 Task: Find connections with filter location Antony with filter topic #lifewith filter profile language French with filter current company Analytics India Magazine with filter school PSG College of Technology with filter industry Cable and Satellite Programming with filter service category Family Law with filter keywords title Marketing Communications Manager
Action: Mouse moved to (648, 103)
Screenshot: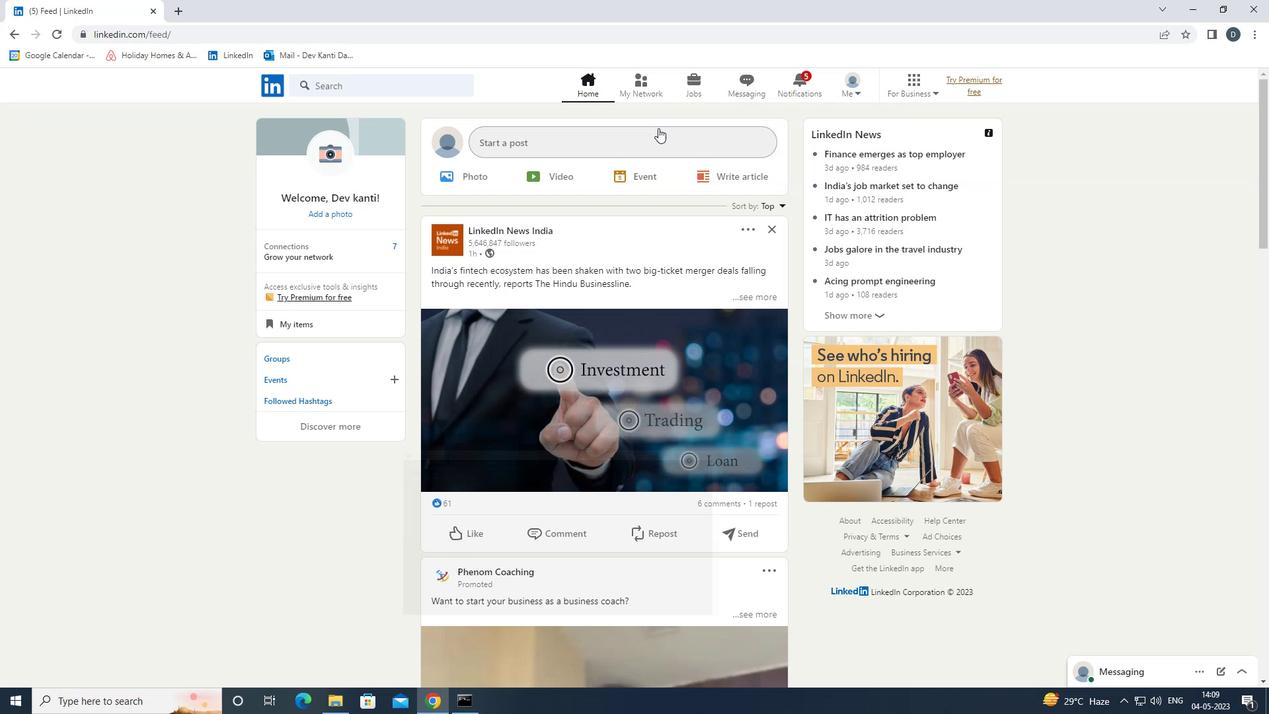 
Action: Mouse pressed left at (648, 103)
Screenshot: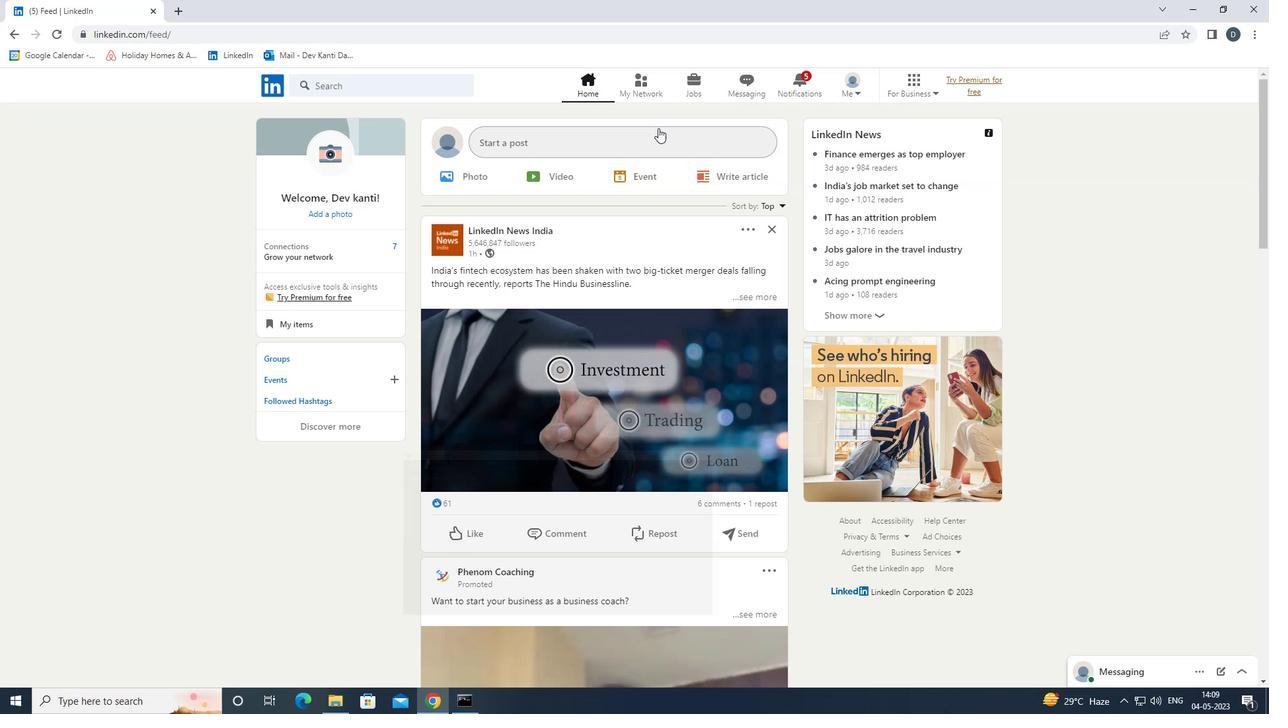 
Action: Mouse moved to (642, 92)
Screenshot: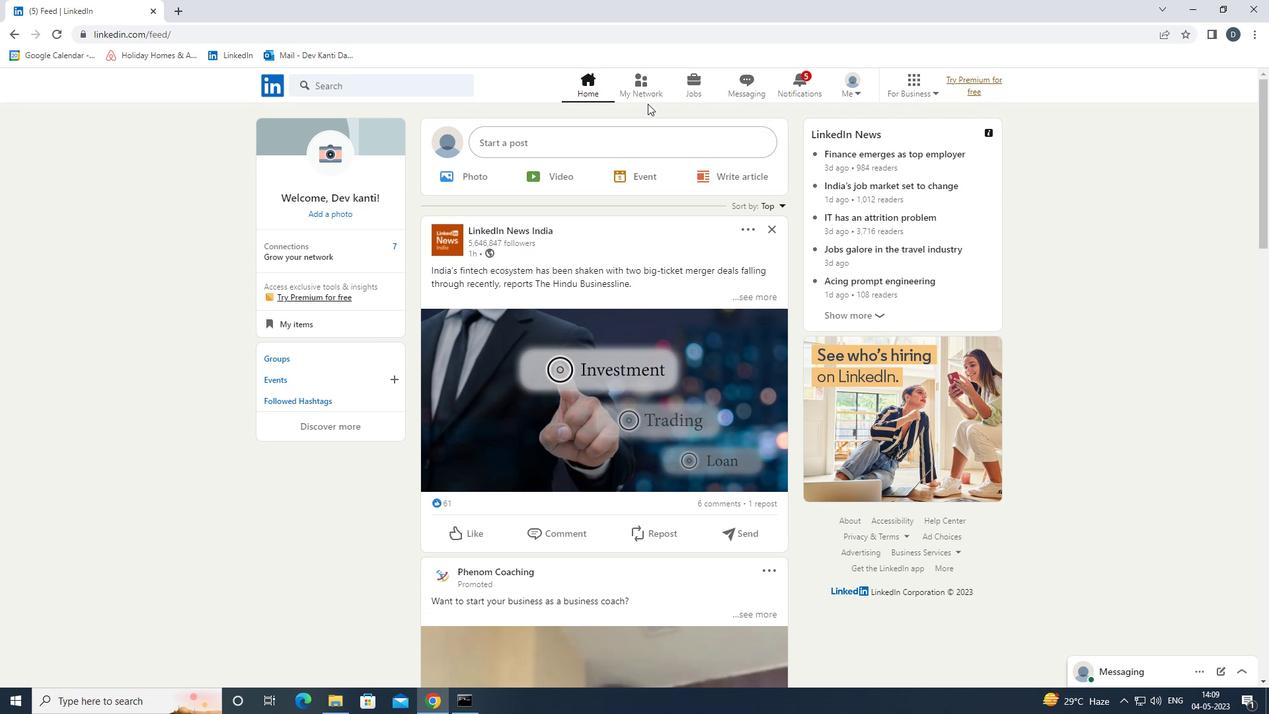 
Action: Mouse pressed left at (642, 92)
Screenshot: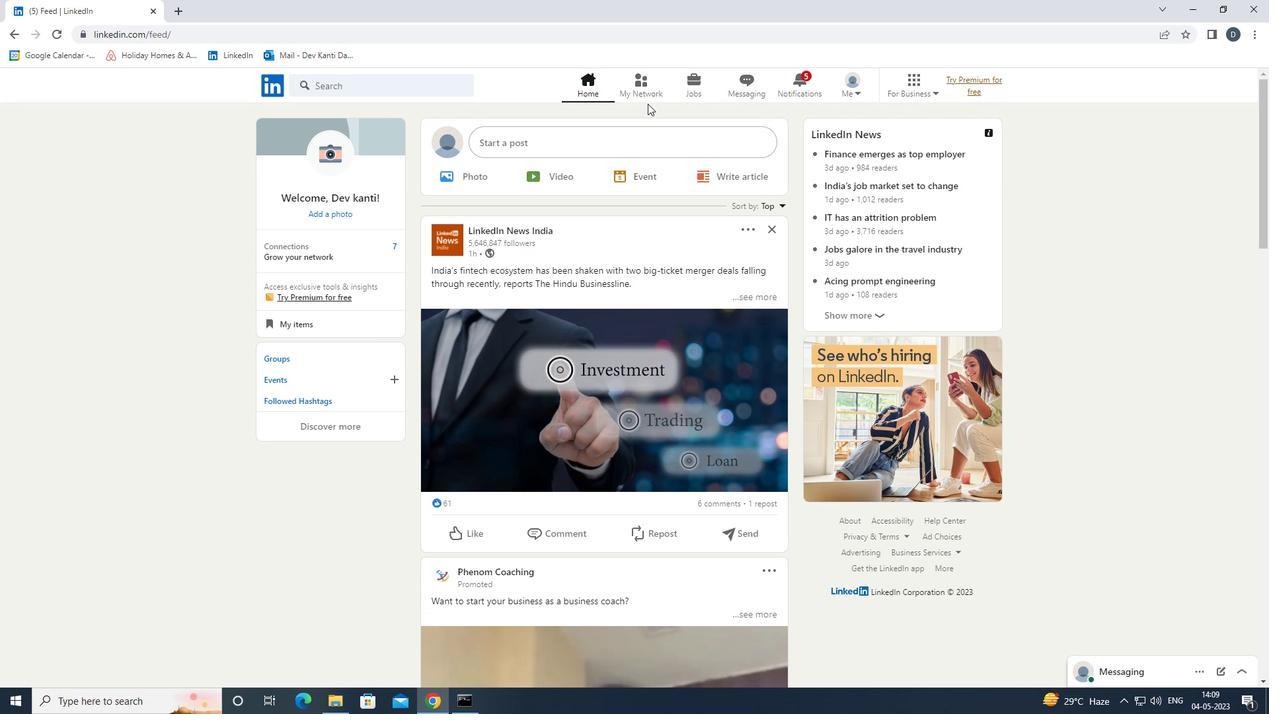 
Action: Mouse moved to (441, 150)
Screenshot: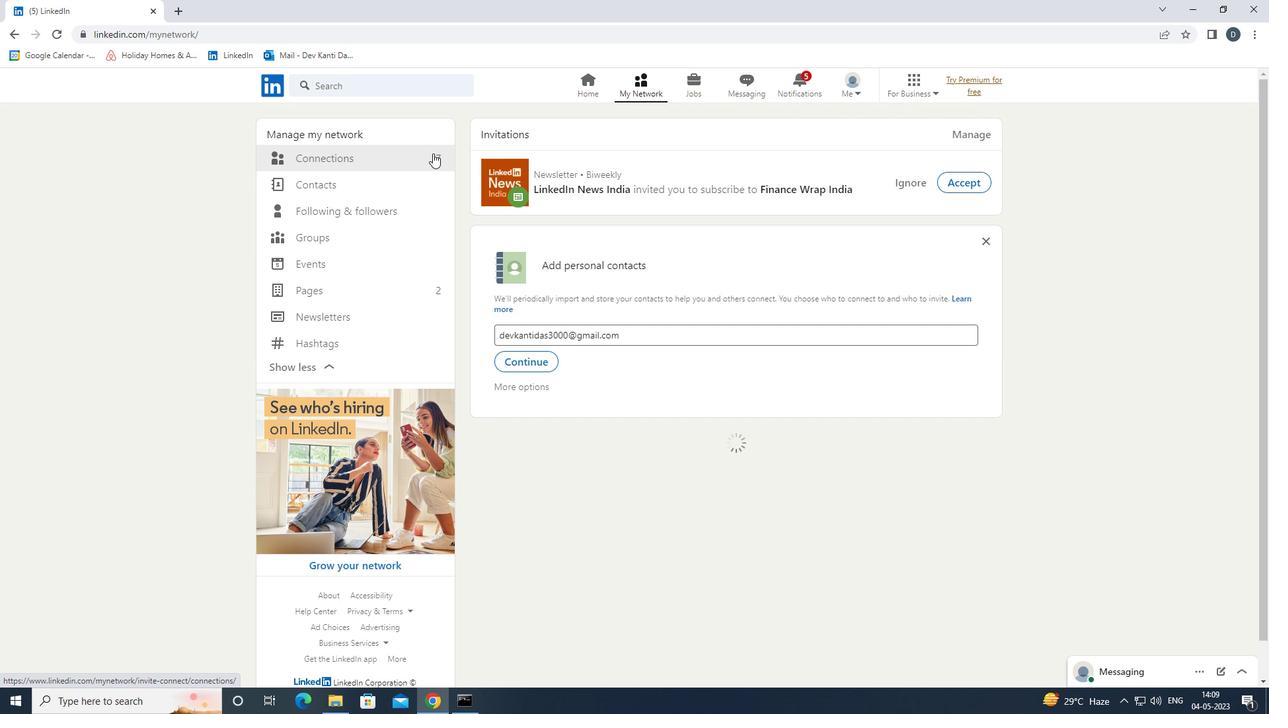 
Action: Mouse pressed left at (441, 150)
Screenshot: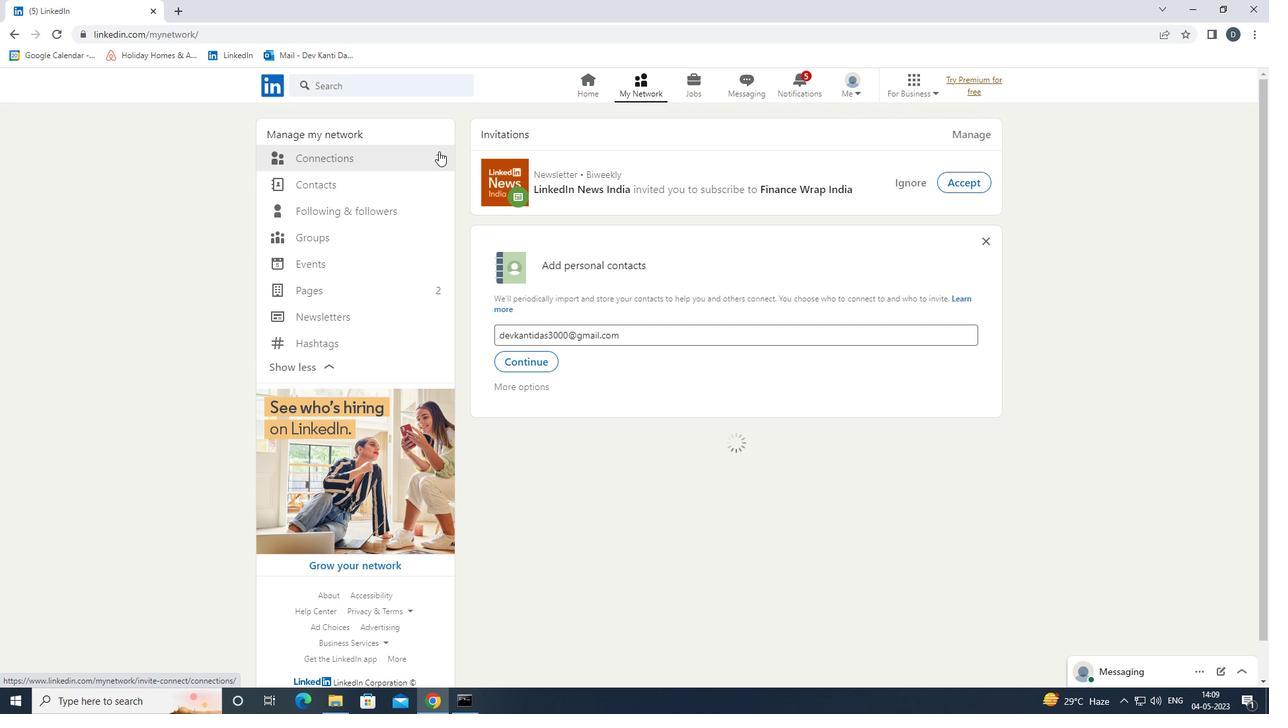 
Action: Mouse moved to (435, 156)
Screenshot: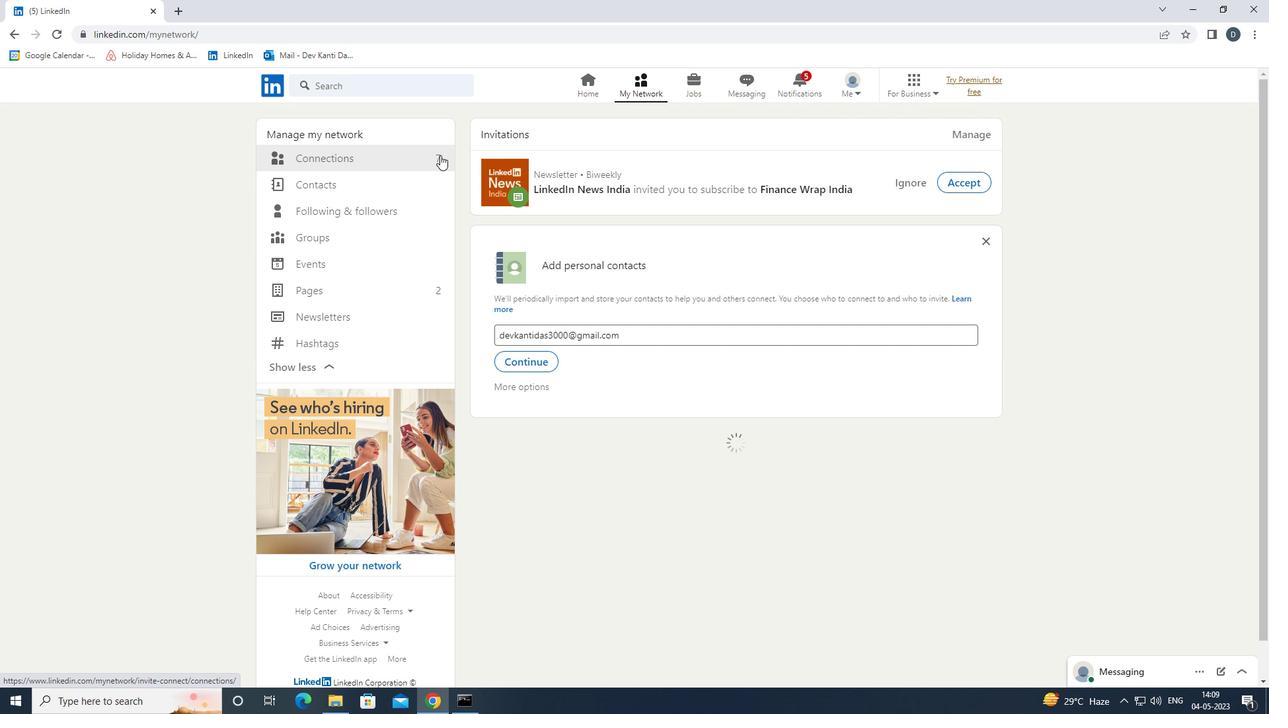
Action: Mouse pressed left at (435, 156)
Screenshot: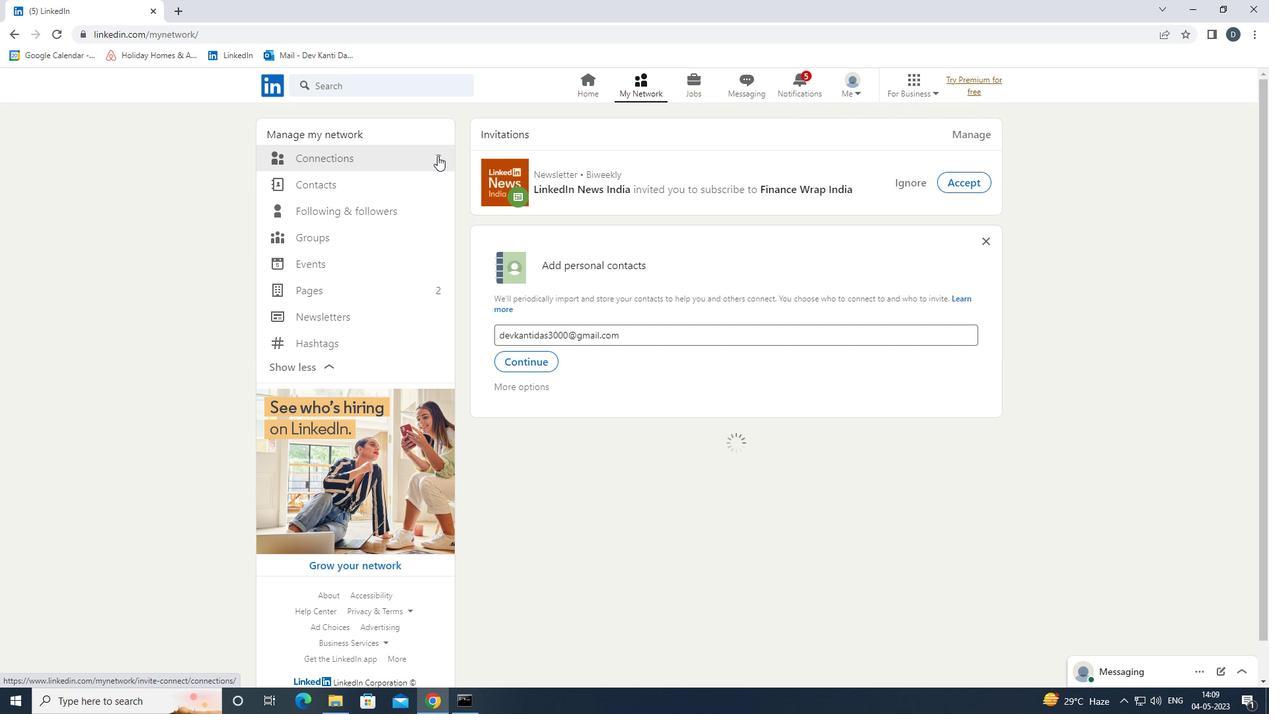 
Action: Mouse moved to (720, 162)
Screenshot: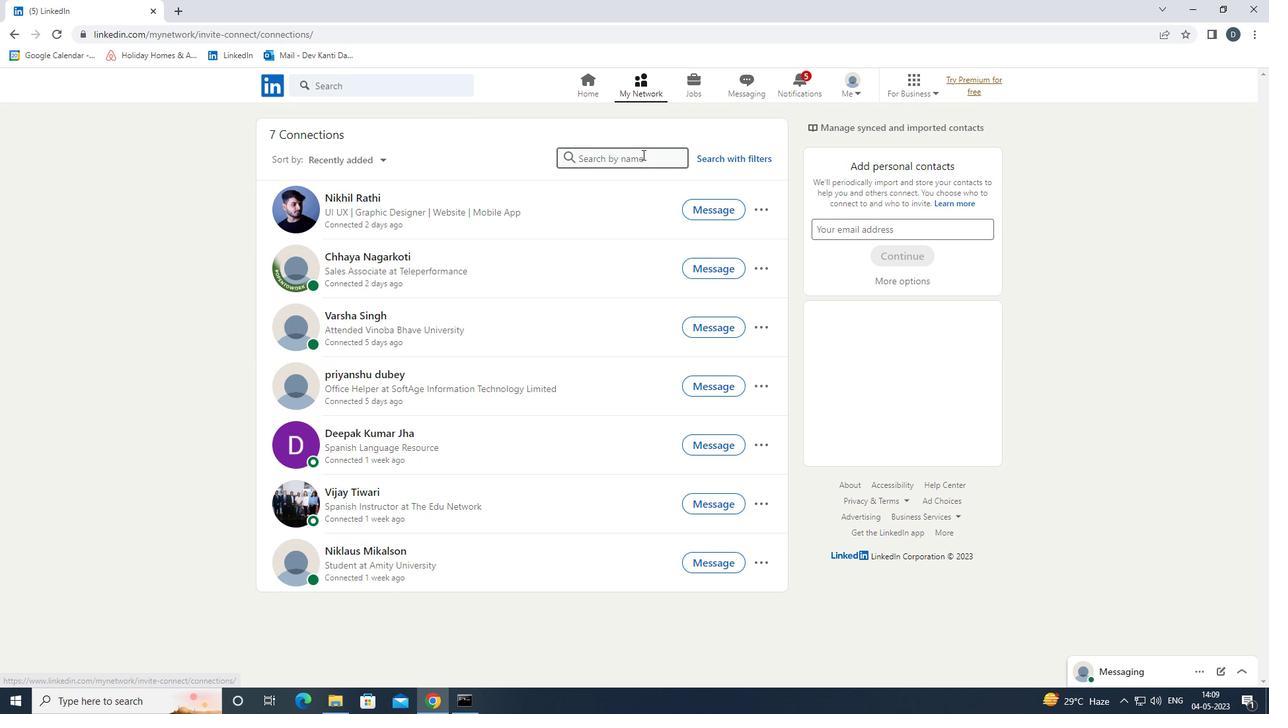 
Action: Mouse pressed left at (720, 162)
Screenshot: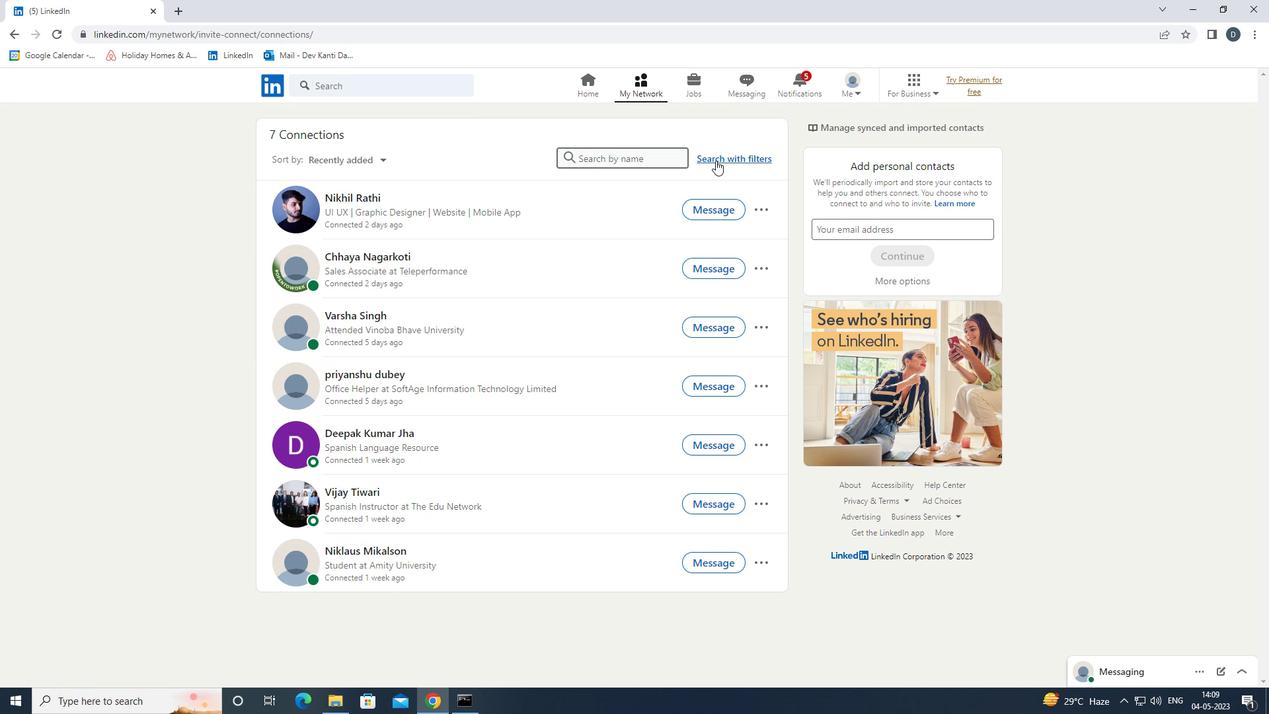 
Action: Mouse moved to (658, 125)
Screenshot: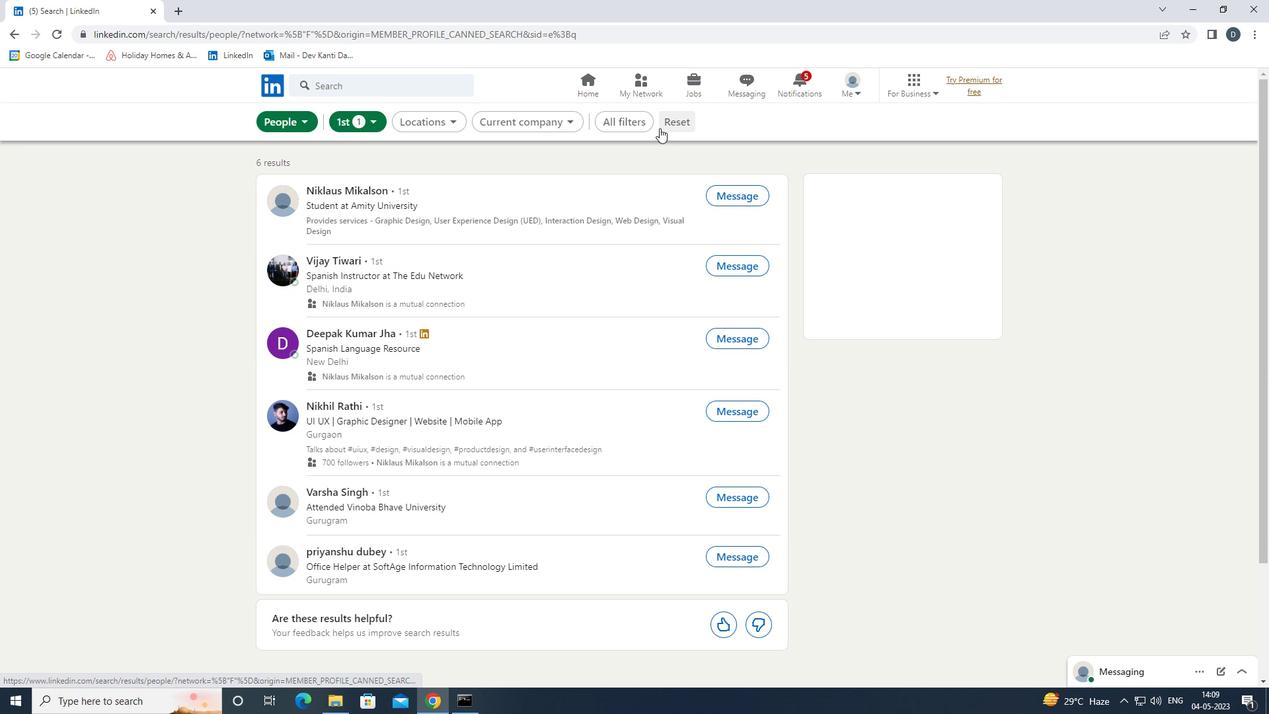 
Action: Mouse pressed left at (658, 125)
Screenshot: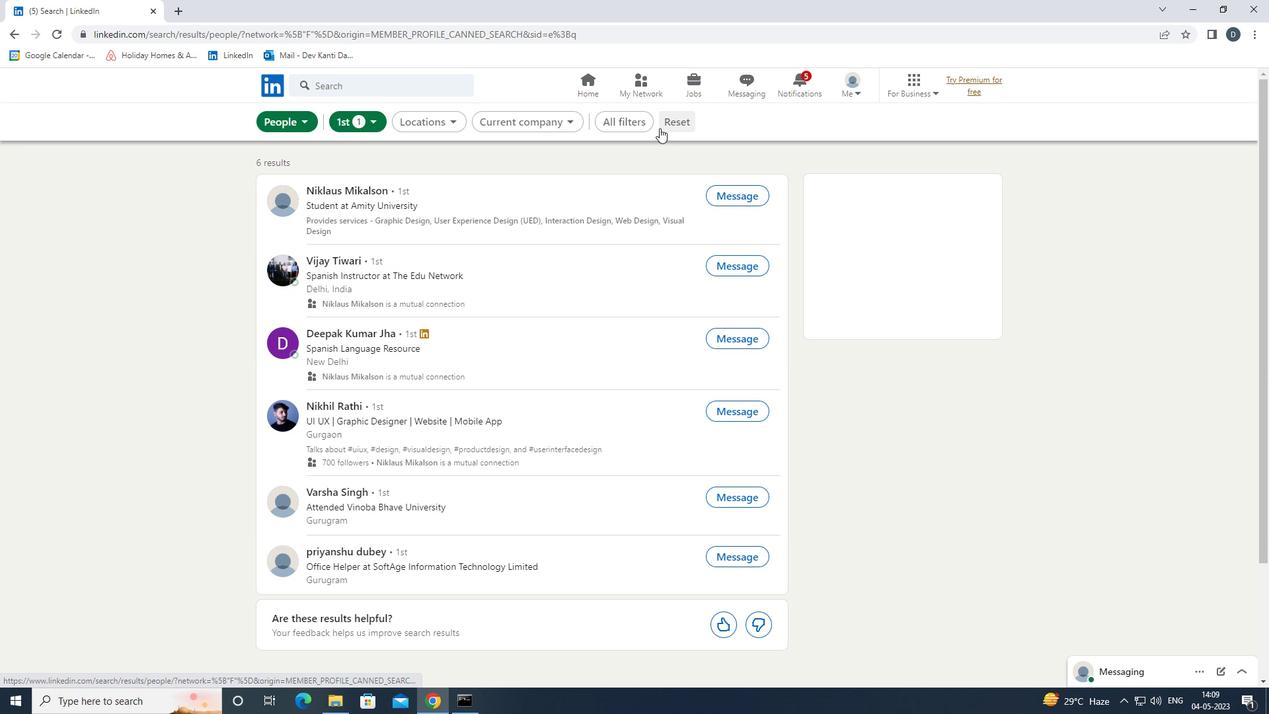 
Action: Mouse moved to (637, 124)
Screenshot: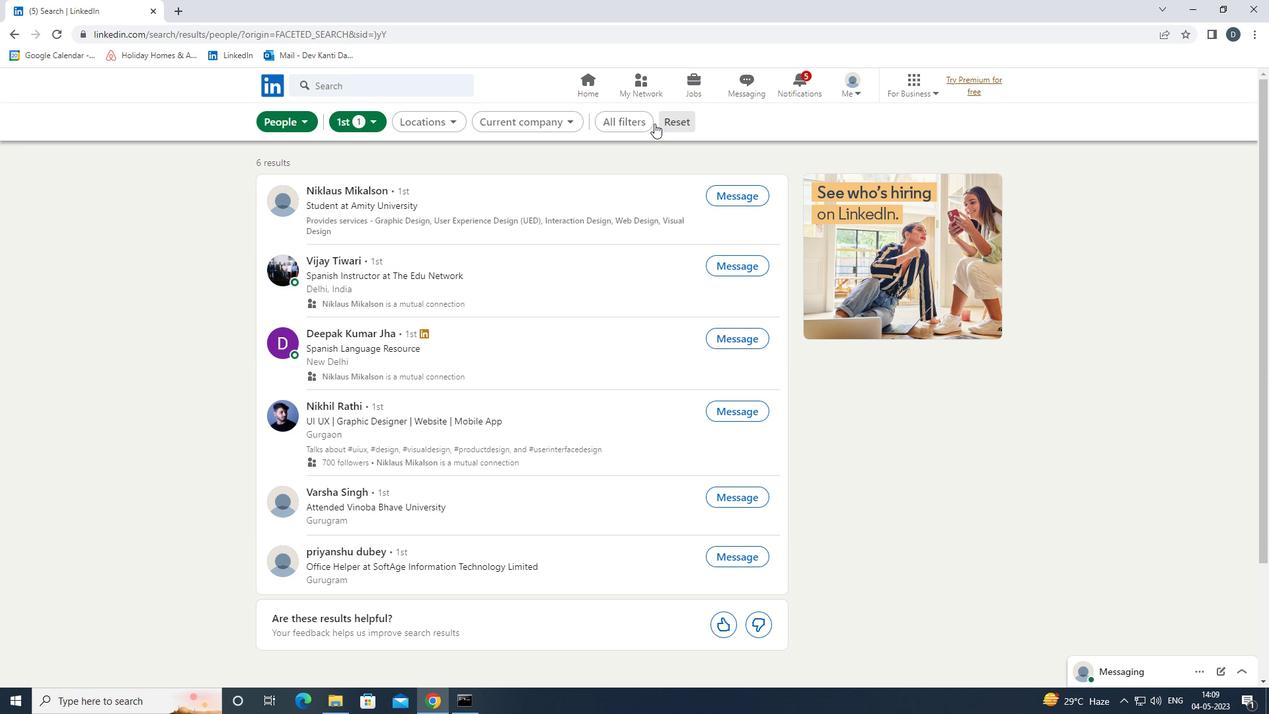 
Action: Mouse pressed left at (637, 124)
Screenshot: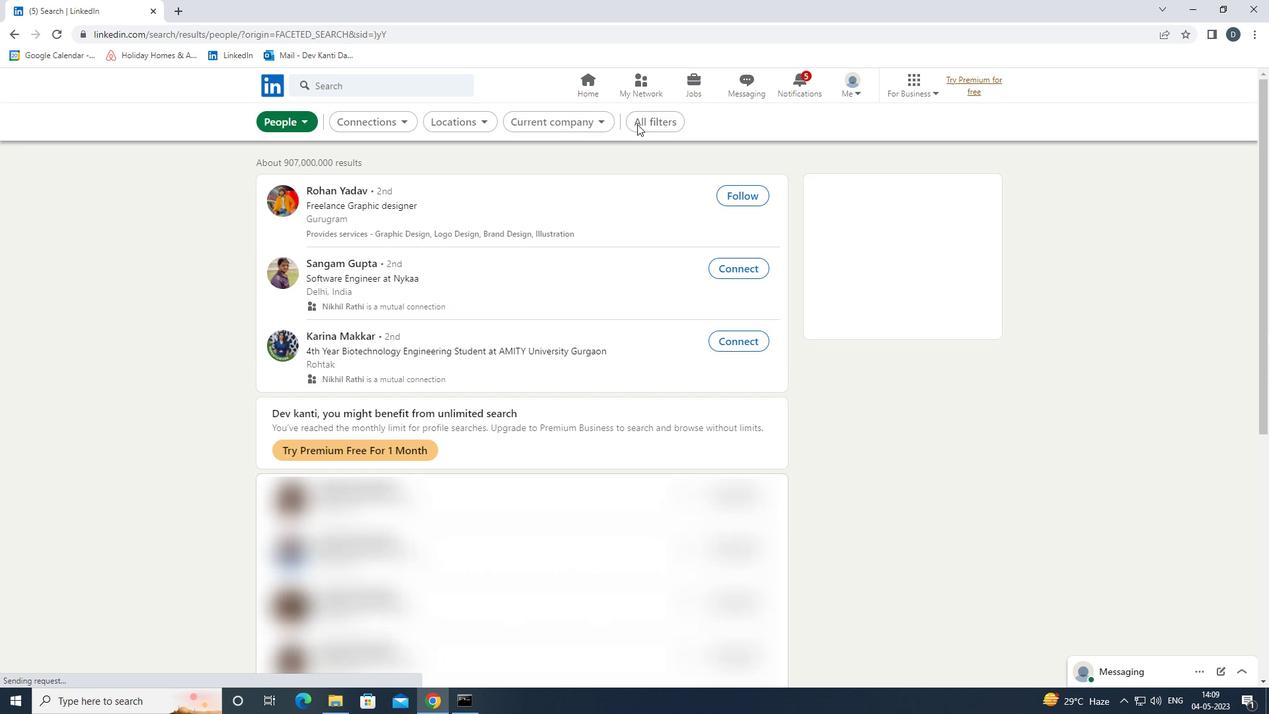 
Action: Mouse moved to (1043, 351)
Screenshot: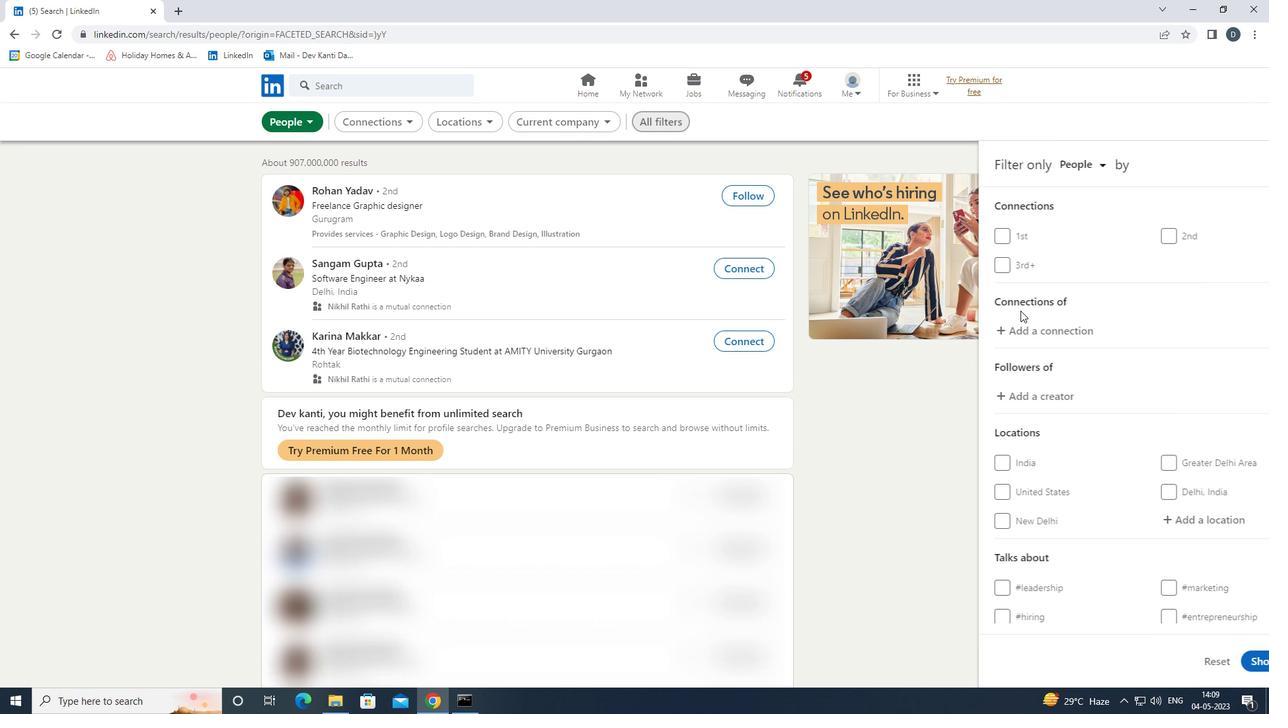 
Action: Mouse scrolled (1043, 350) with delta (0, 0)
Screenshot: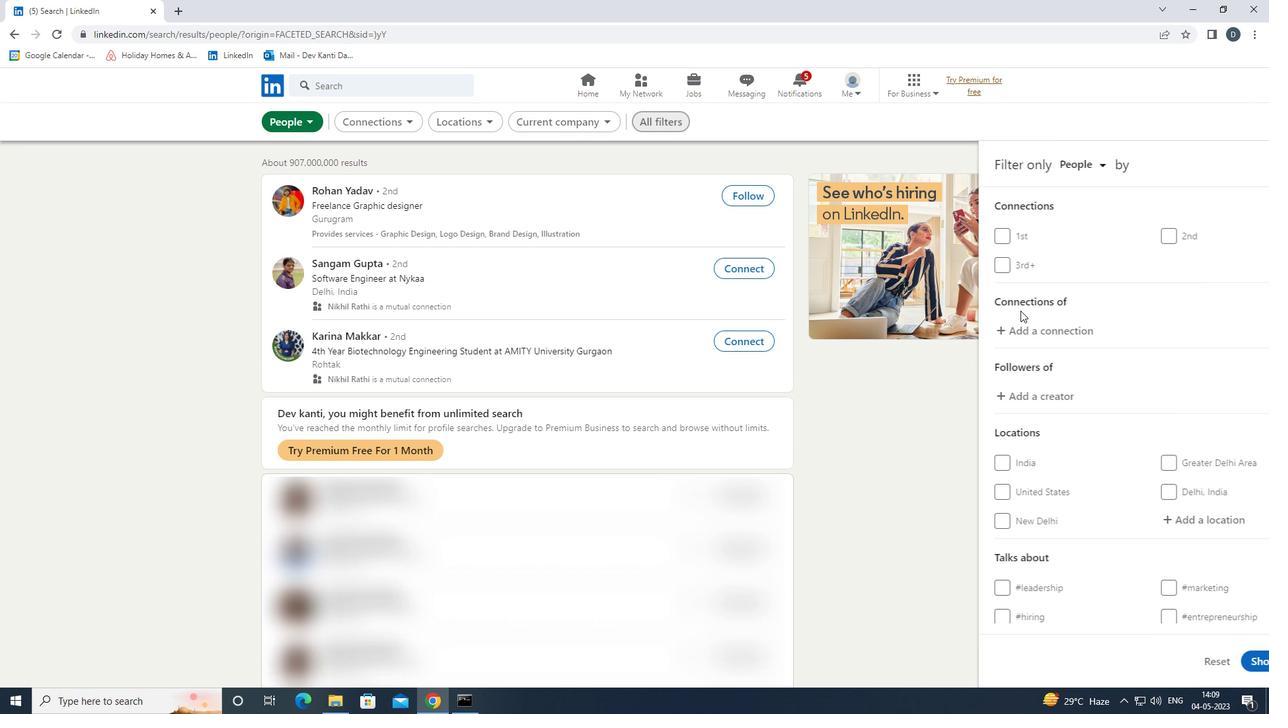 
Action: Mouse moved to (1043, 353)
Screenshot: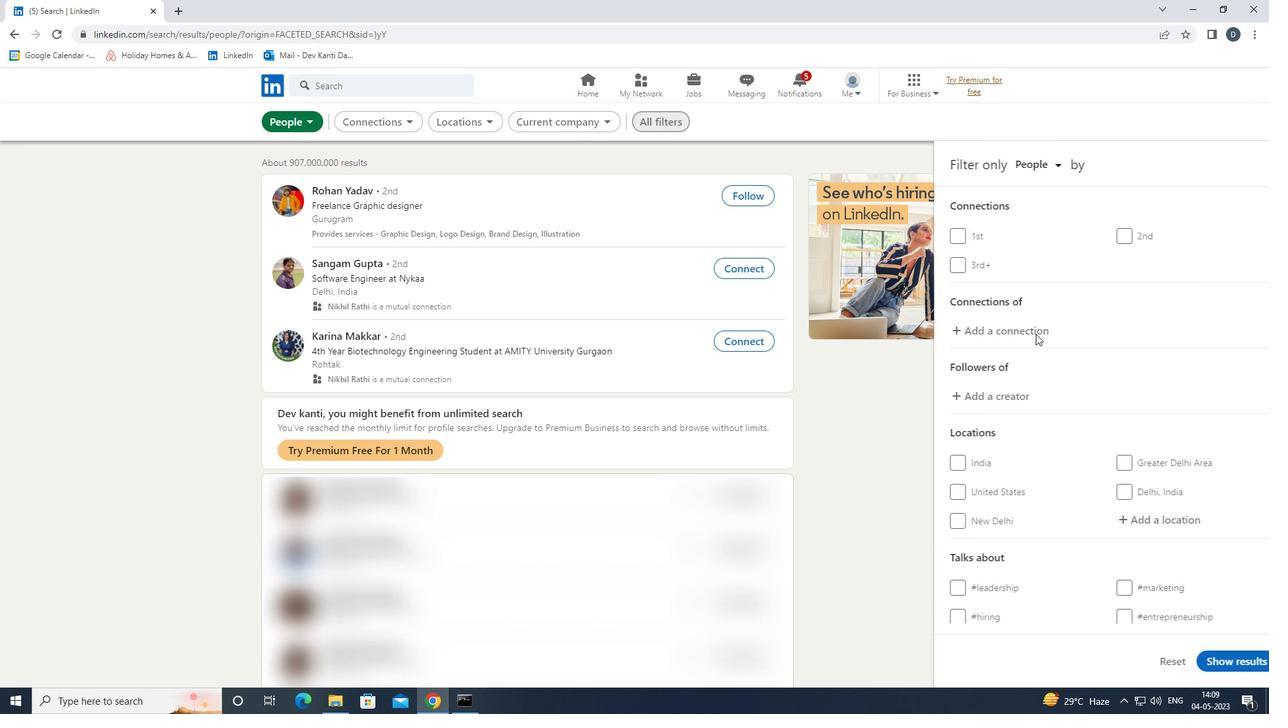 
Action: Mouse scrolled (1043, 352) with delta (0, 0)
Screenshot: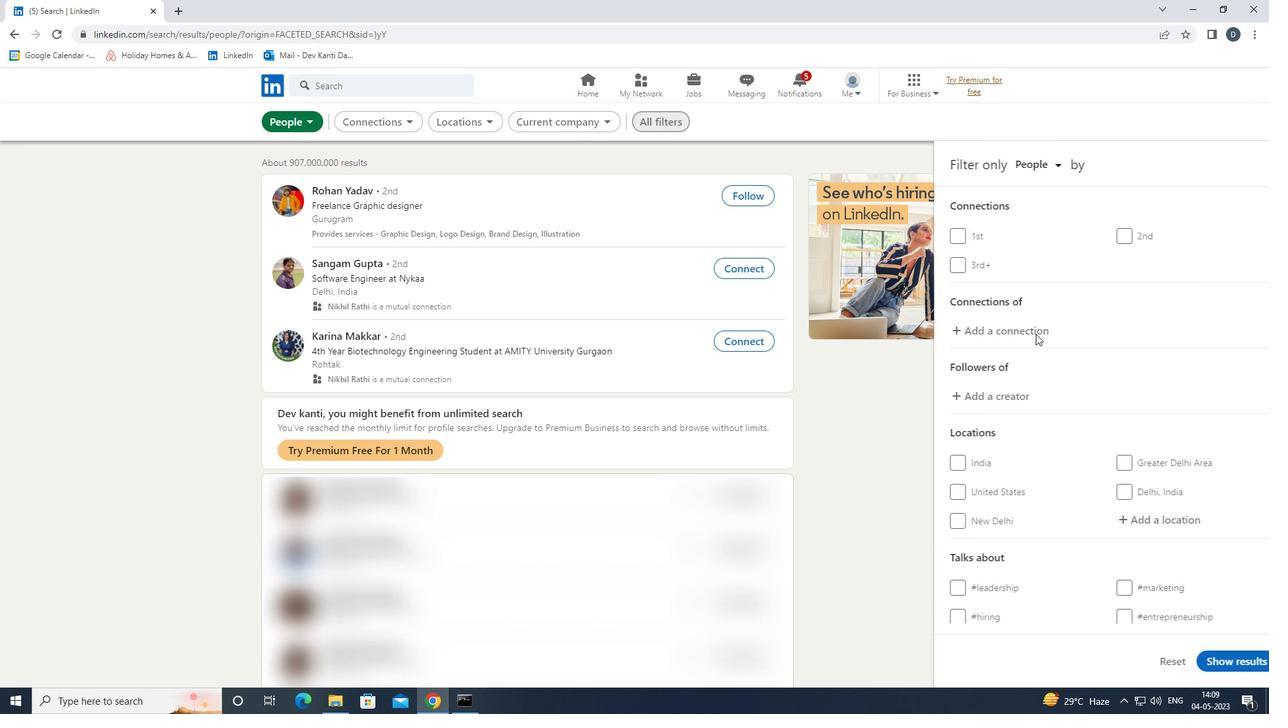 
Action: Mouse moved to (1044, 354)
Screenshot: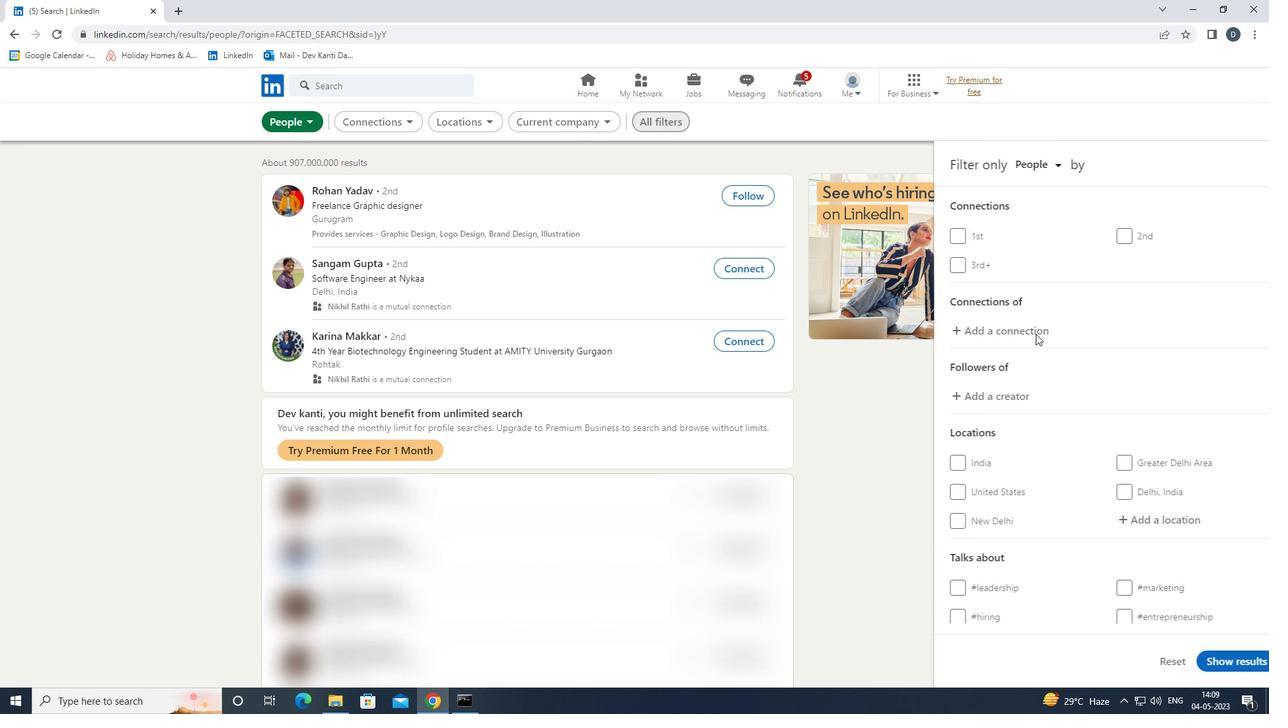 
Action: Mouse scrolled (1044, 353) with delta (0, 0)
Screenshot: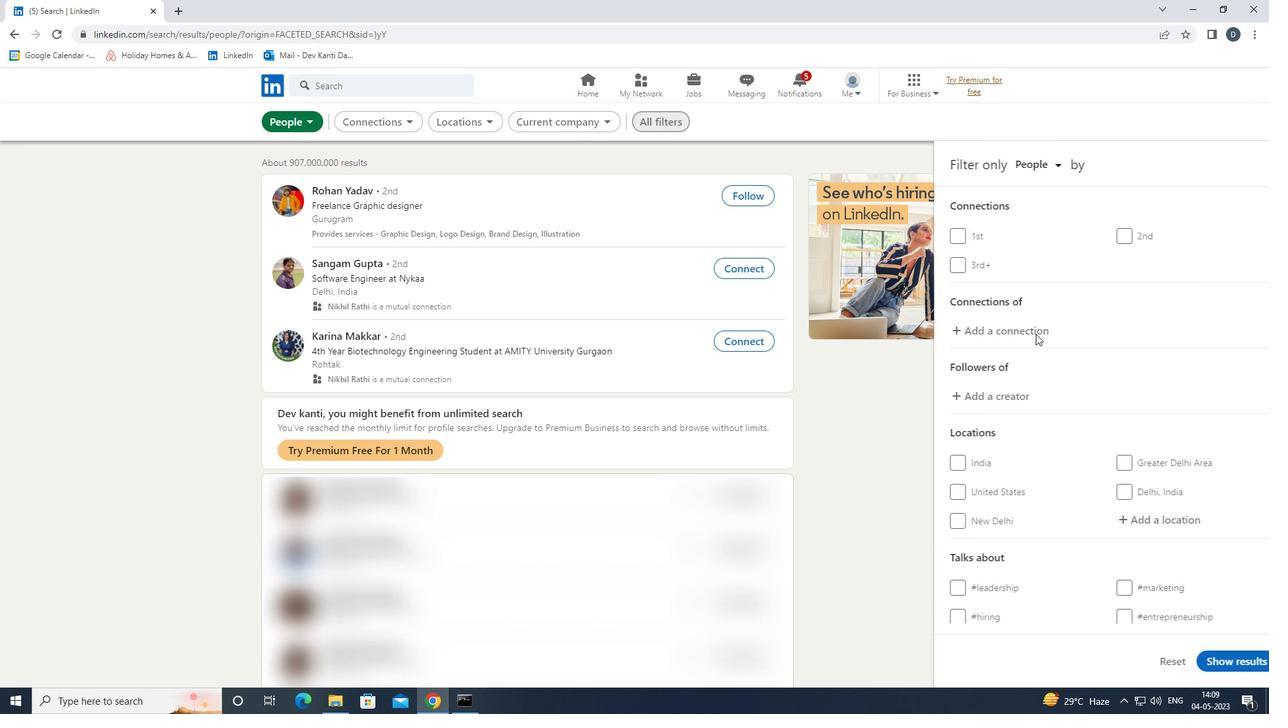 
Action: Mouse moved to (1114, 320)
Screenshot: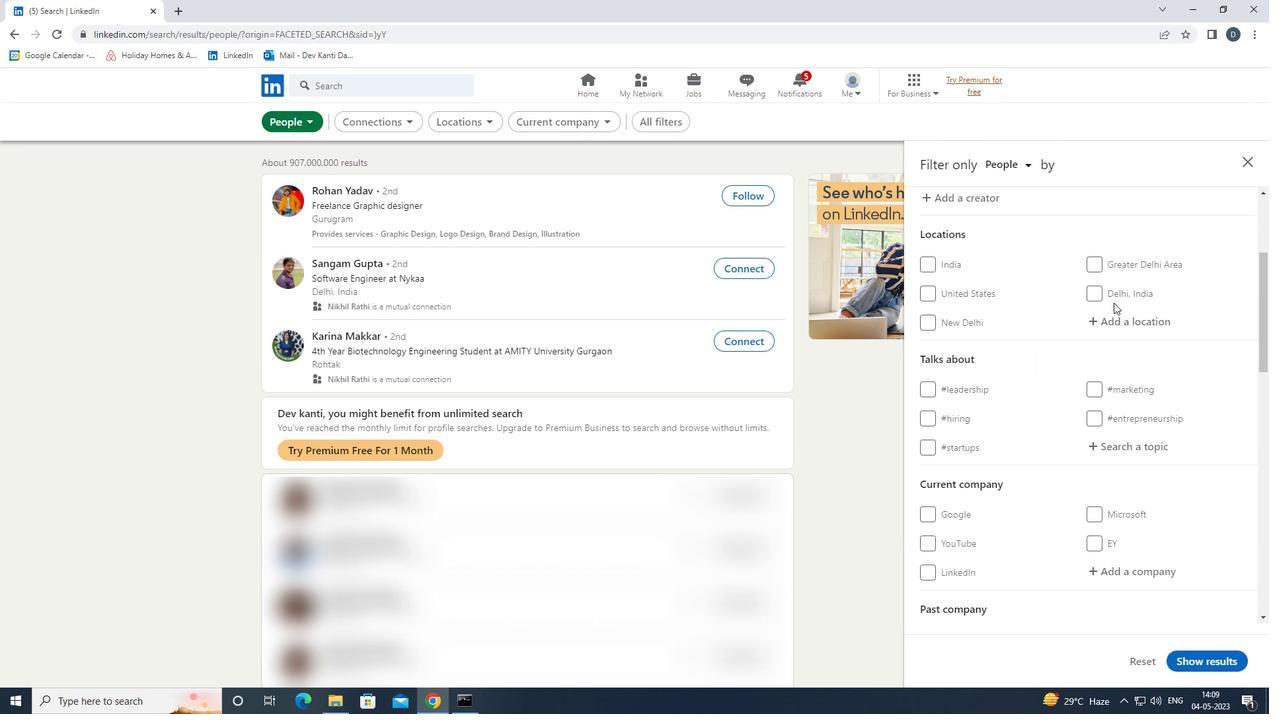 
Action: Mouse pressed left at (1114, 320)
Screenshot: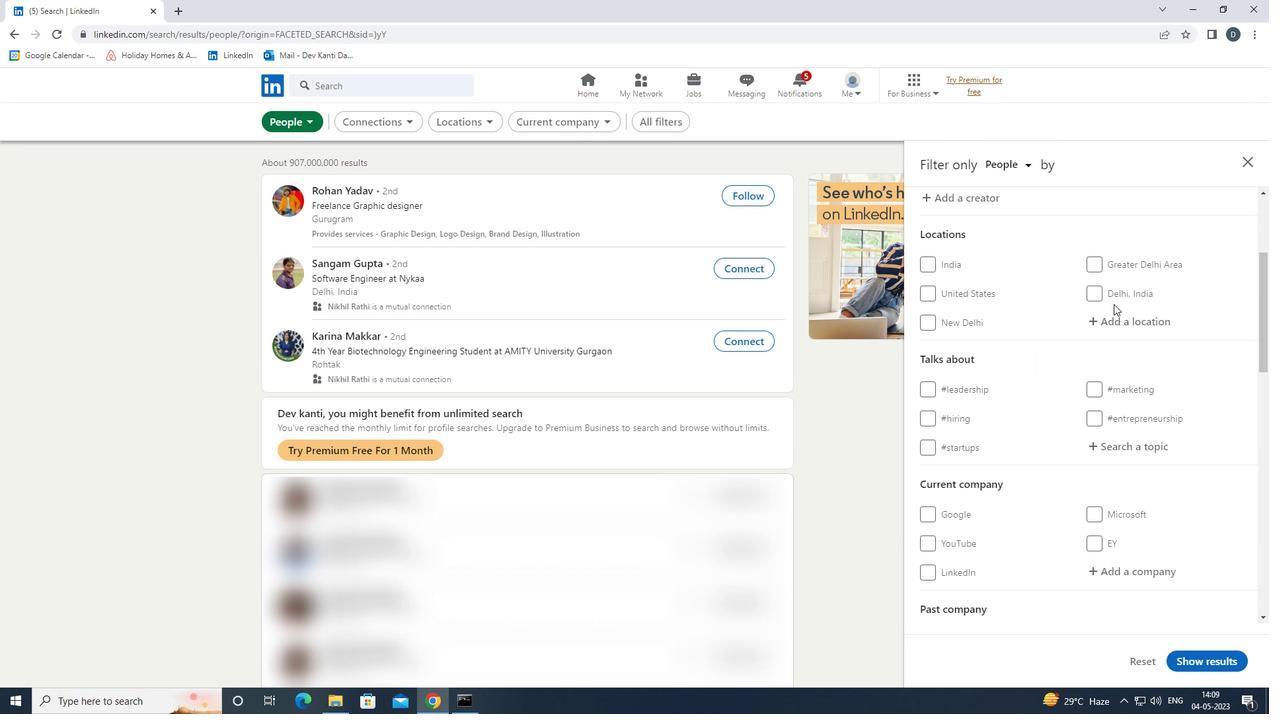 
Action: Mouse moved to (1113, 323)
Screenshot: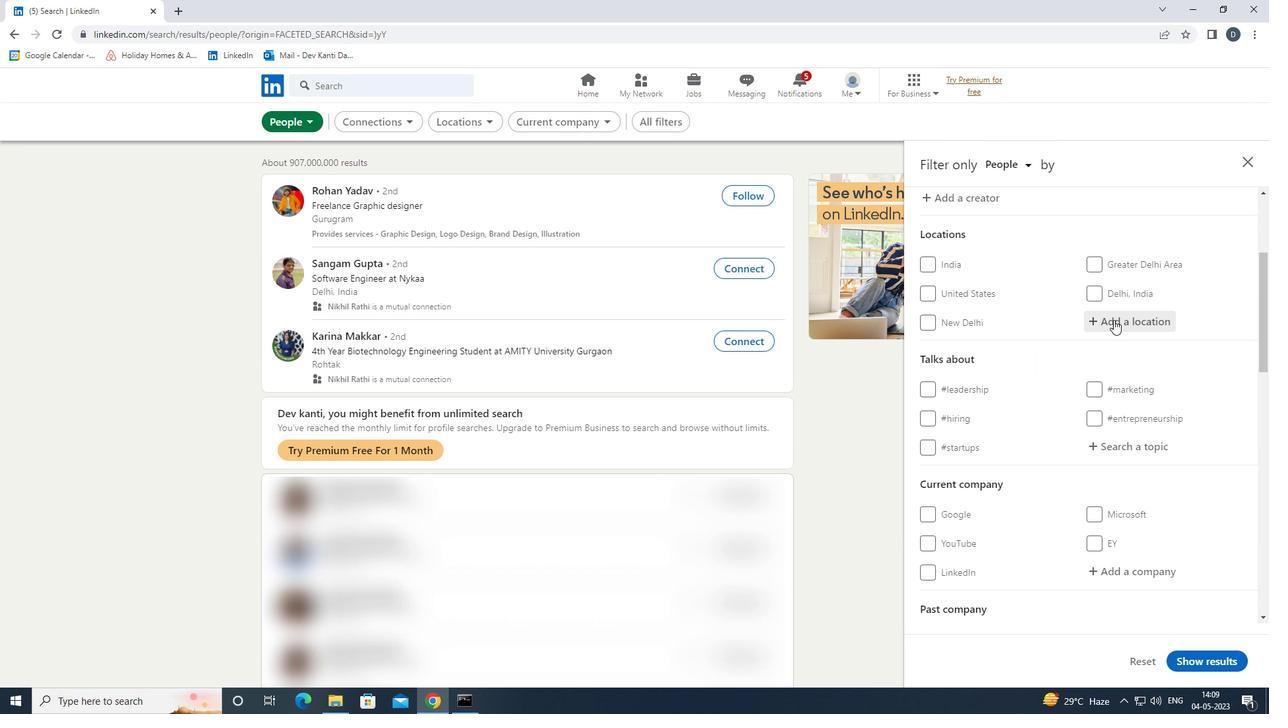 
Action: Key pressed <Key.shift>ANTONY<Key.down><Key.enter>
Screenshot: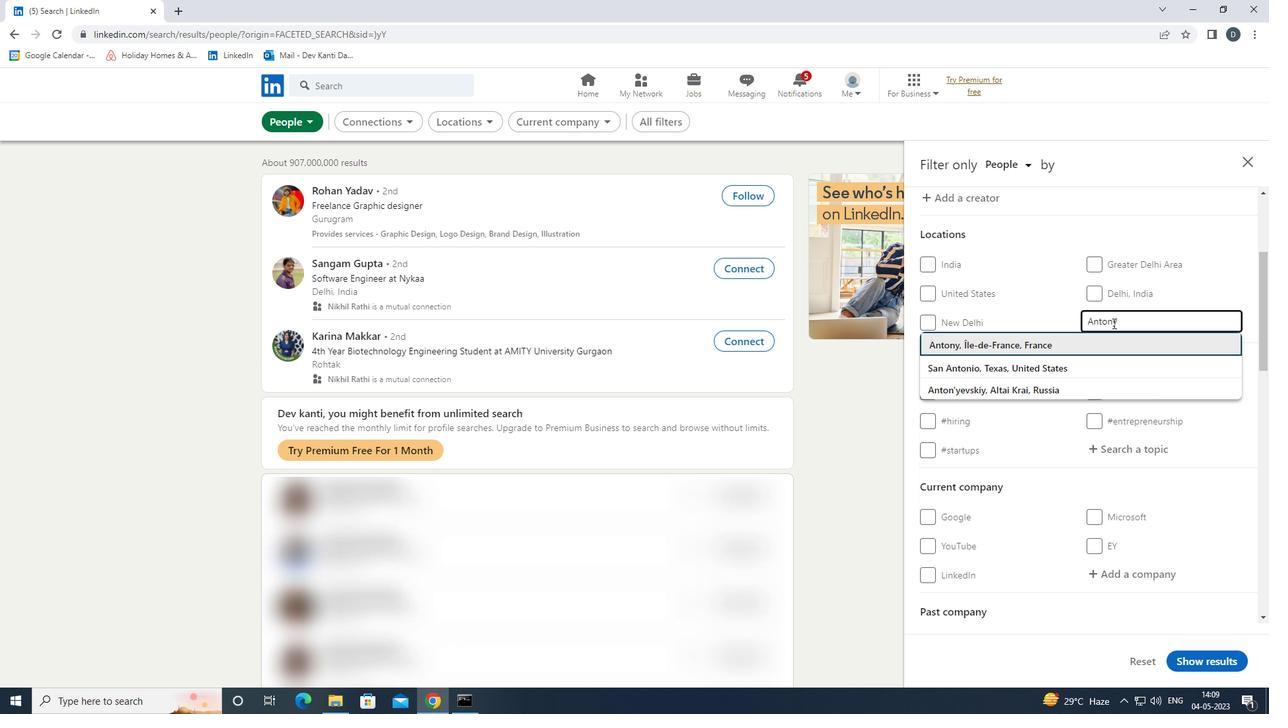 
Action: Mouse scrolled (1113, 322) with delta (0, 0)
Screenshot: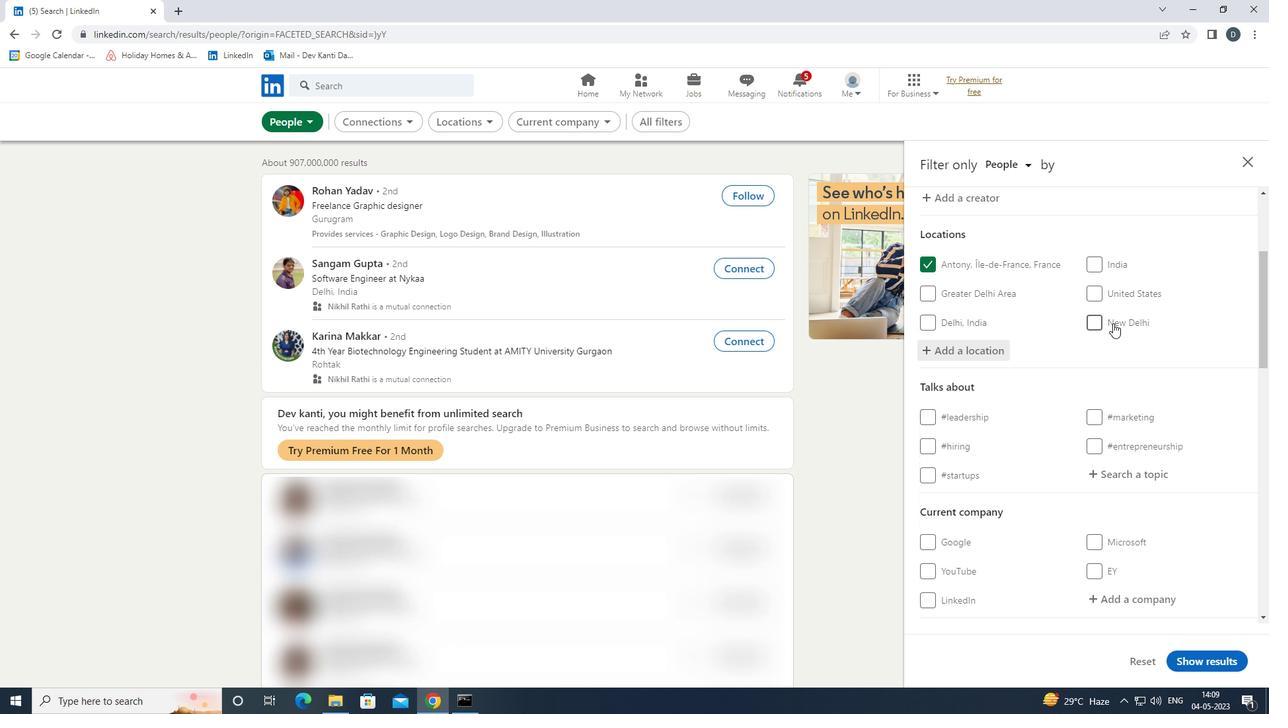 
Action: Mouse scrolled (1113, 322) with delta (0, 0)
Screenshot: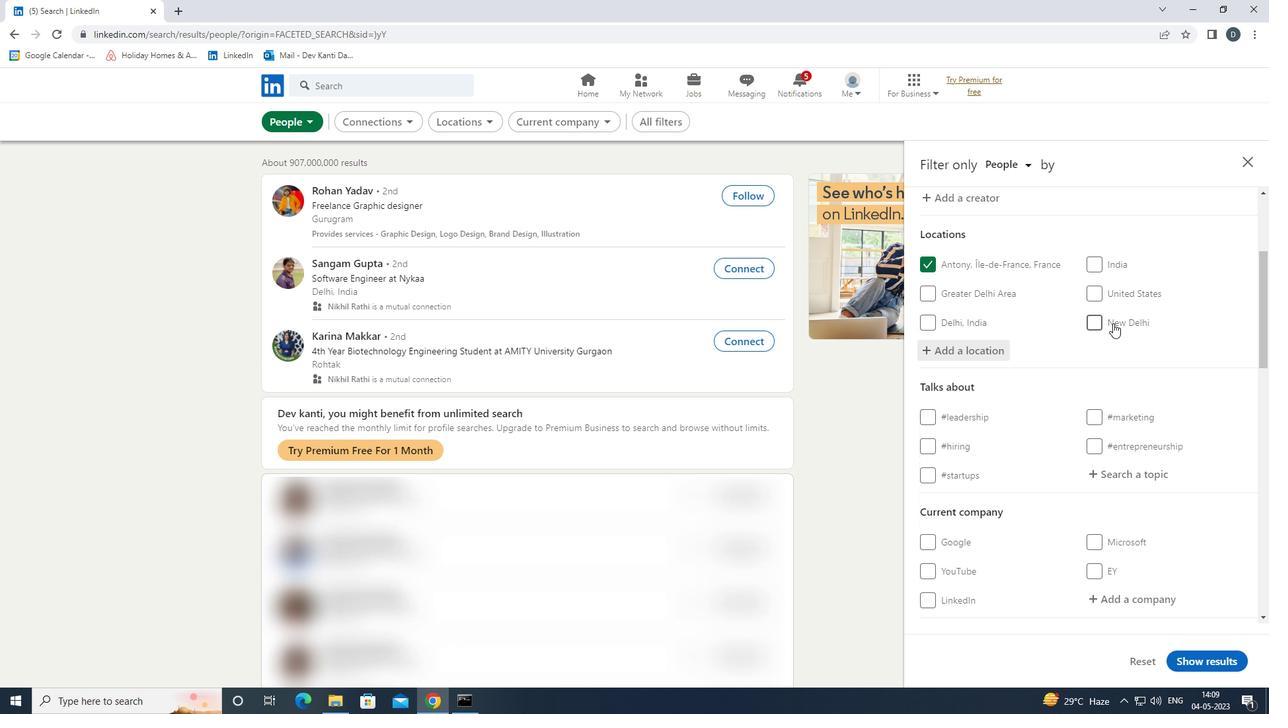 
Action: Mouse moved to (1113, 353)
Screenshot: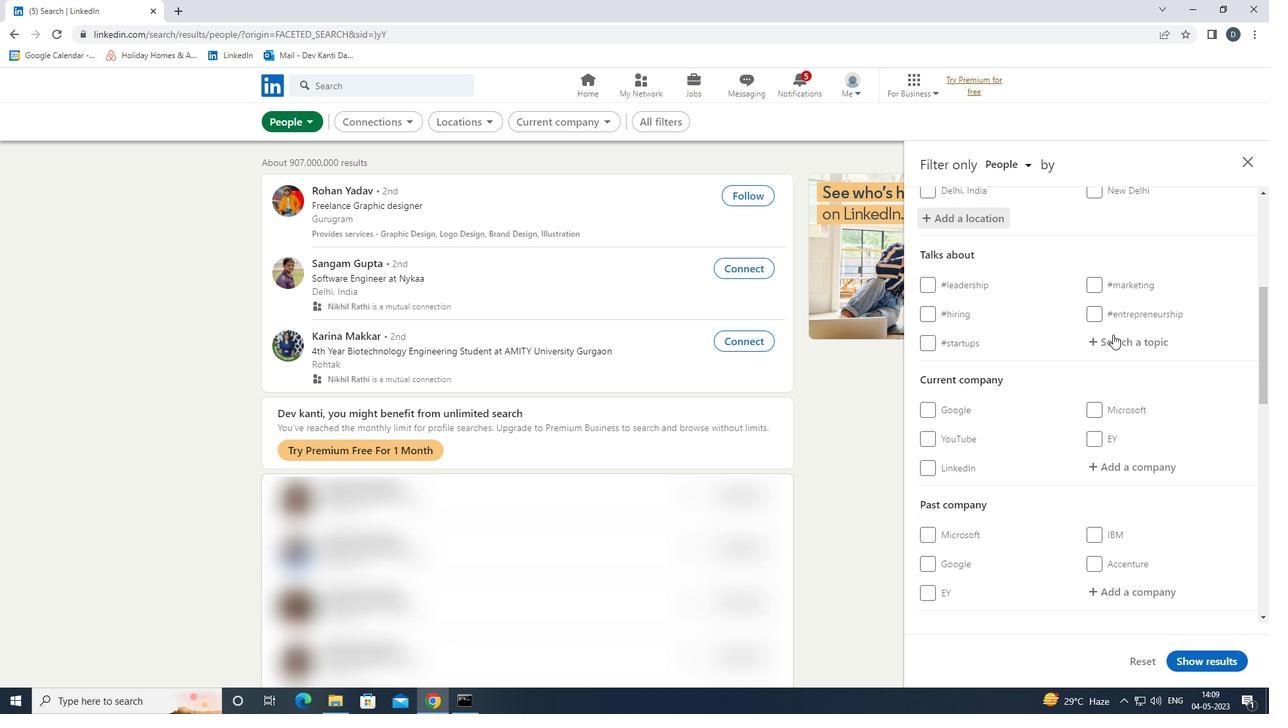 
Action: Mouse pressed left at (1113, 353)
Screenshot: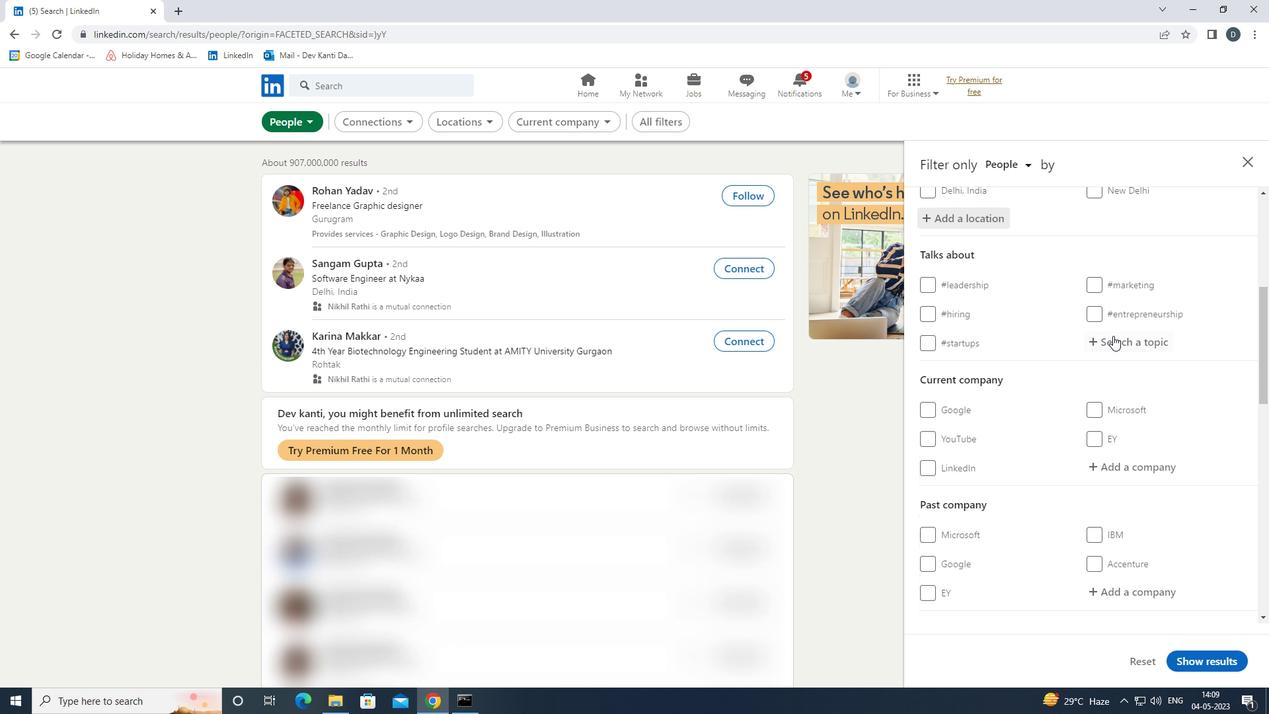 
Action: Mouse moved to (1120, 341)
Screenshot: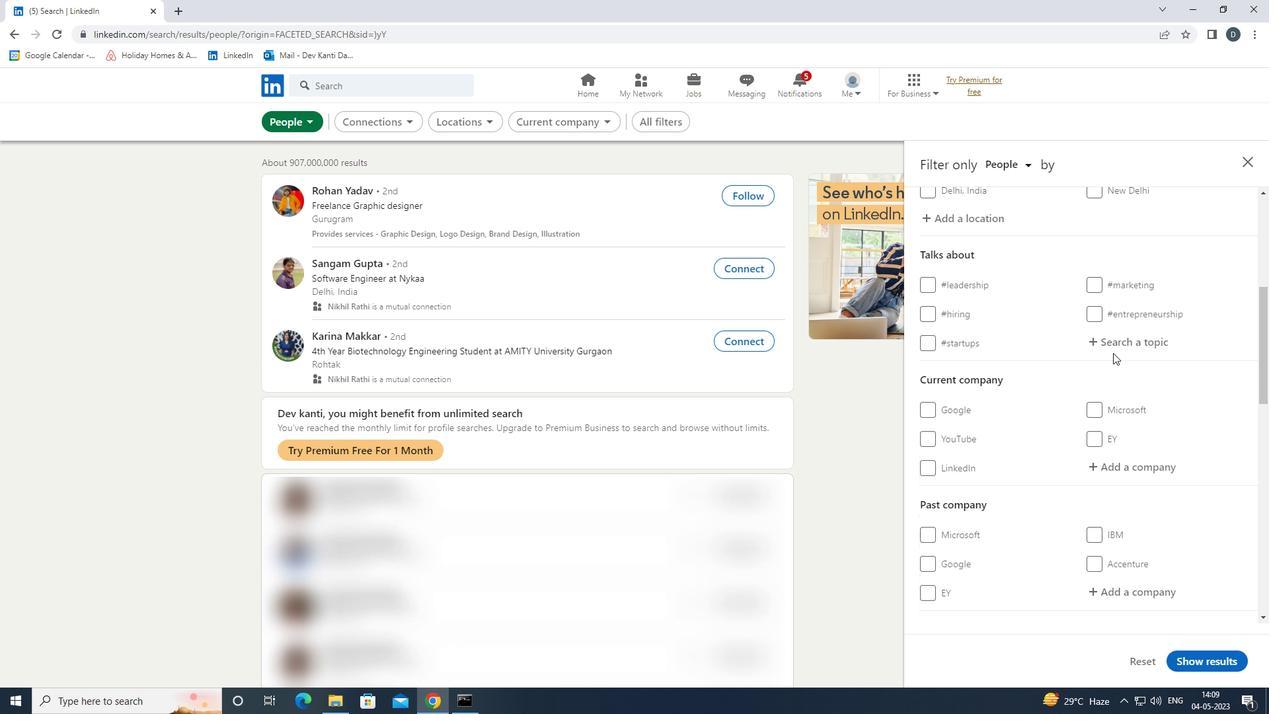 
Action: Mouse pressed left at (1120, 341)
Screenshot: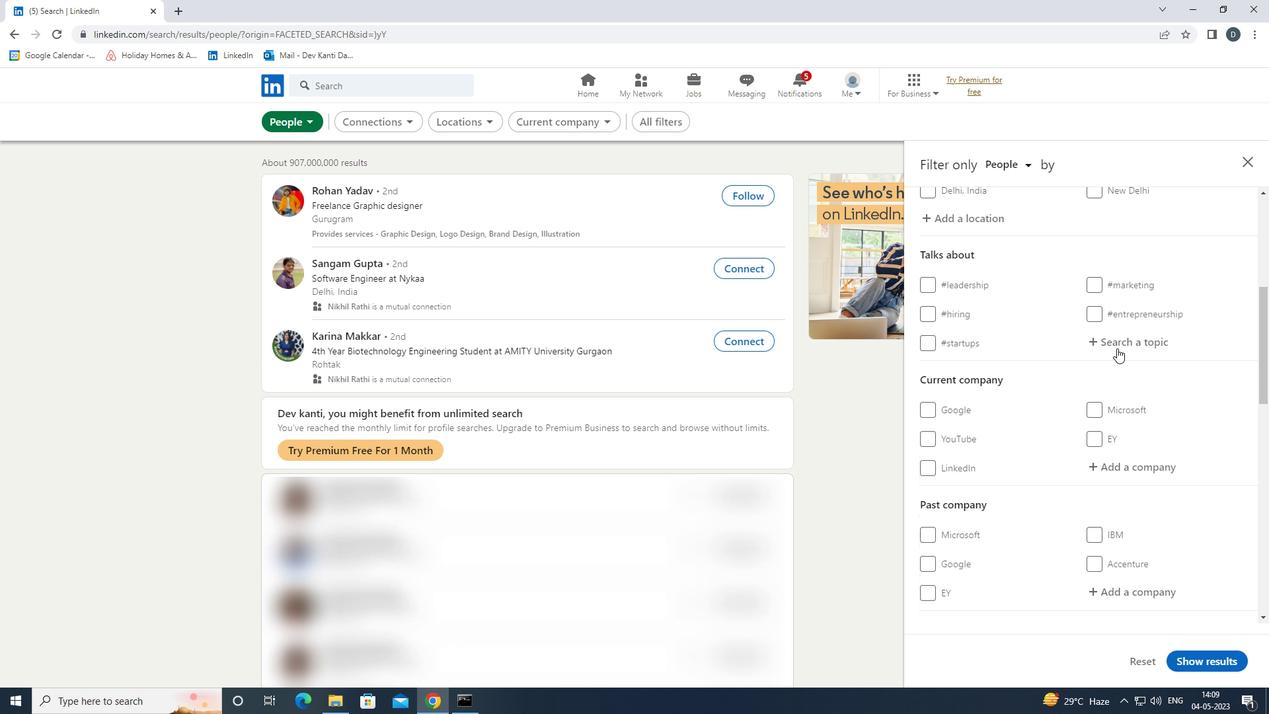 
Action: Key pressed LIFE<Key.down><Key.enter>
Screenshot: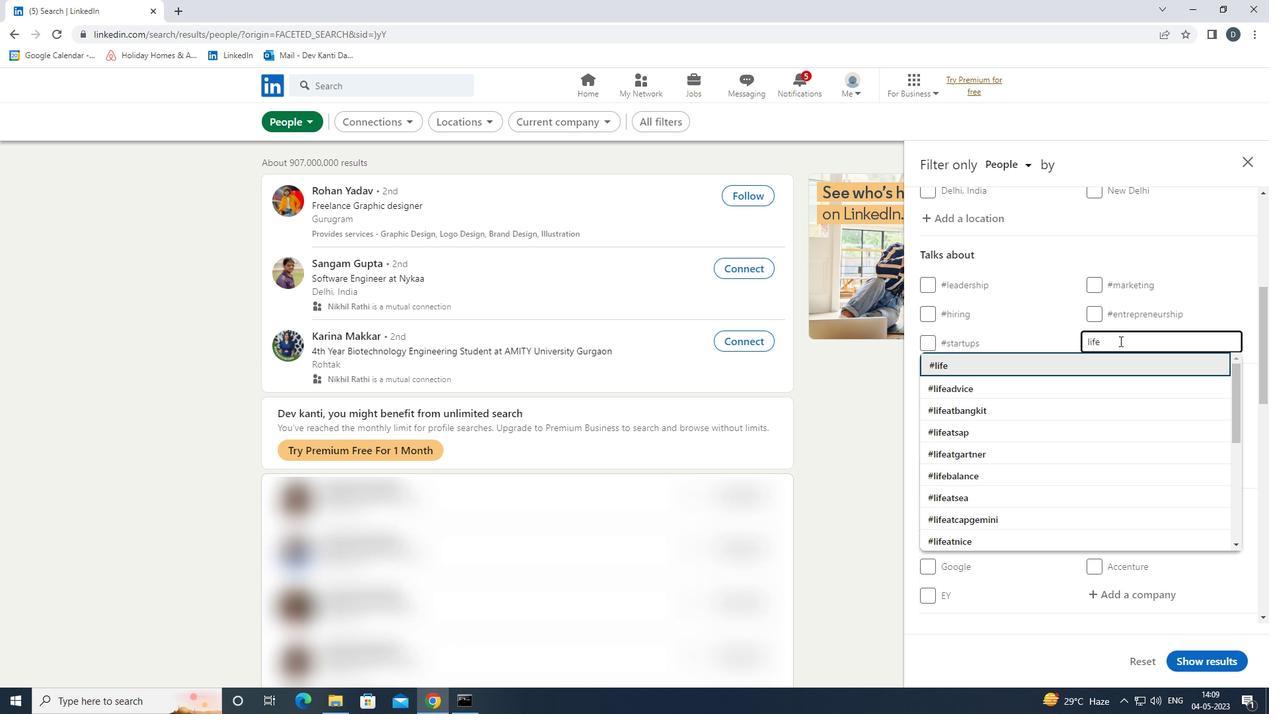 
Action: Mouse moved to (1120, 341)
Screenshot: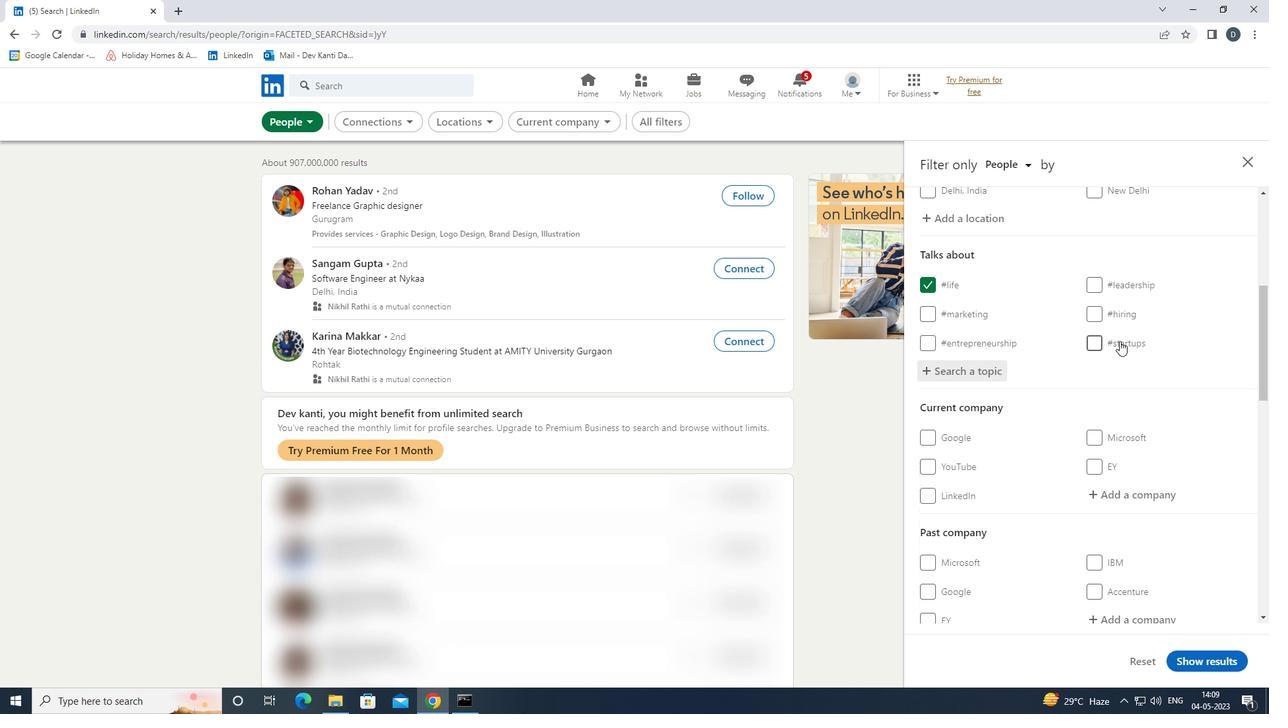 
Action: Mouse scrolled (1120, 340) with delta (0, 0)
Screenshot: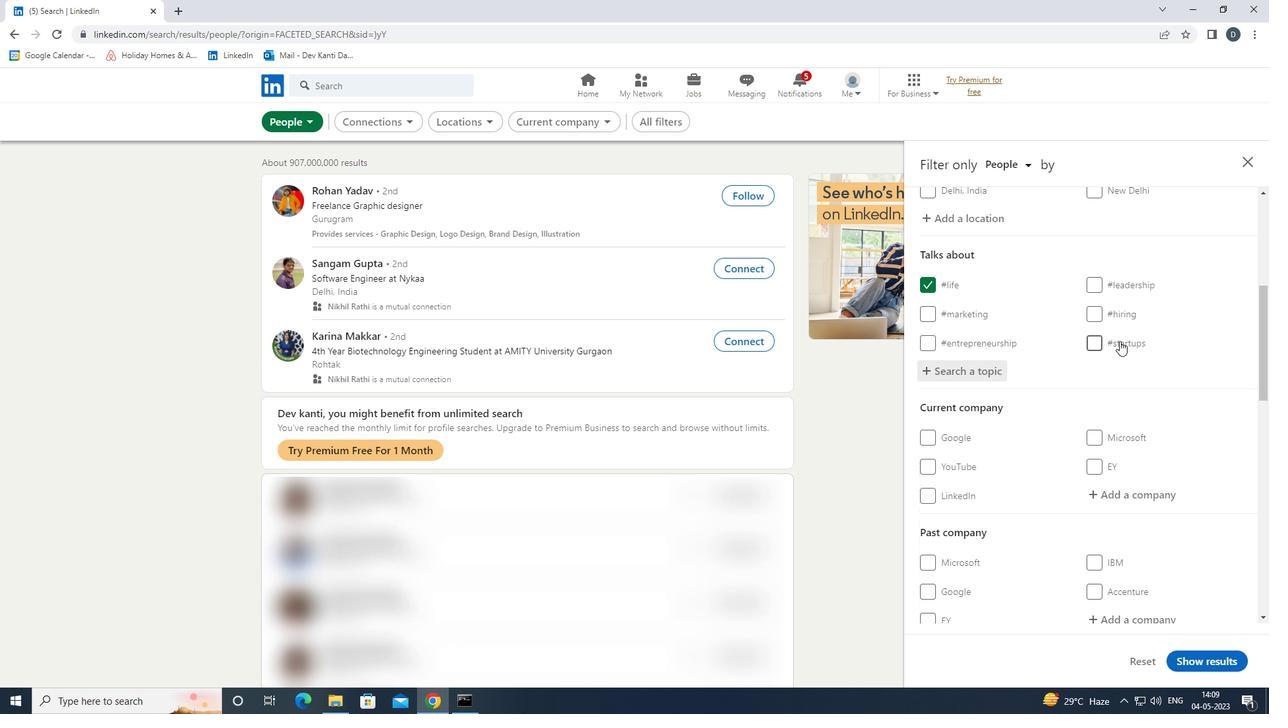
Action: Mouse moved to (1124, 344)
Screenshot: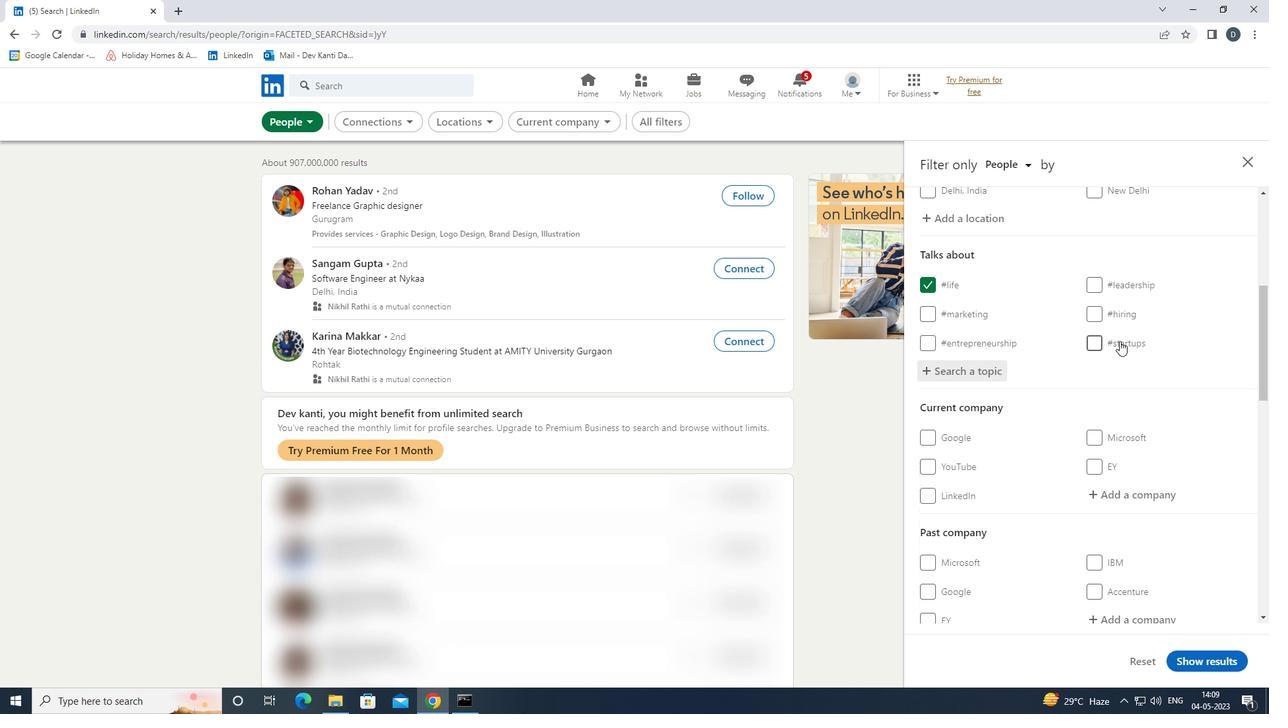 
Action: Mouse scrolled (1124, 343) with delta (0, 0)
Screenshot: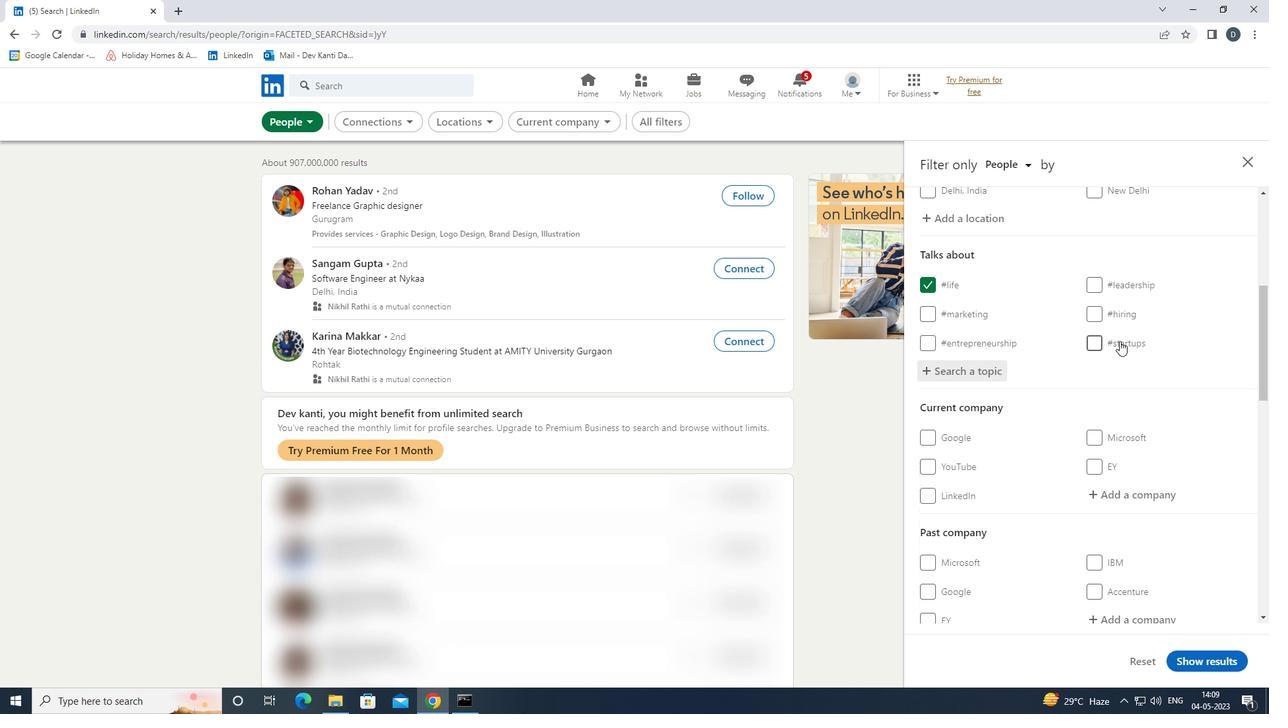 
Action: Mouse moved to (1126, 348)
Screenshot: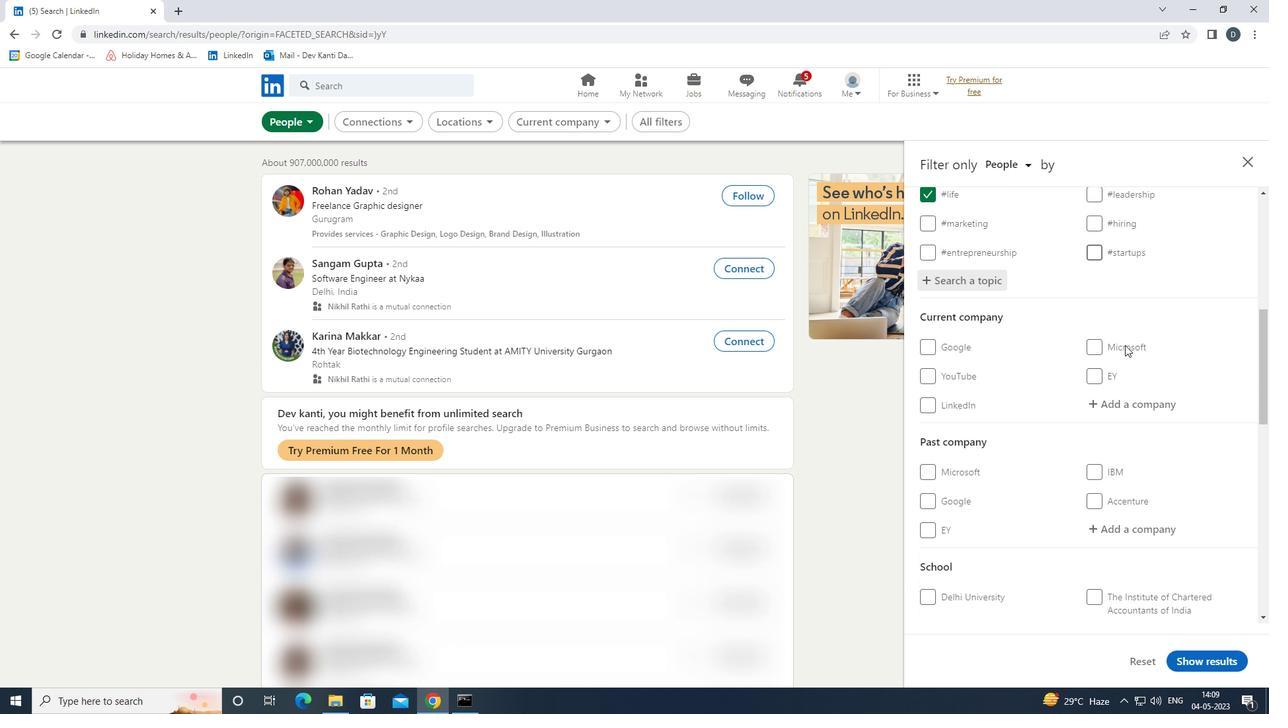 
Action: Mouse scrolled (1126, 347) with delta (0, 0)
Screenshot: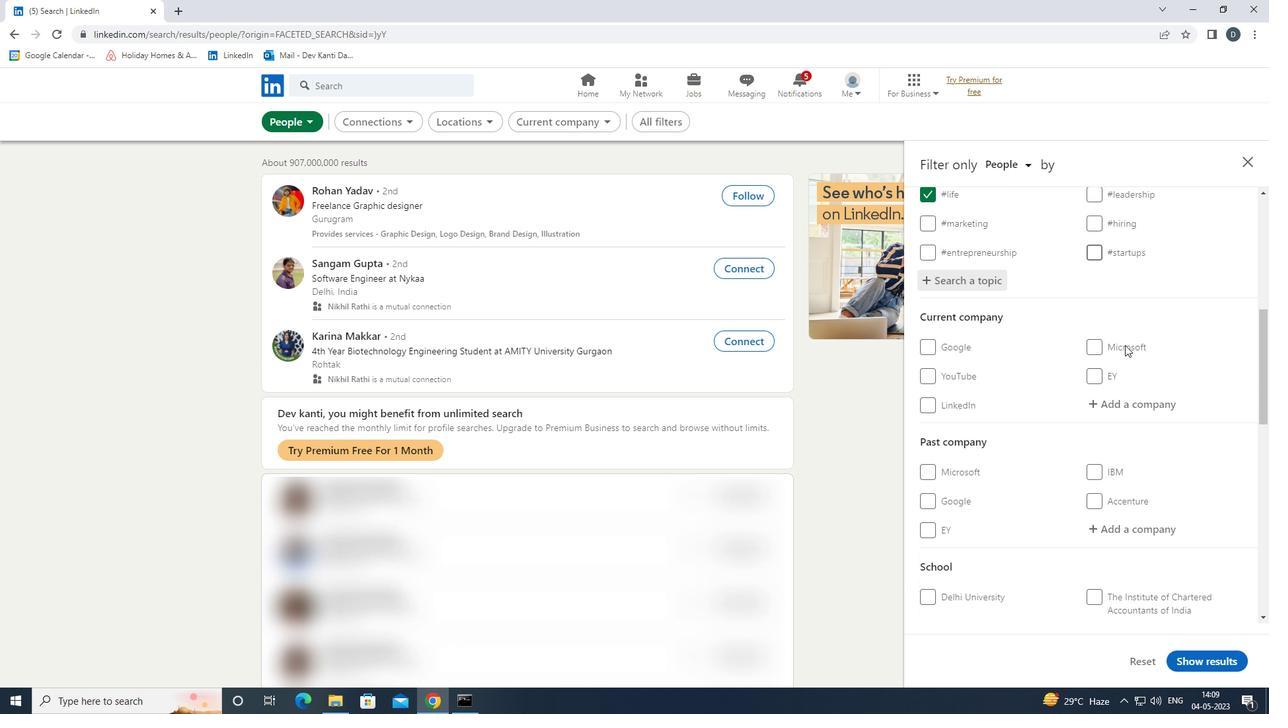 
Action: Mouse moved to (1127, 351)
Screenshot: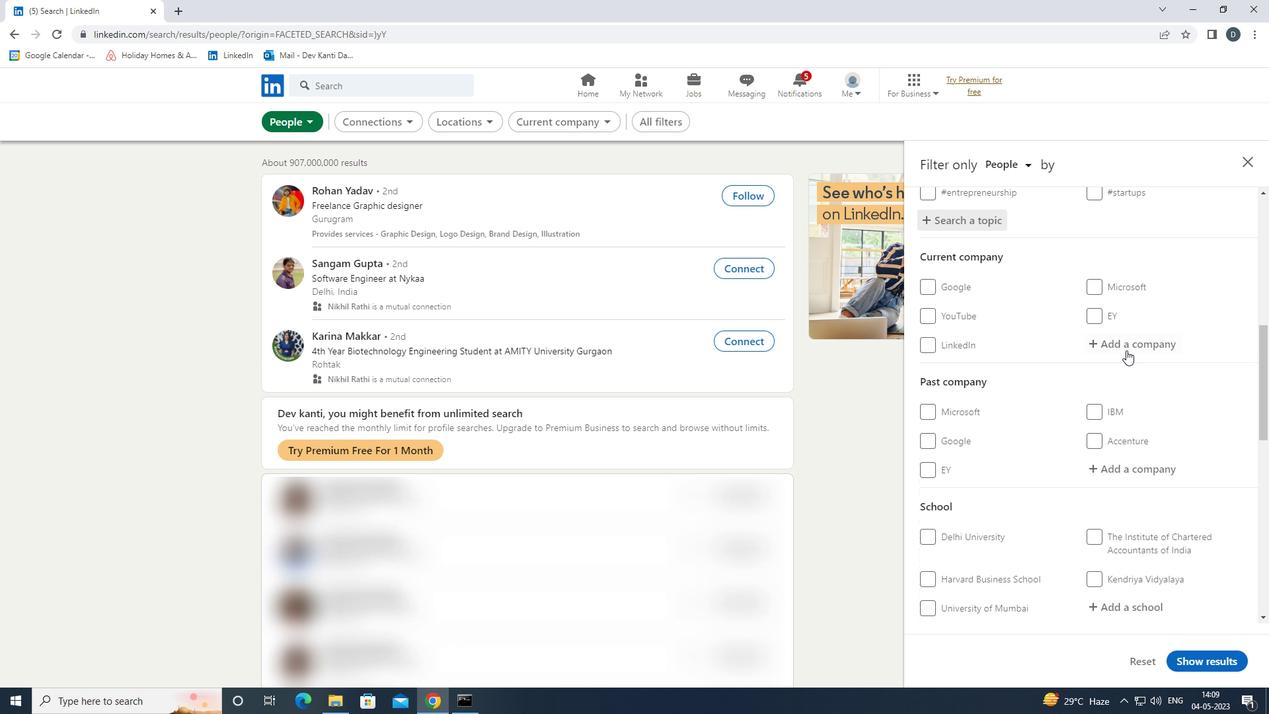 
Action: Mouse scrolled (1127, 351) with delta (0, 0)
Screenshot: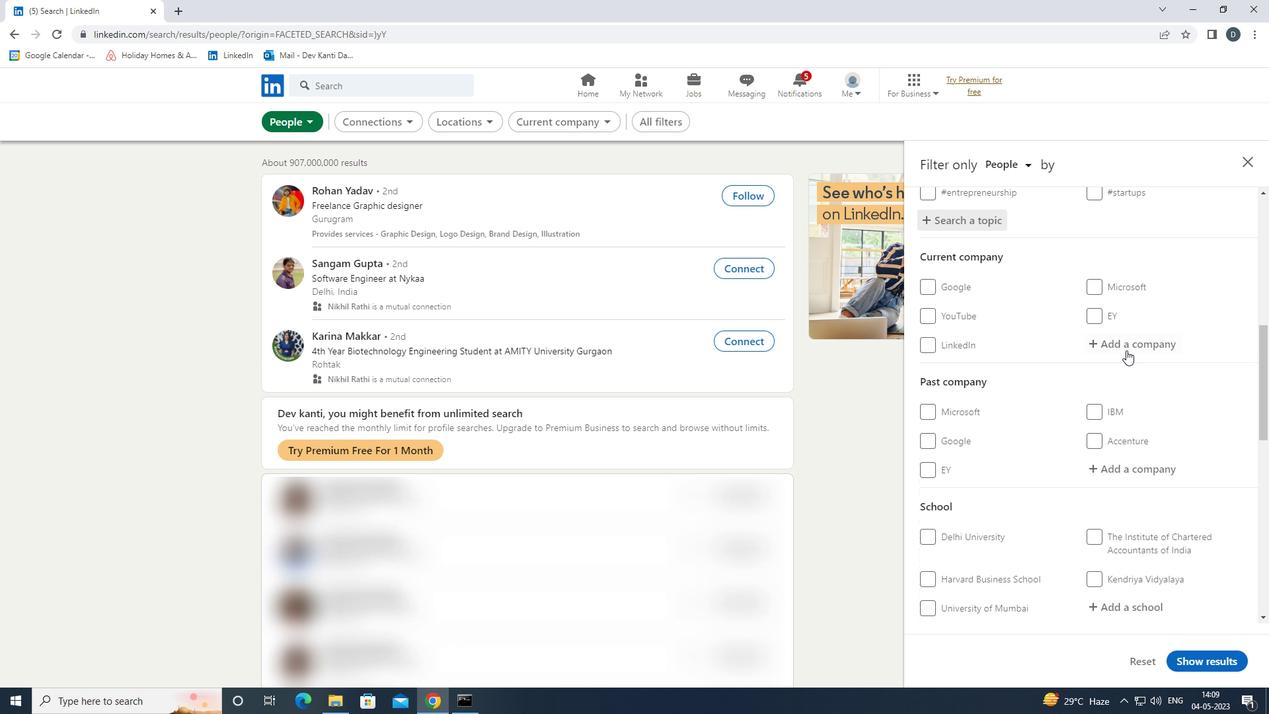 
Action: Mouse moved to (1128, 353)
Screenshot: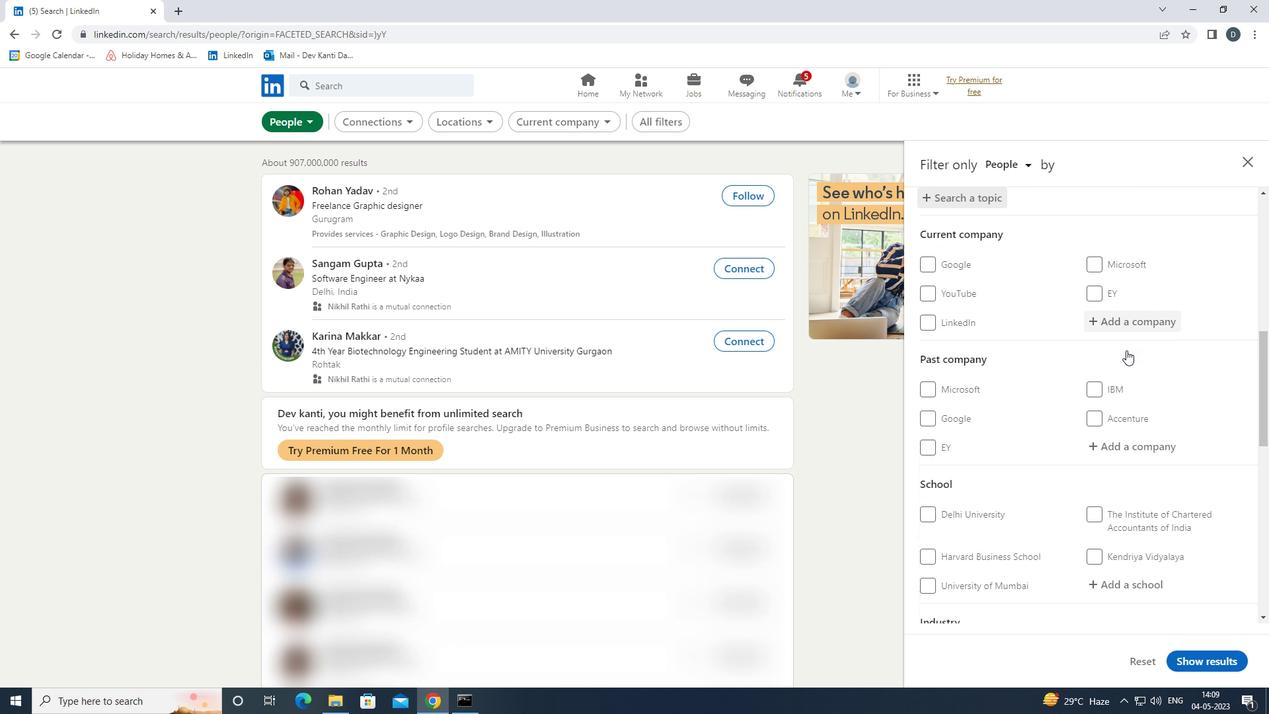 
Action: Mouse scrolled (1128, 352) with delta (0, 0)
Screenshot: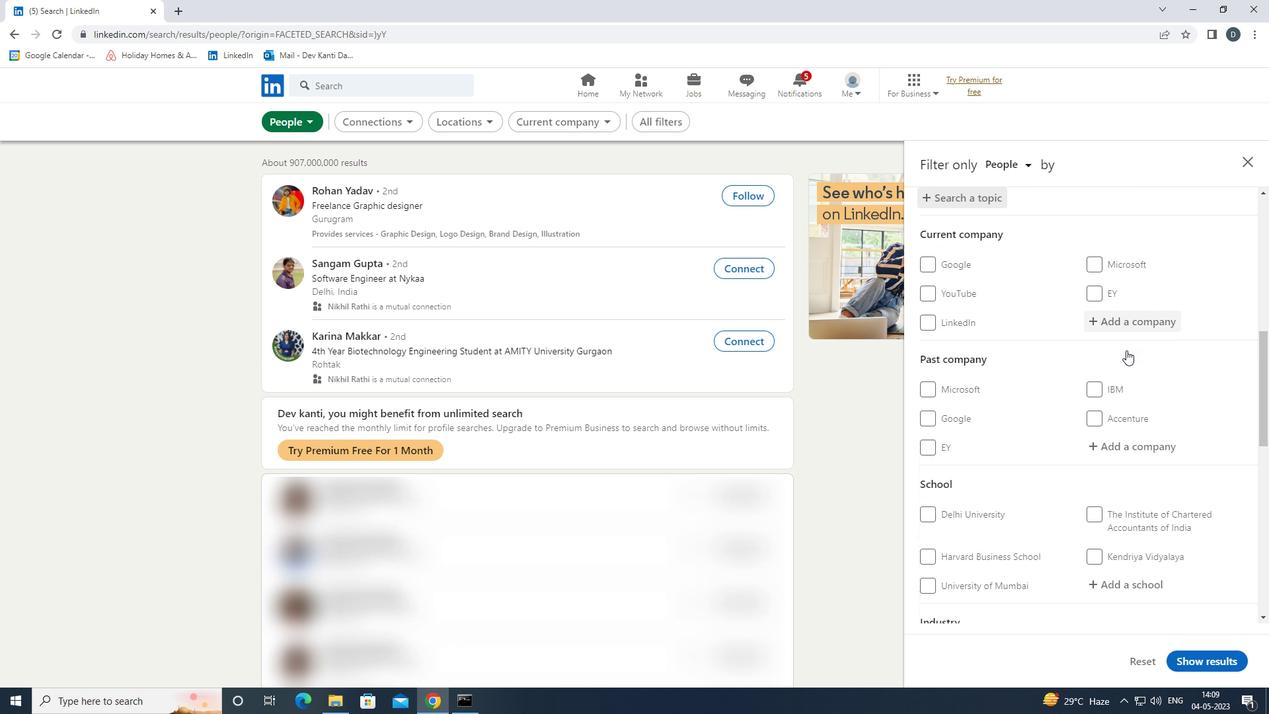 
Action: Mouse moved to (1130, 357)
Screenshot: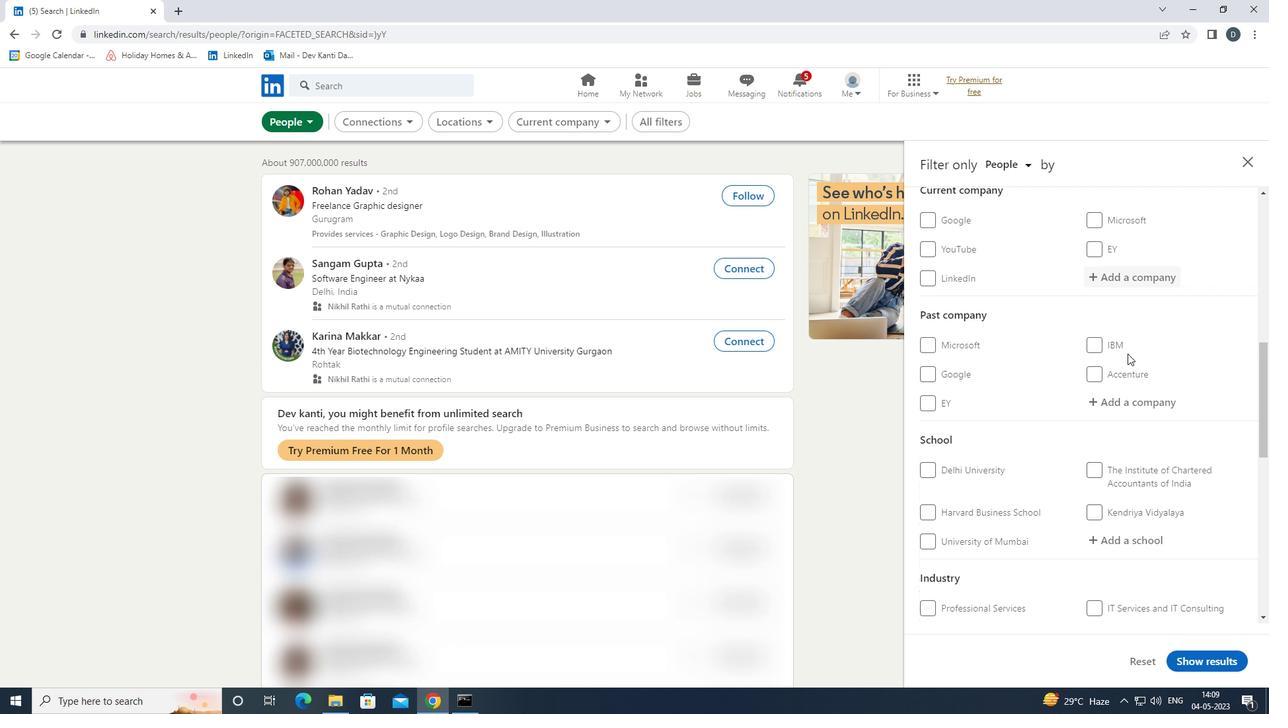 
Action: Mouse scrolled (1130, 356) with delta (0, 0)
Screenshot: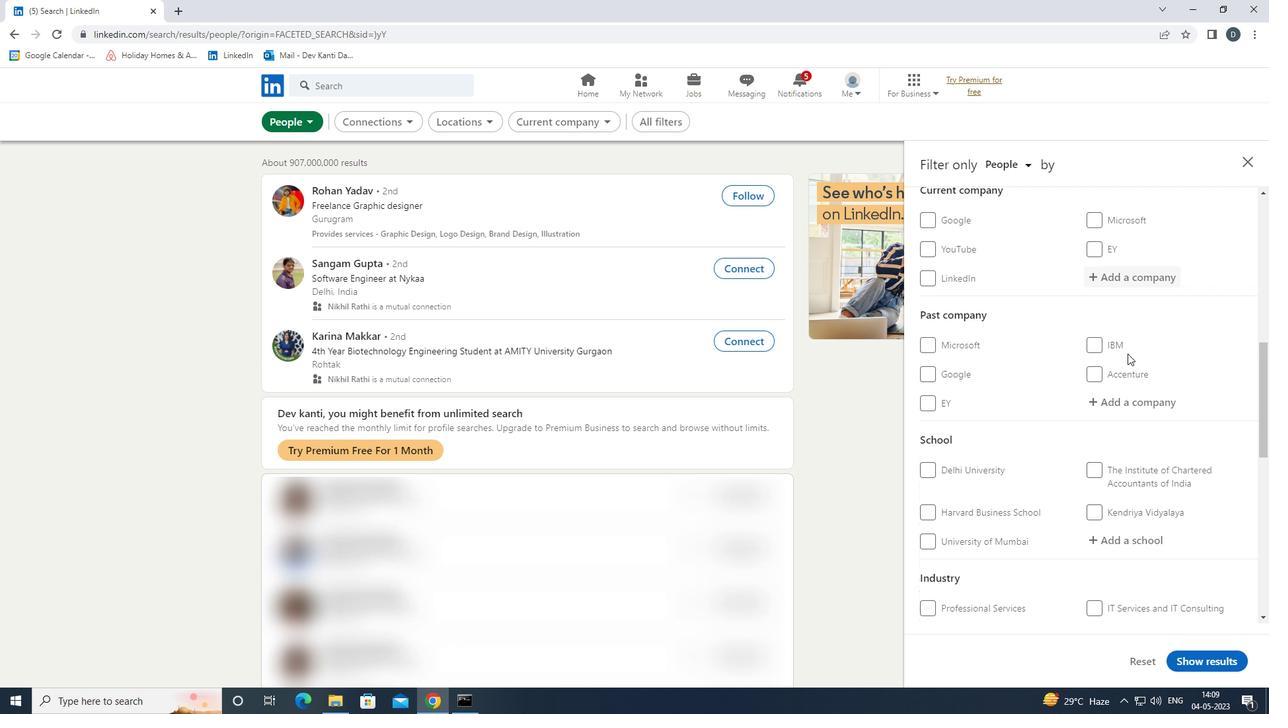 
Action: Mouse moved to (1133, 360)
Screenshot: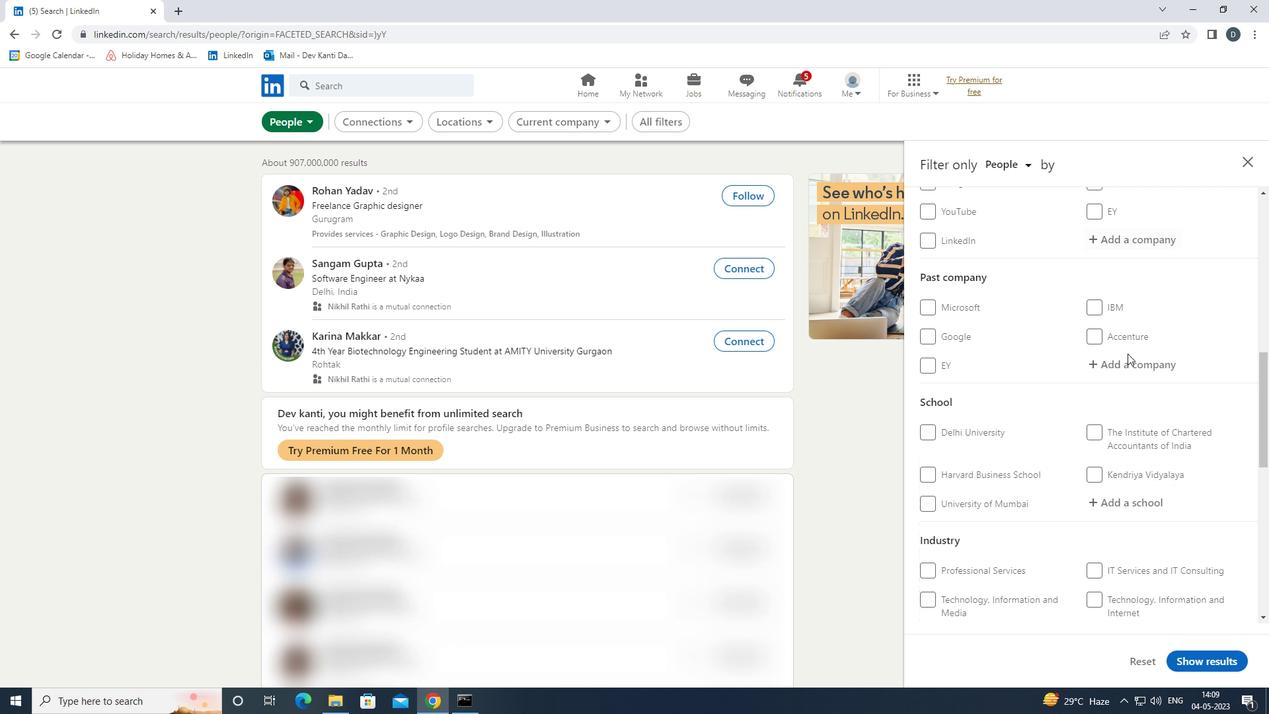 
Action: Mouse scrolled (1133, 359) with delta (0, 0)
Screenshot: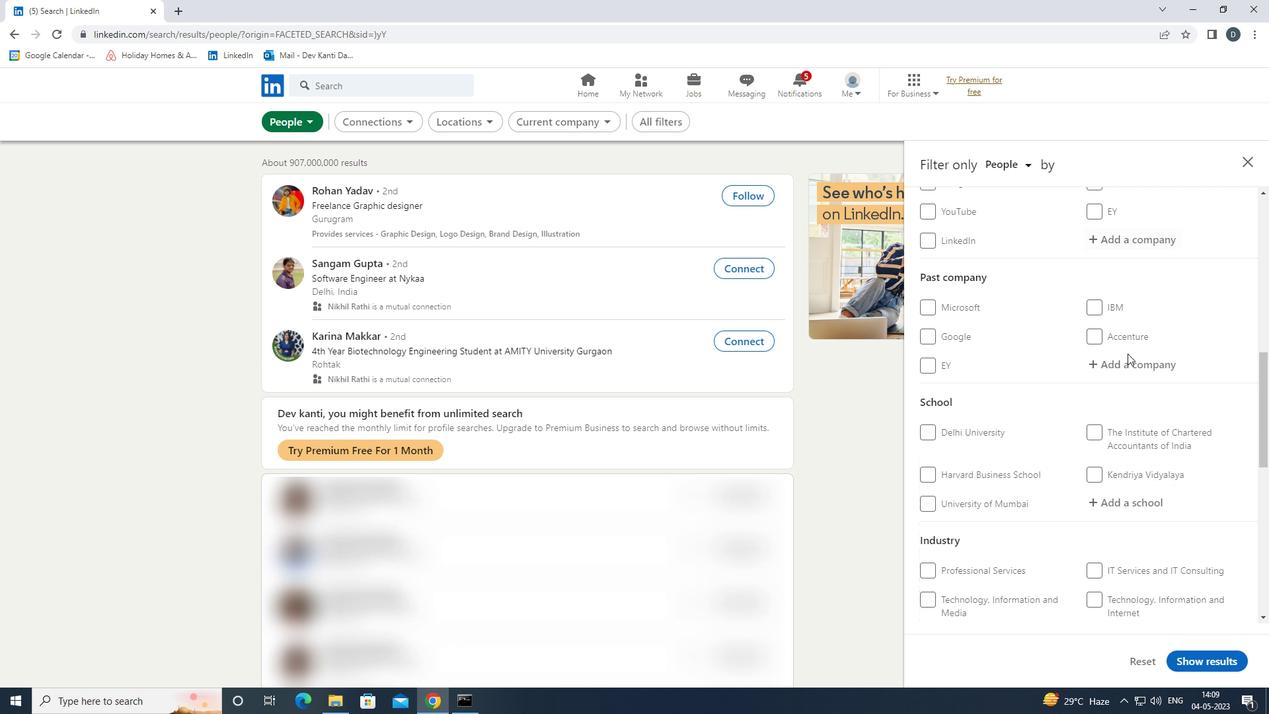 
Action: Mouse moved to (1135, 361)
Screenshot: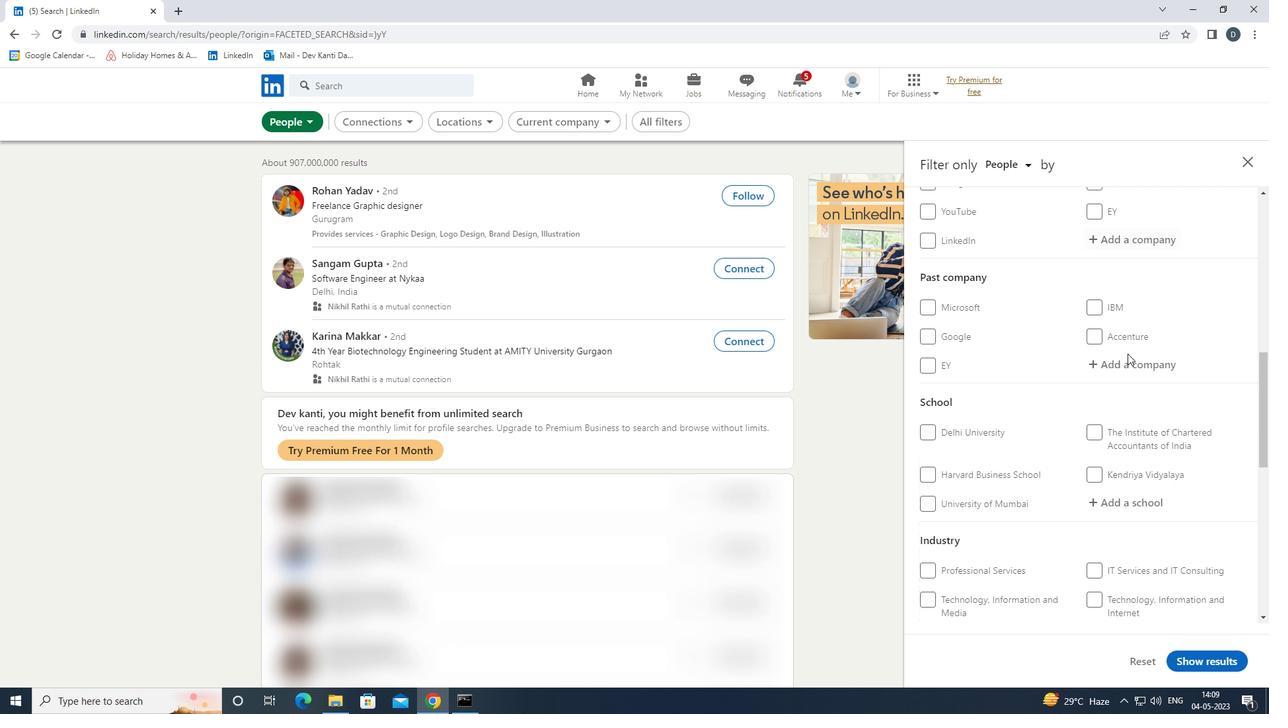 
Action: Mouse scrolled (1135, 361) with delta (0, 0)
Screenshot: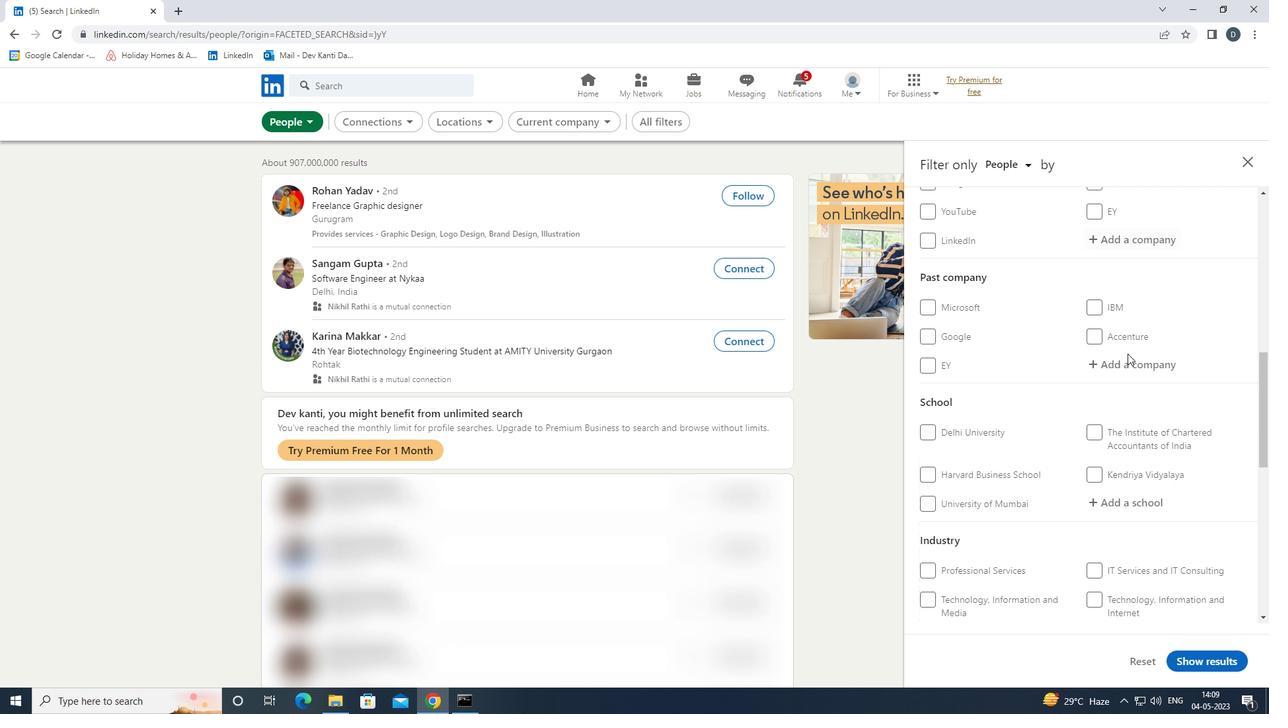 
Action: Mouse moved to (1133, 440)
Screenshot: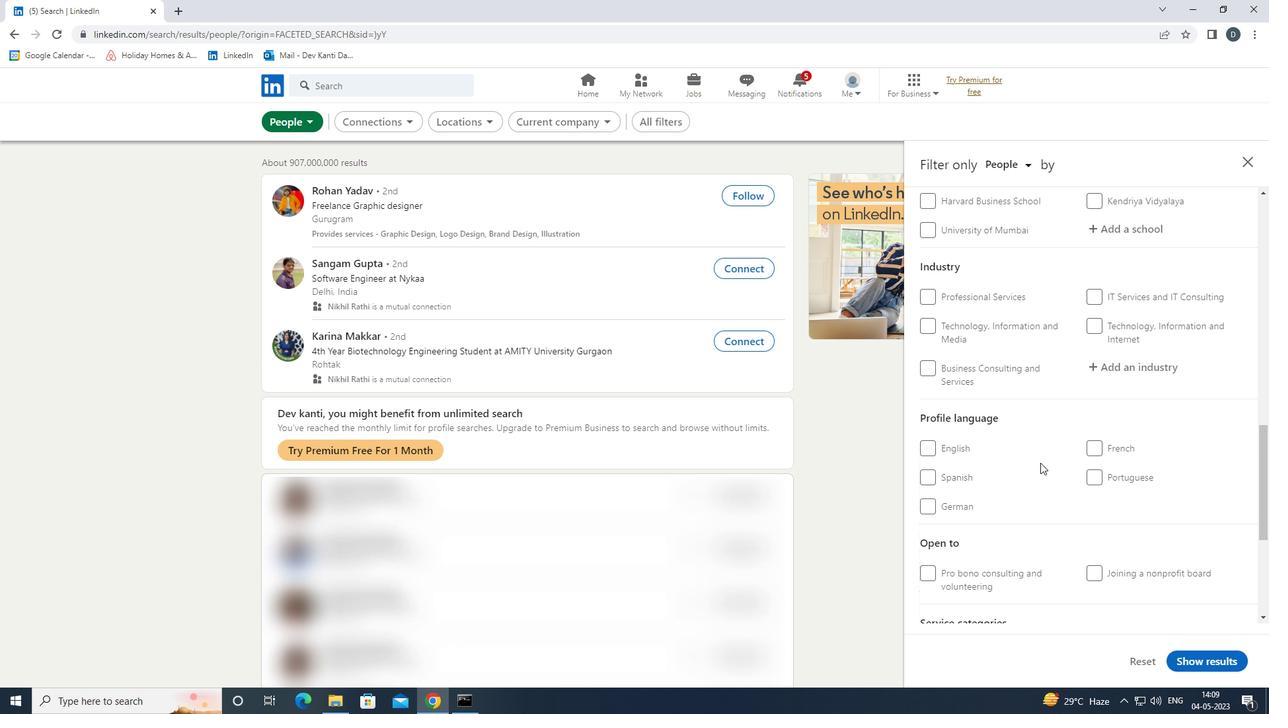 
Action: Mouse pressed left at (1133, 440)
Screenshot: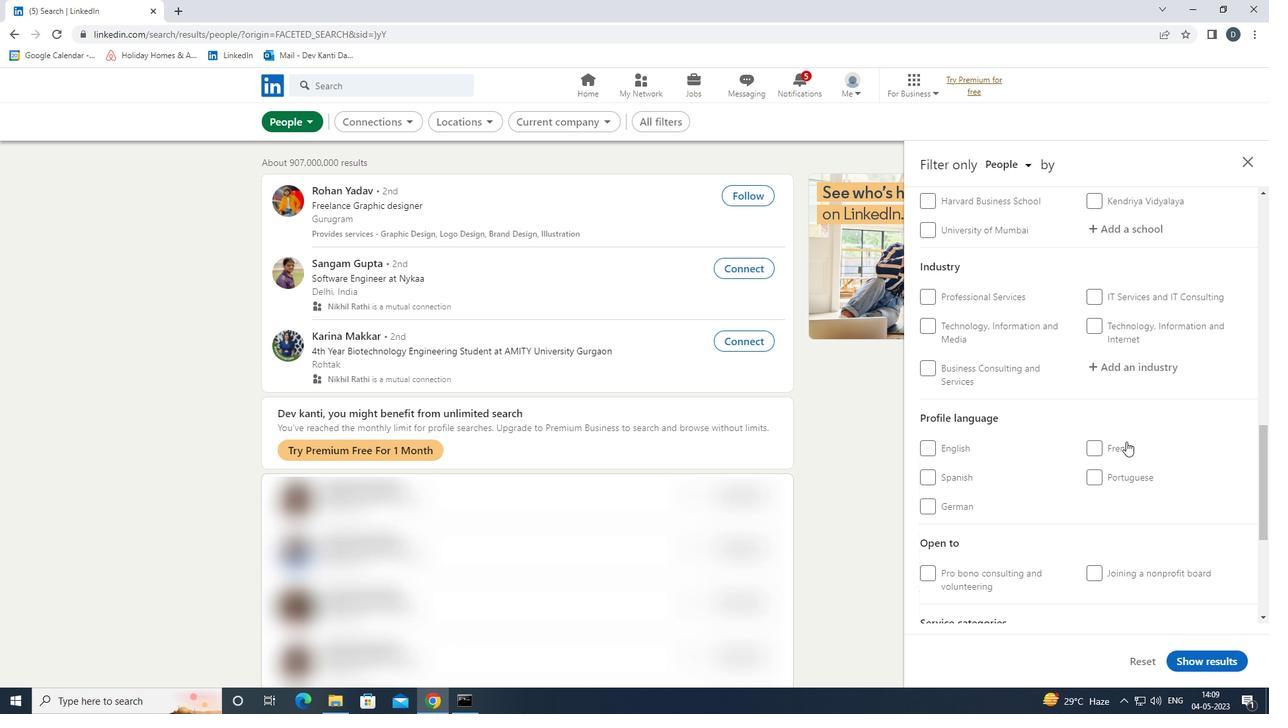 
Action: Mouse moved to (1133, 442)
Screenshot: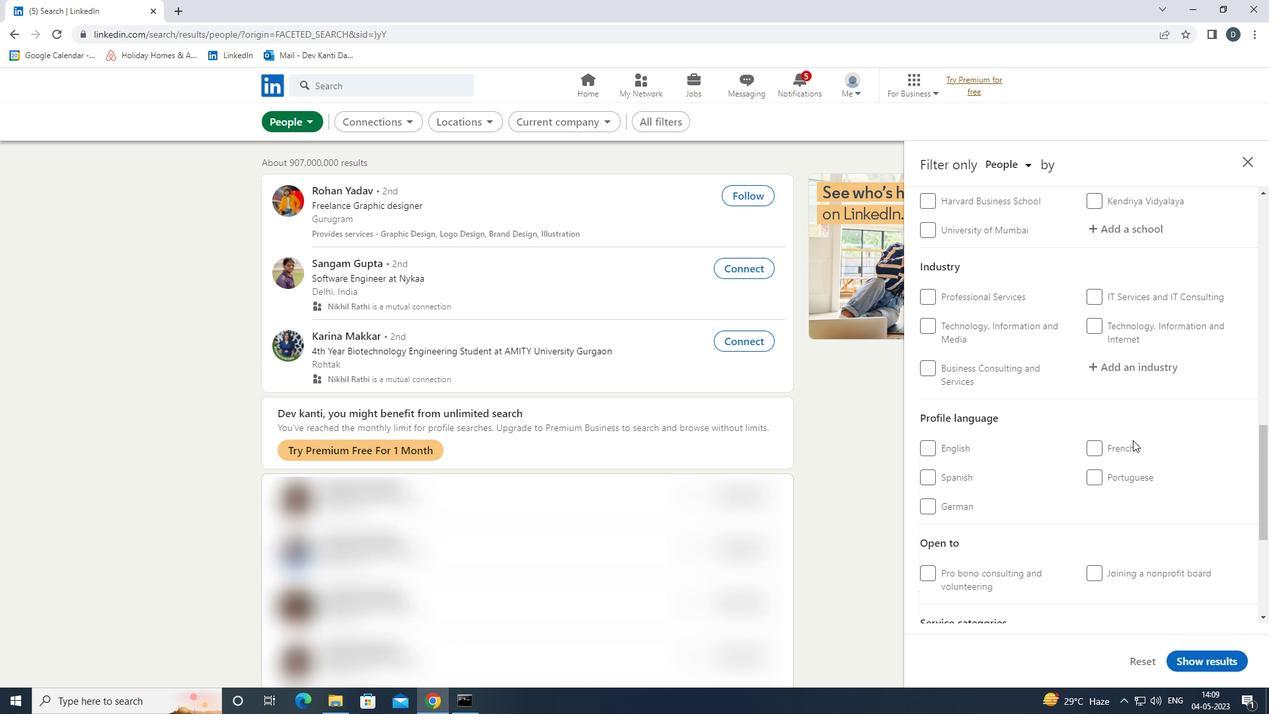 
Action: Mouse pressed left at (1133, 442)
Screenshot: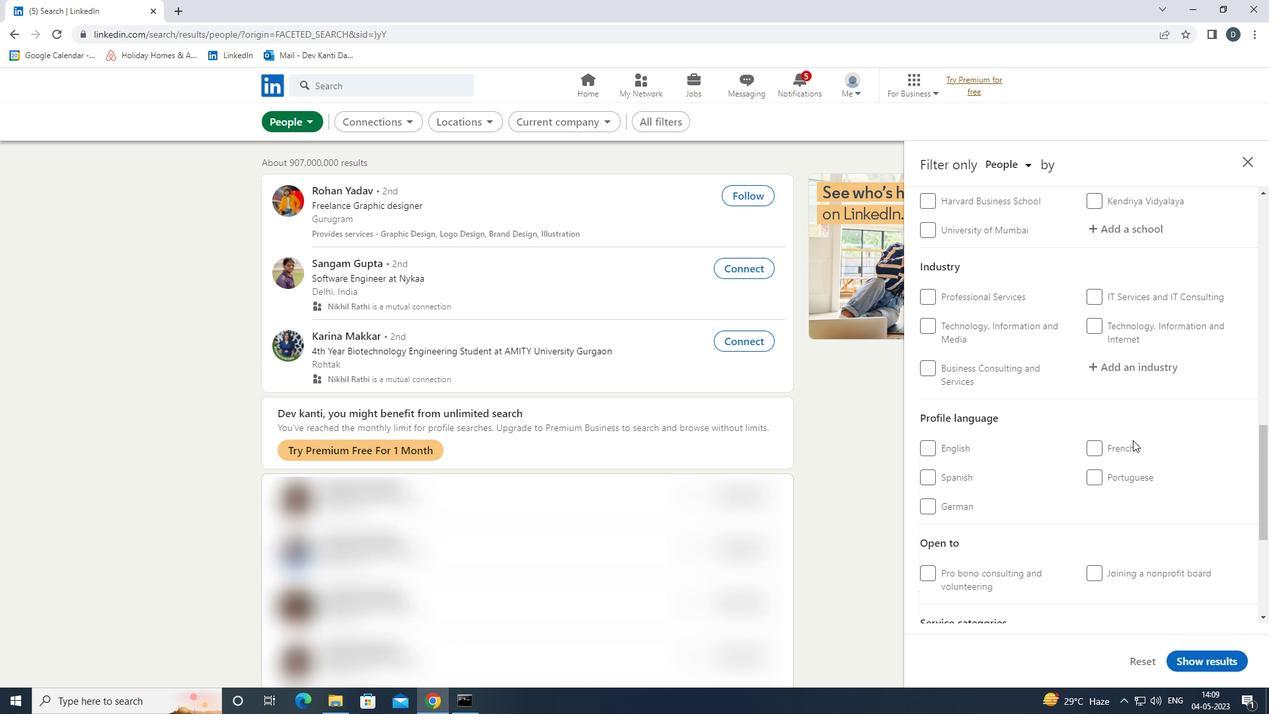 
Action: Mouse moved to (1134, 443)
Screenshot: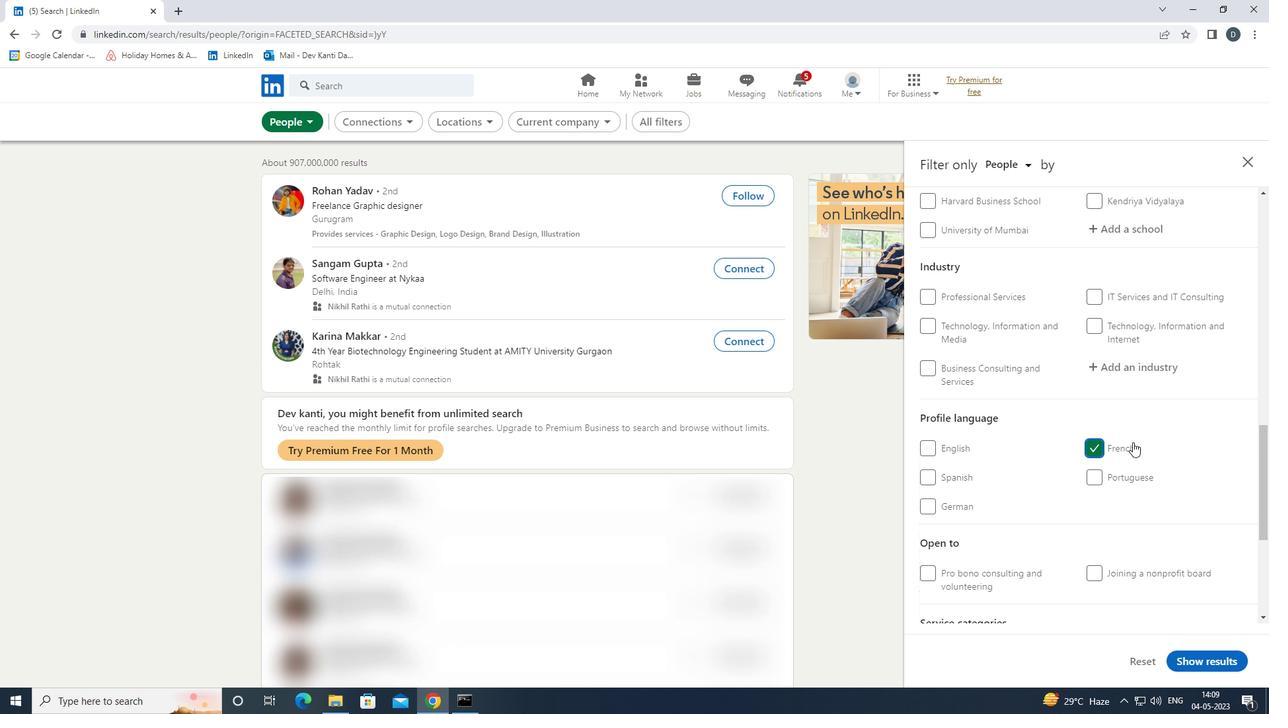 
Action: Mouse scrolled (1134, 443) with delta (0, 0)
Screenshot: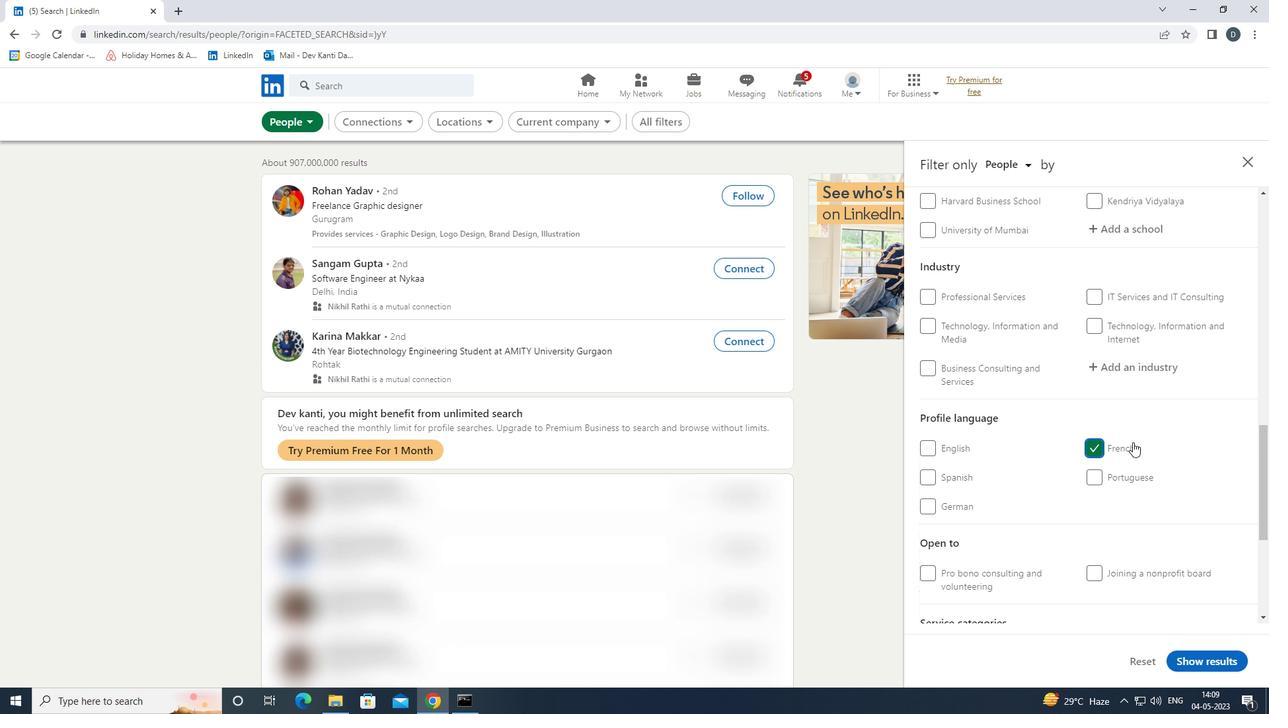
Action: Mouse scrolled (1134, 443) with delta (0, 0)
Screenshot: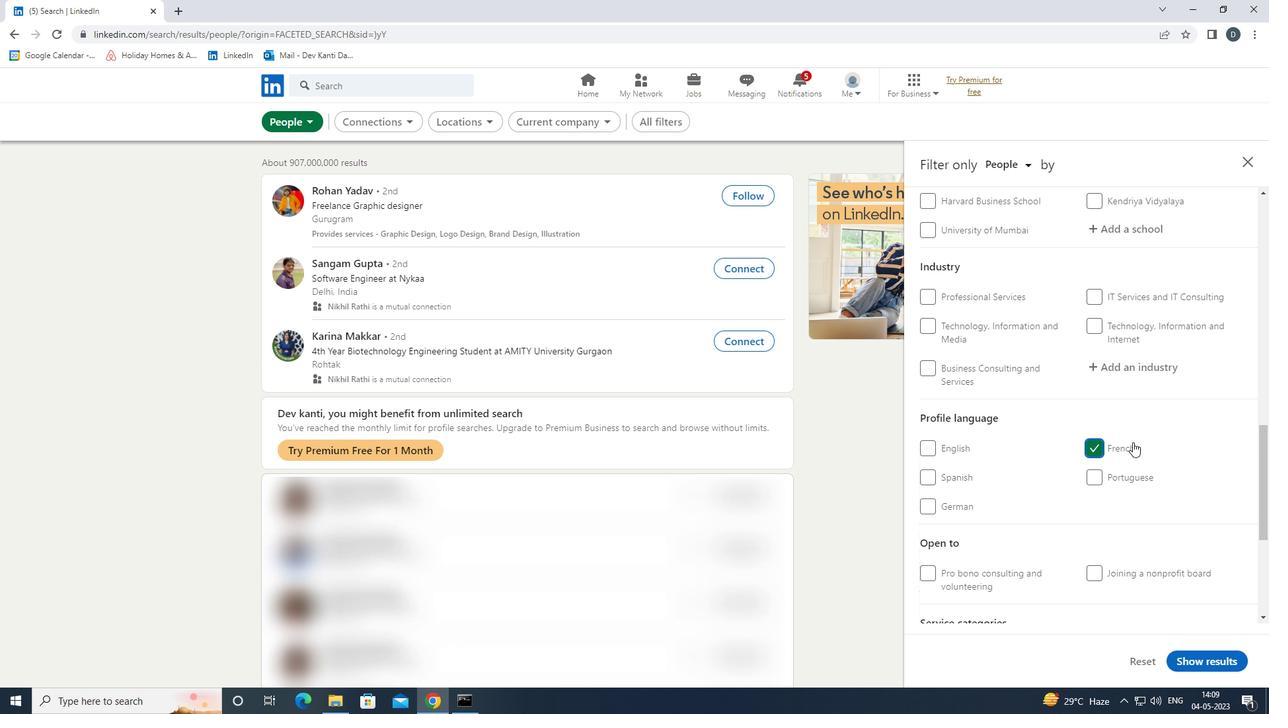 
Action: Mouse scrolled (1134, 443) with delta (0, 0)
Screenshot: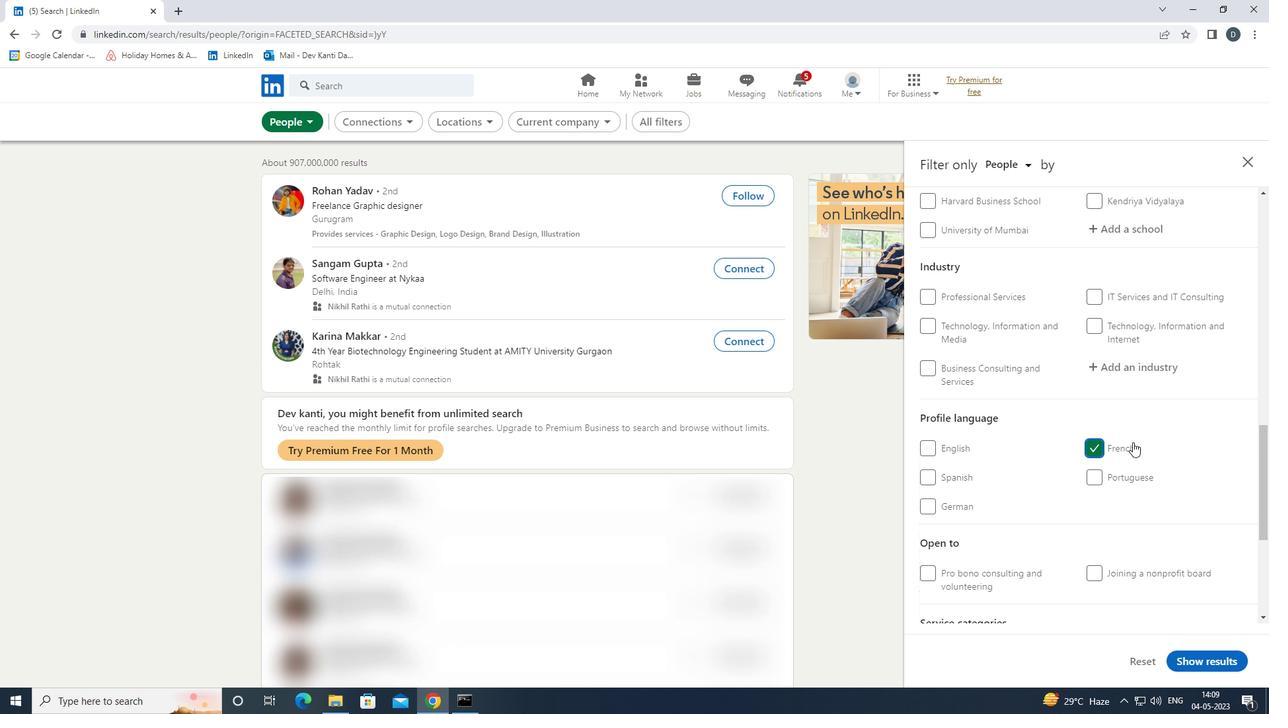 
Action: Mouse scrolled (1134, 443) with delta (0, 0)
Screenshot: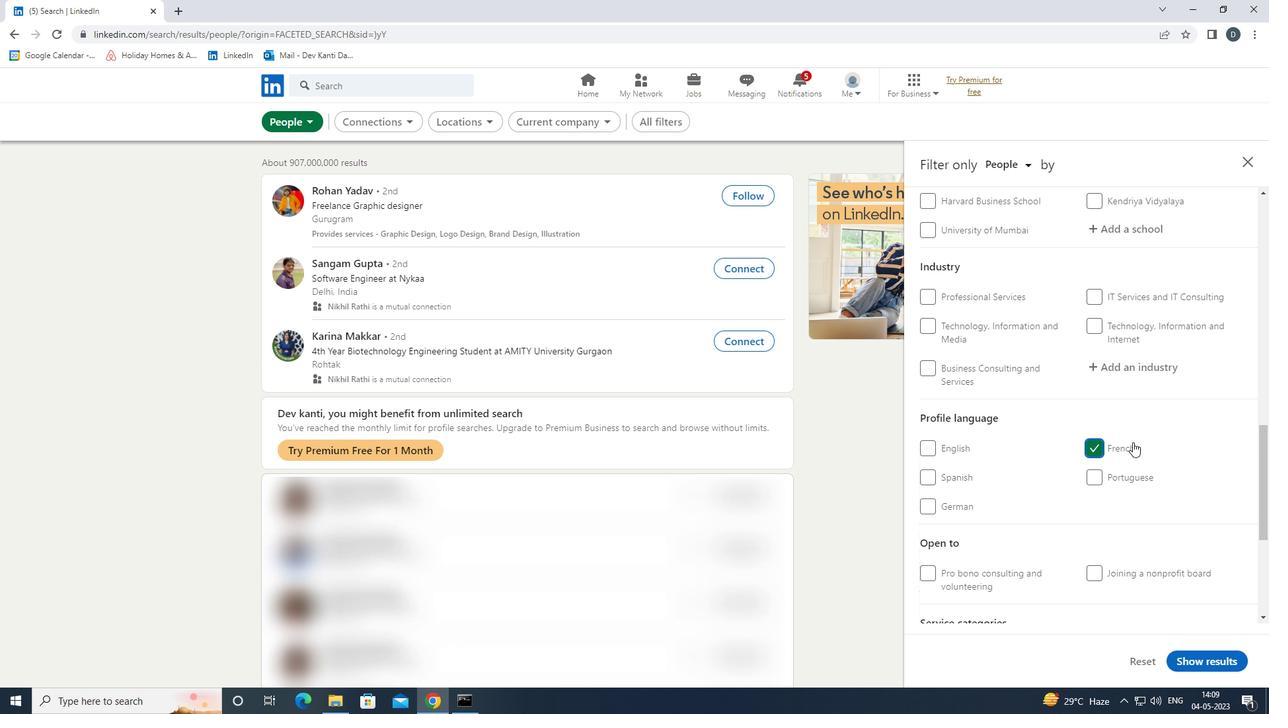 
Action: Mouse scrolled (1134, 443) with delta (0, 0)
Screenshot: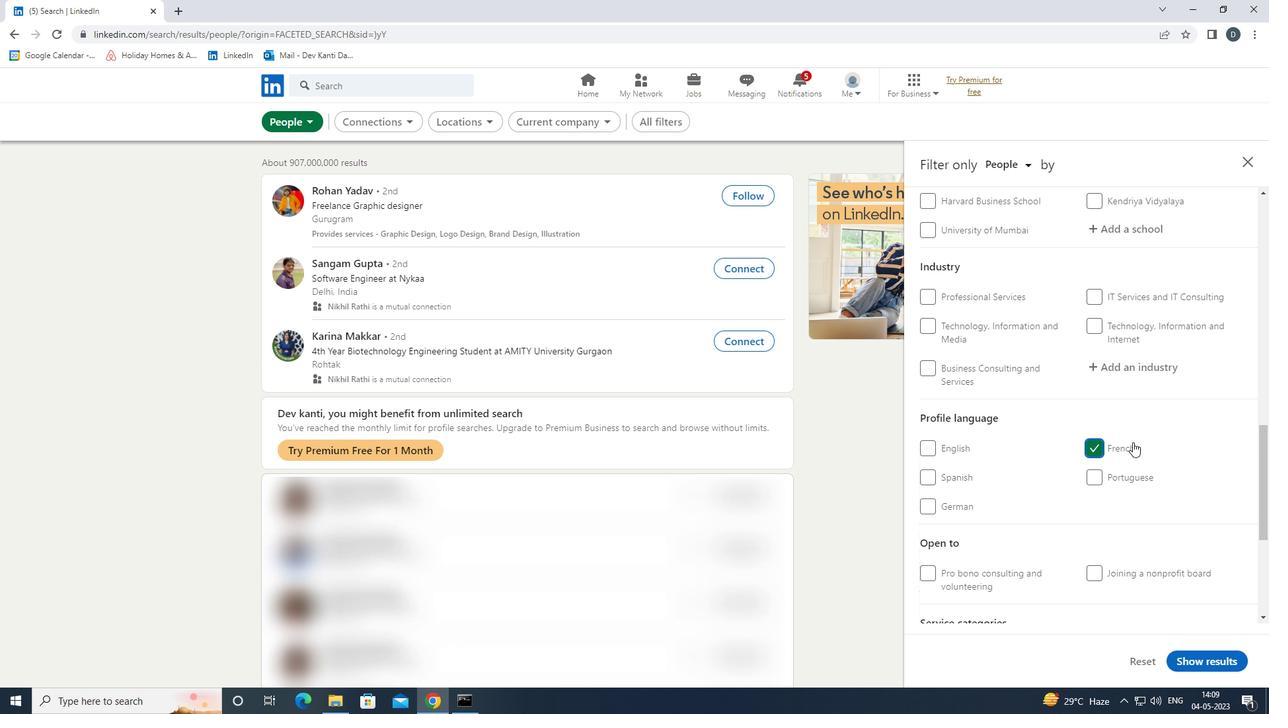
Action: Mouse scrolled (1134, 443) with delta (0, 0)
Screenshot: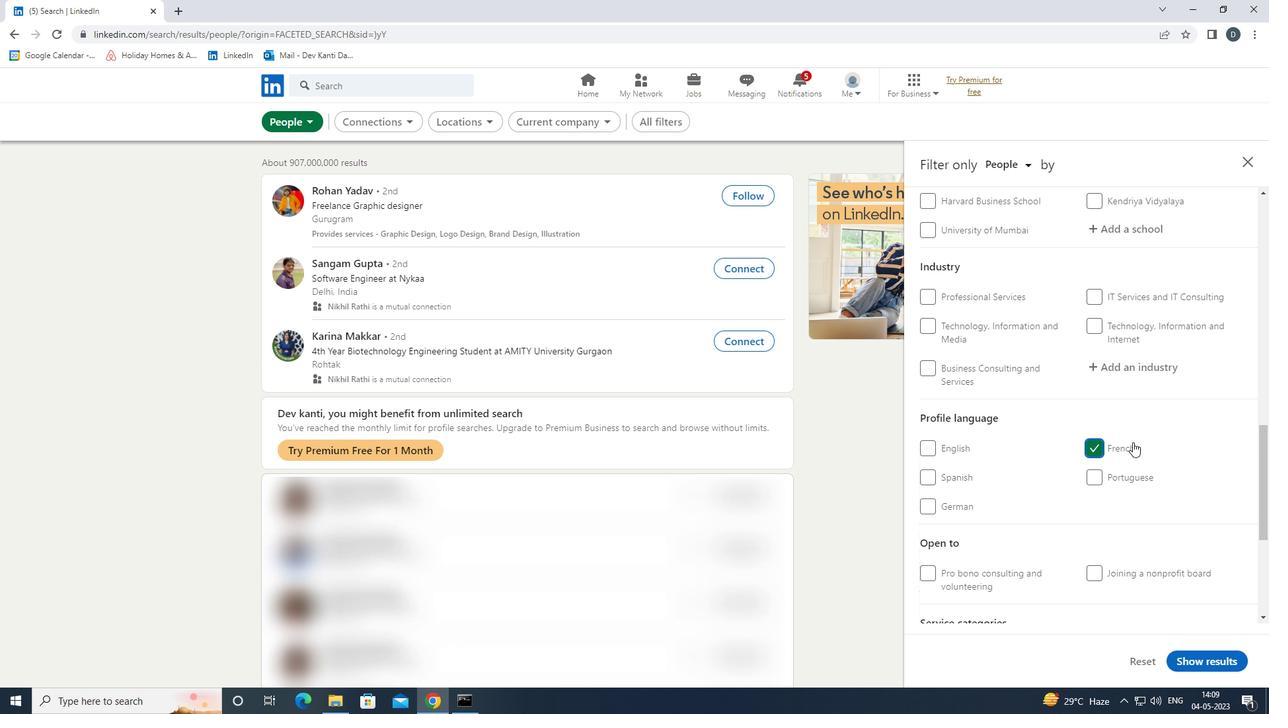 
Action: Mouse scrolled (1134, 443) with delta (0, 0)
Screenshot: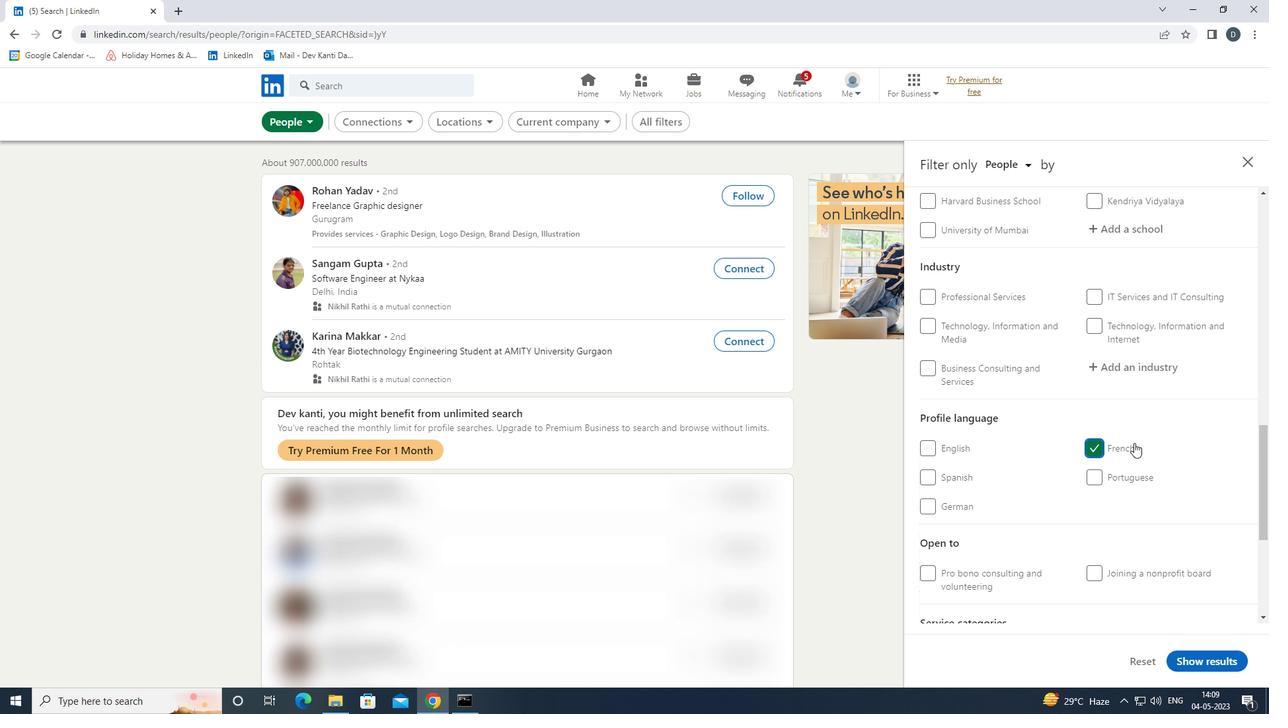 
Action: Mouse moved to (1135, 431)
Screenshot: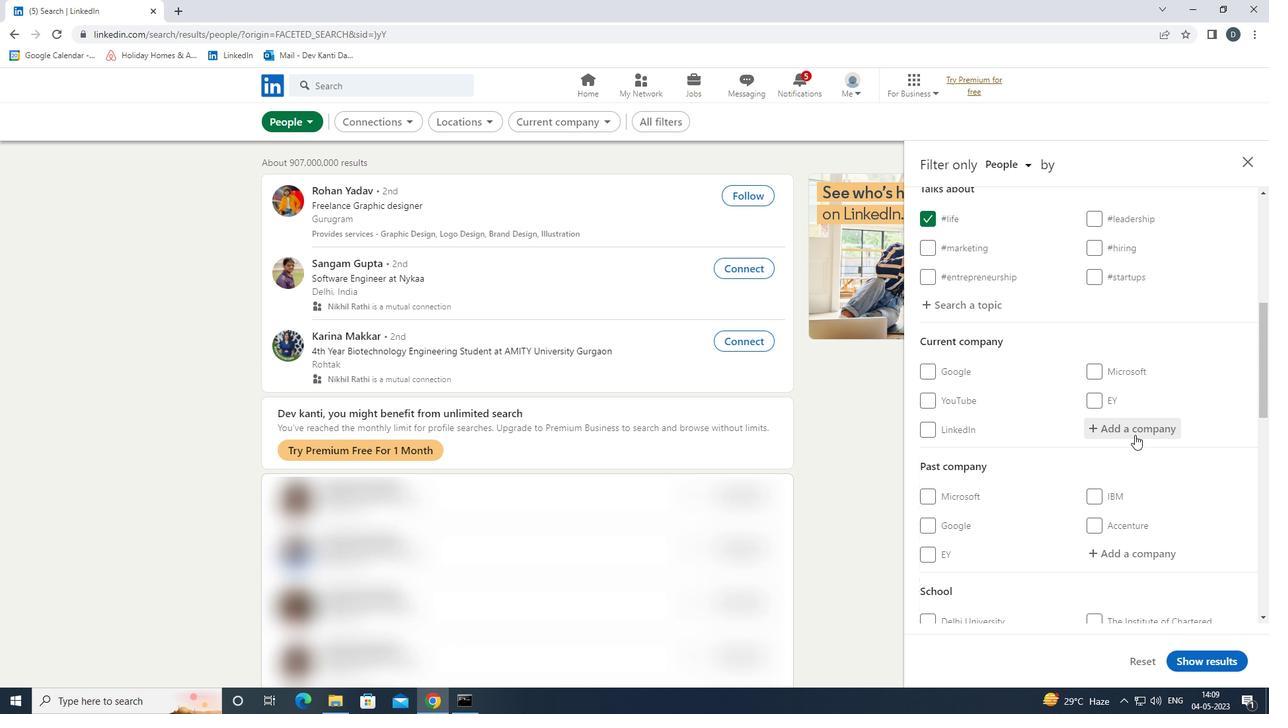 
Action: Mouse pressed left at (1135, 431)
Screenshot: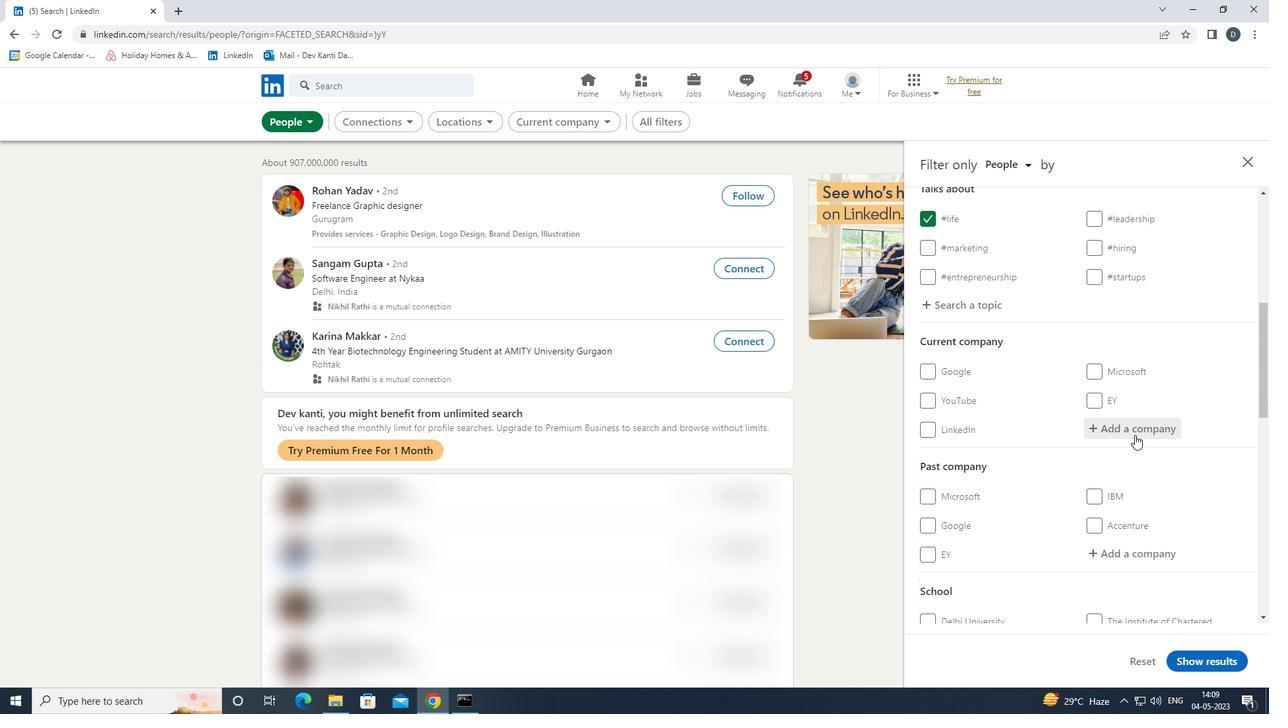 
Action: Key pressed <Key.shift><Key.shift><Key.shift><Key.shift><Key.shift><Key.shift><Key.shift><Key.shift><Key.shift><Key.shift><Key.shift><Key.shift><Key.shift><Key.shift><Key.shift><Key.shift><Key.shift><Key.shift><Key.shift><Key.shift><Key.shift><Key.shift><Key.shift><Key.shift><Key.shift><Key.shift><Key.shift><Key.shift><Key.shift><Key.shift><Key.shift><Key.shift><Key.shift><Key.shift><Key.shift>A<Key.backspace><Key.backspace><Key.shift>ANALYTICS<Key.space><Key.shift>INDIA<Key.space><Key.down><Key.enter><Key.down><Key.down><Key.down><Key.enter>
Screenshot: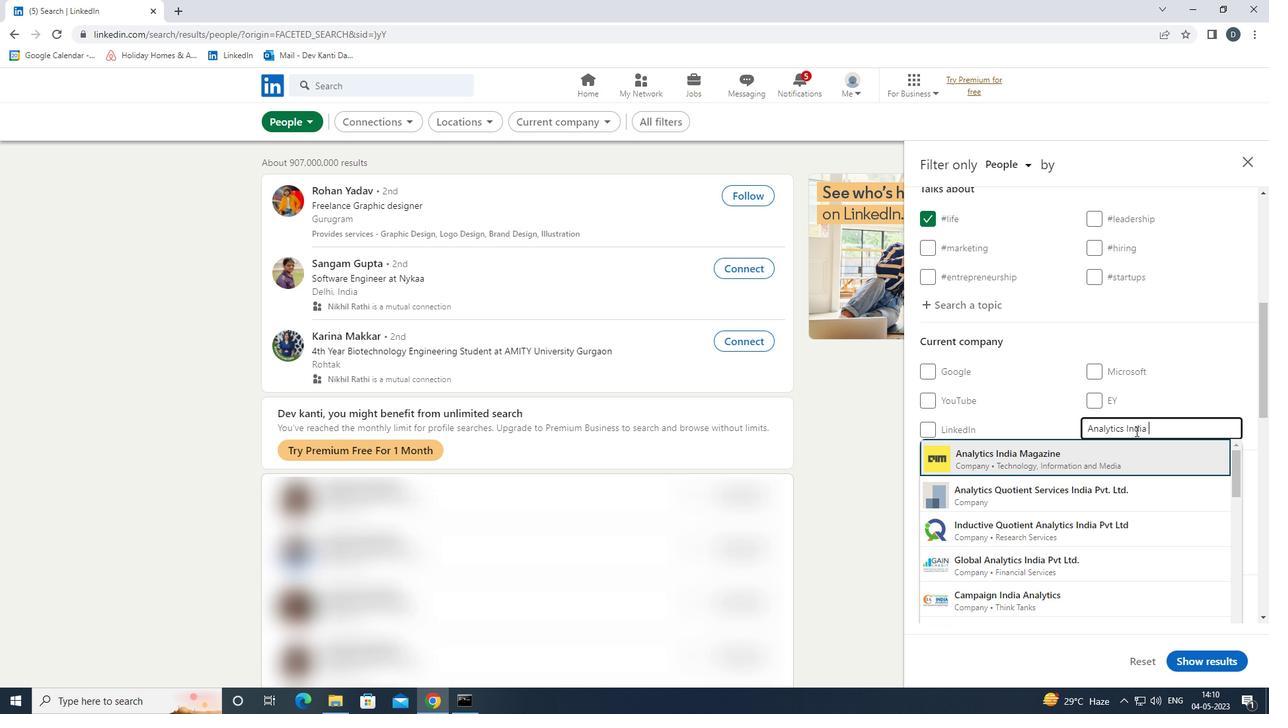 
Action: Mouse moved to (1126, 415)
Screenshot: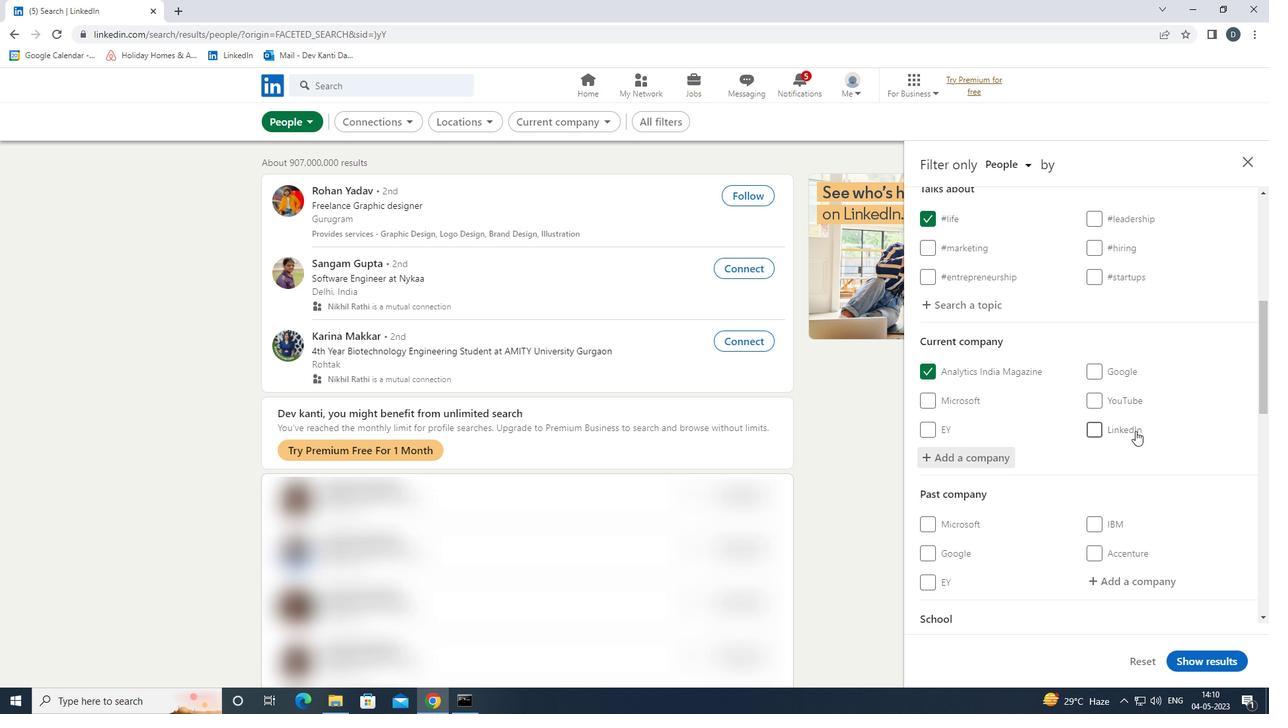 
Action: Mouse scrolled (1126, 415) with delta (0, 0)
Screenshot: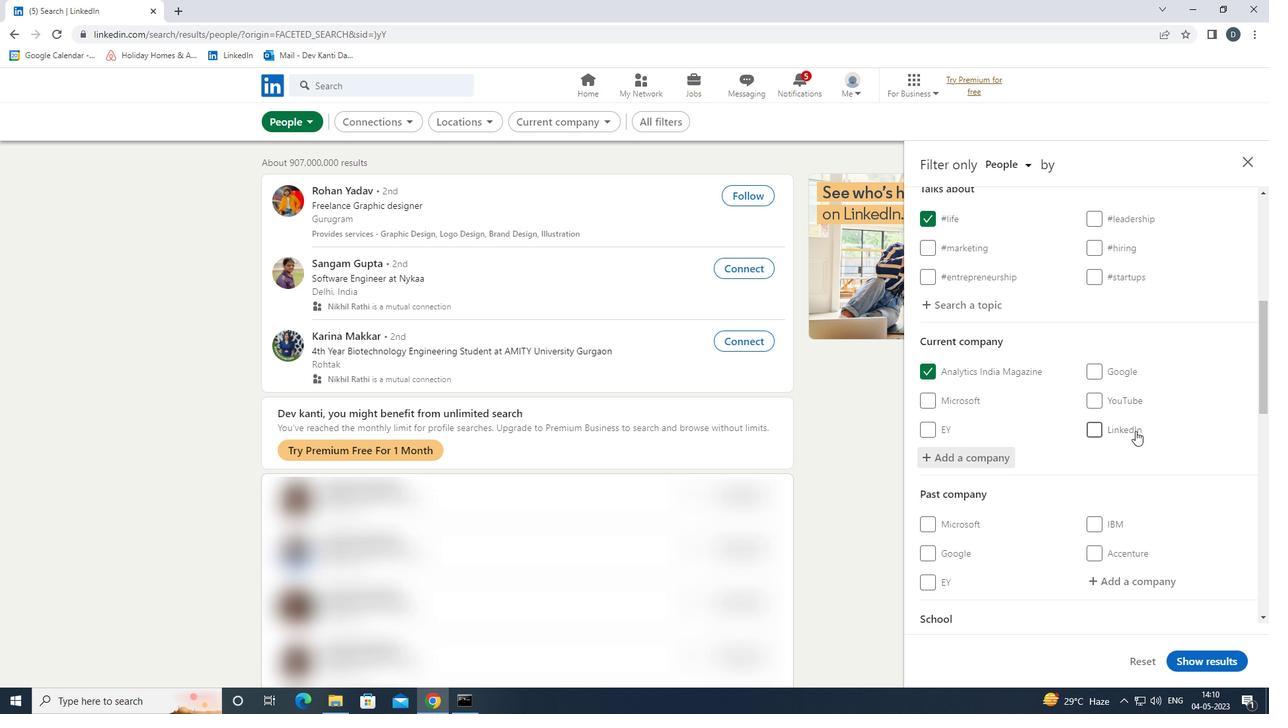 
Action: Mouse scrolled (1126, 415) with delta (0, 0)
Screenshot: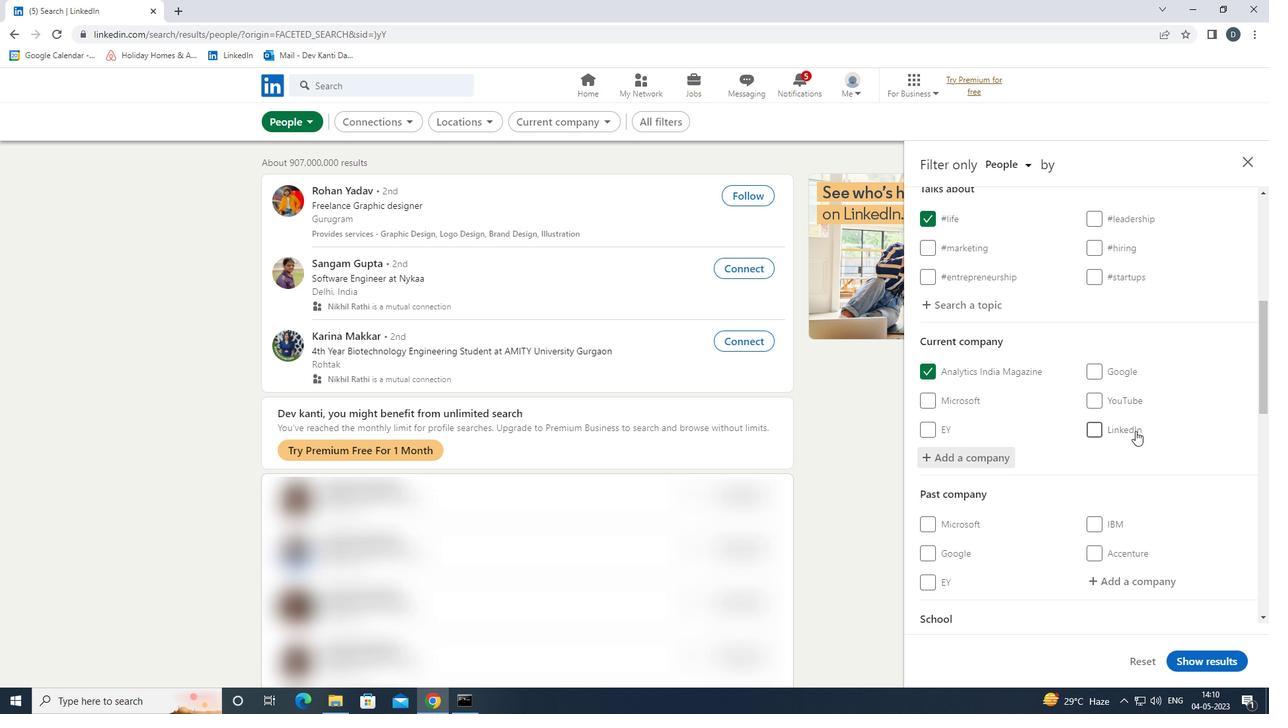 
Action: Mouse moved to (1128, 415)
Screenshot: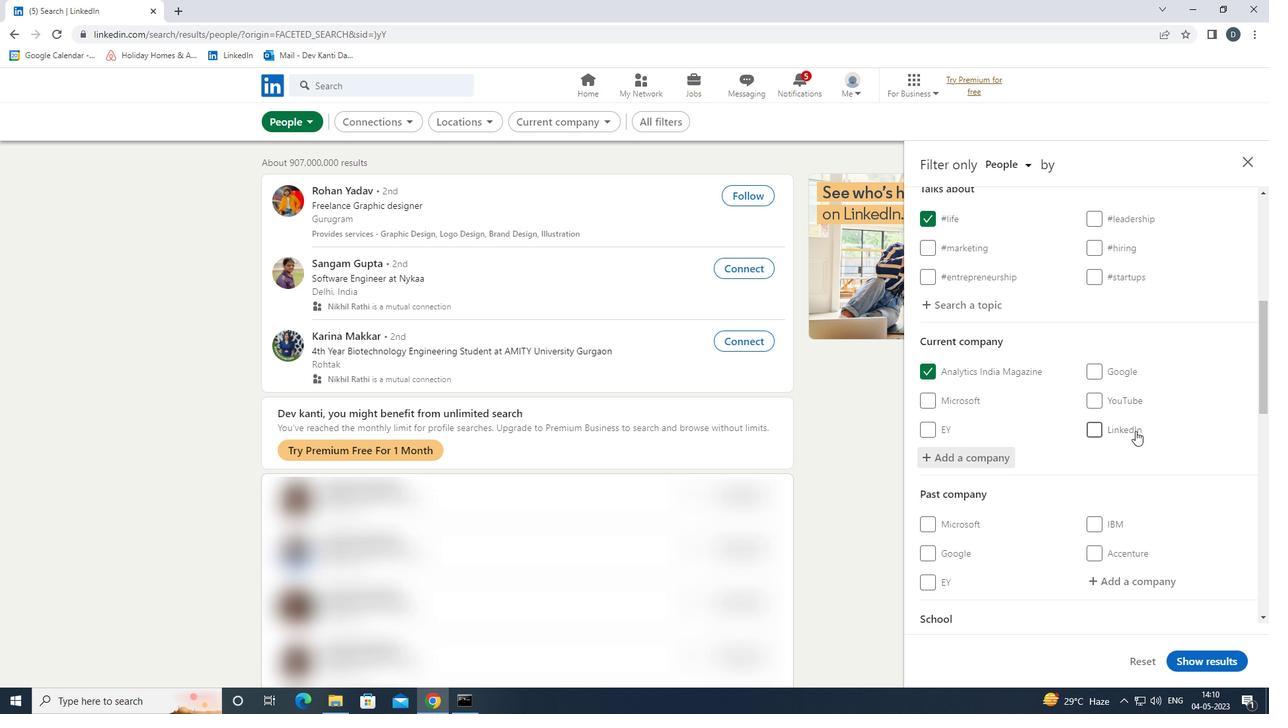 
Action: Mouse scrolled (1128, 415) with delta (0, 0)
Screenshot: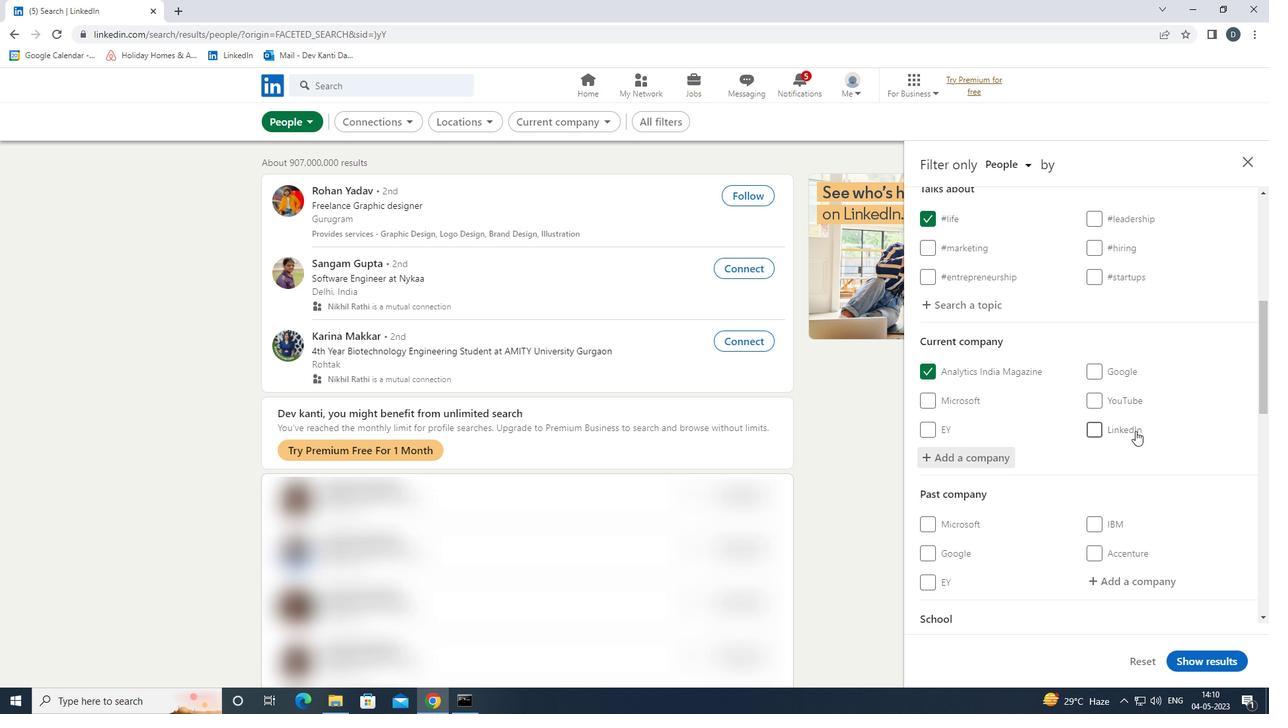 
Action: Mouse moved to (1128, 415)
Screenshot: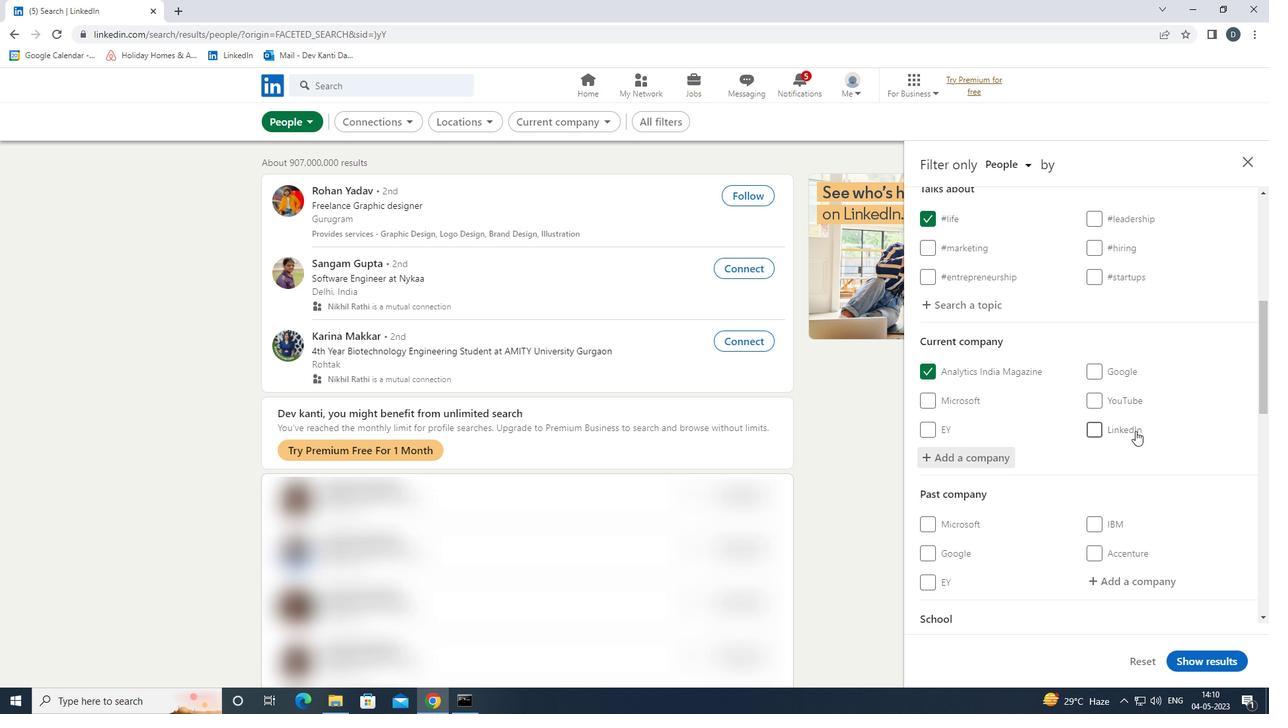 
Action: Mouse scrolled (1128, 415) with delta (0, 0)
Screenshot: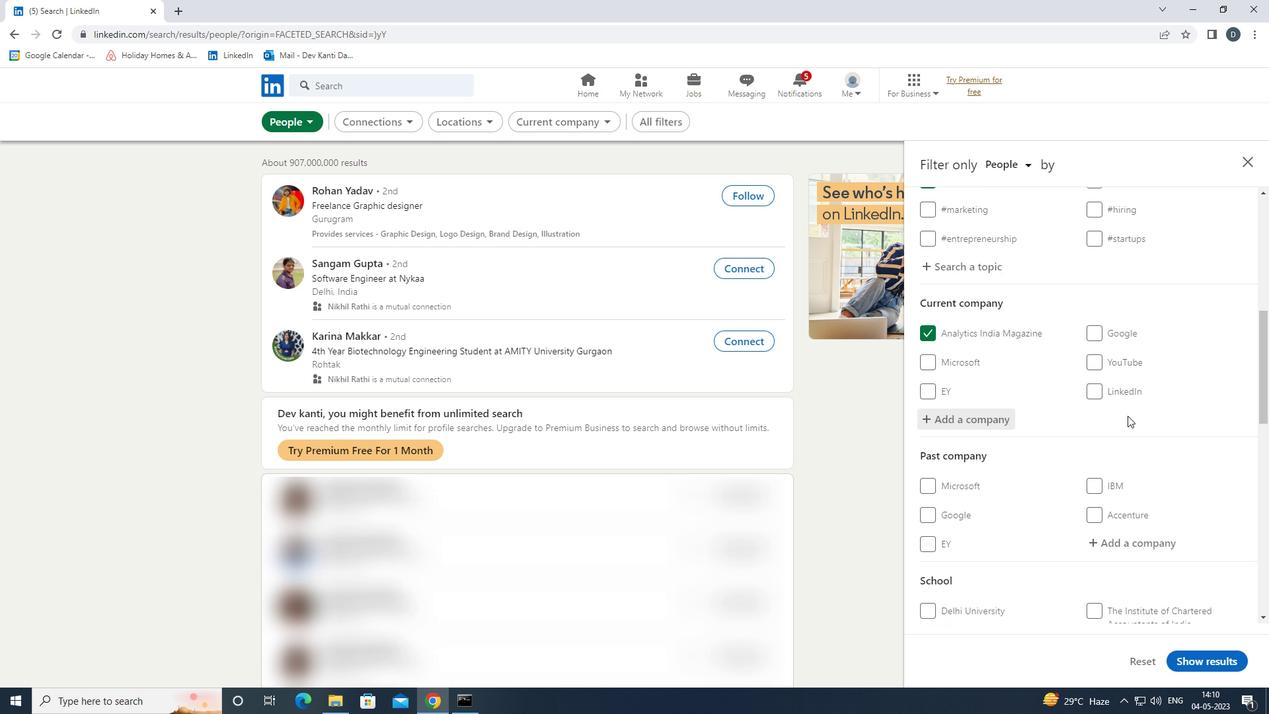 
Action: Mouse scrolled (1128, 415) with delta (0, 0)
Screenshot: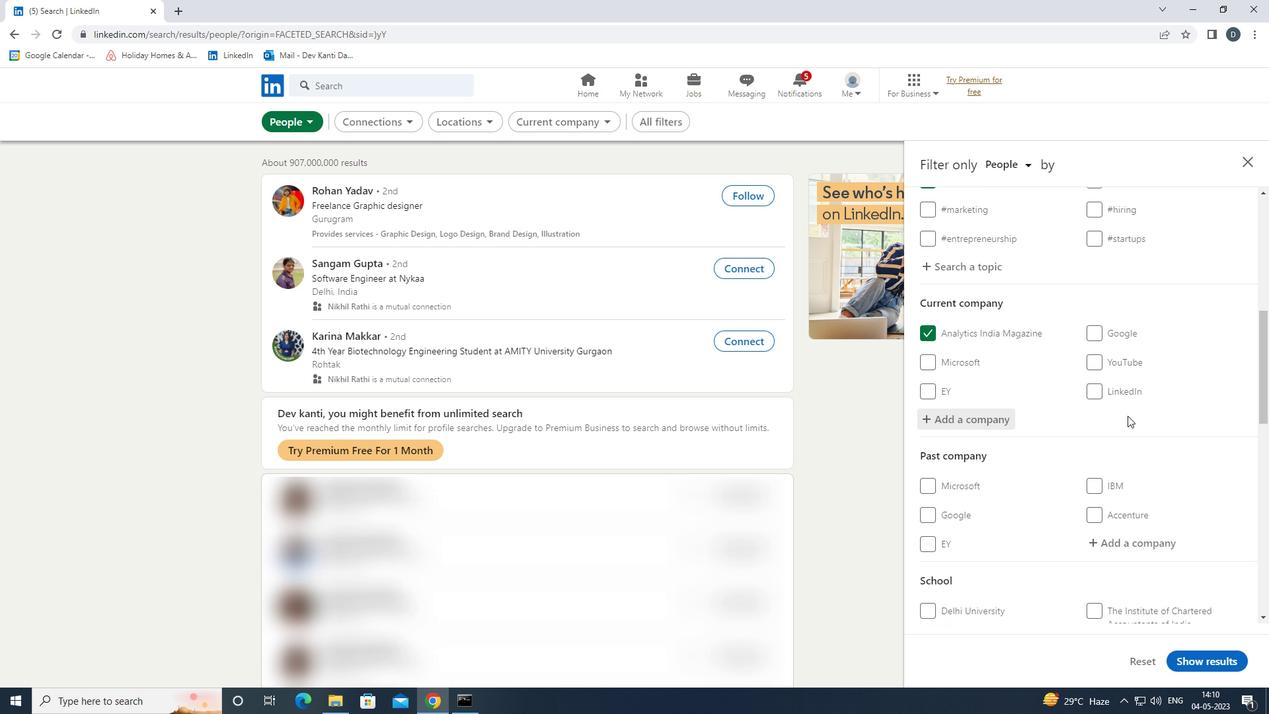 
Action: Mouse moved to (1138, 400)
Screenshot: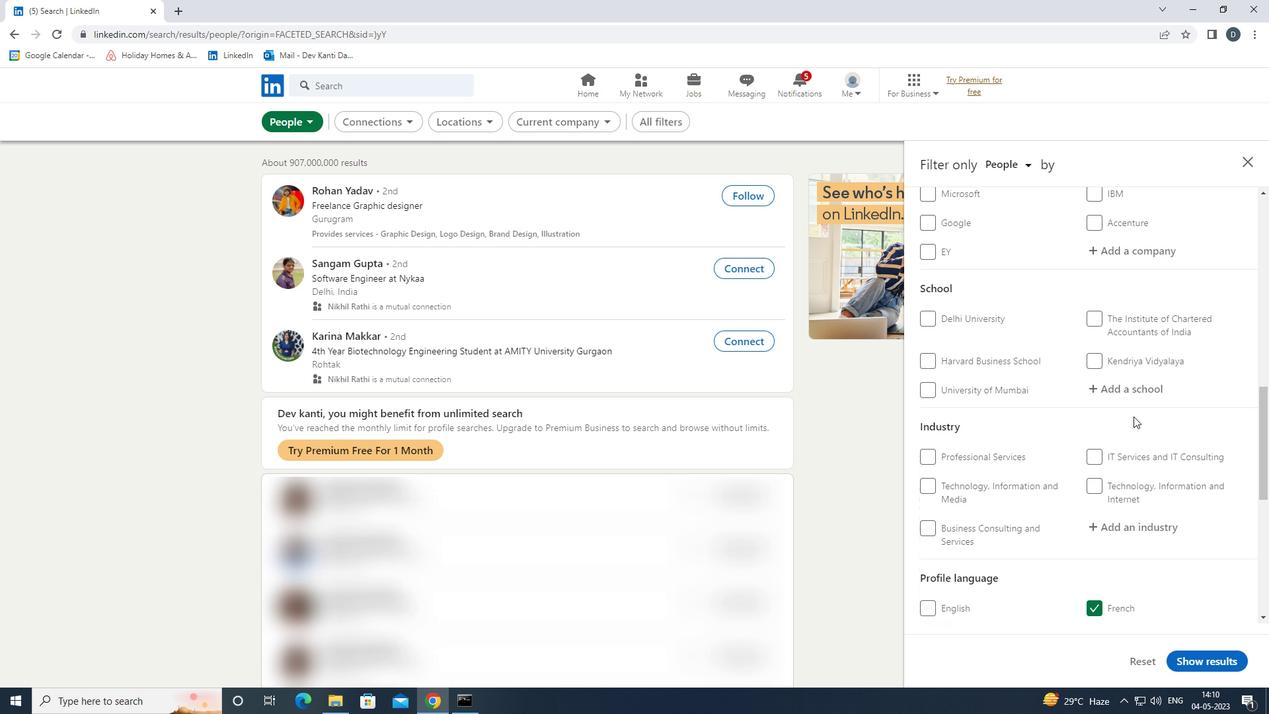 
Action: Mouse pressed left at (1138, 400)
Screenshot: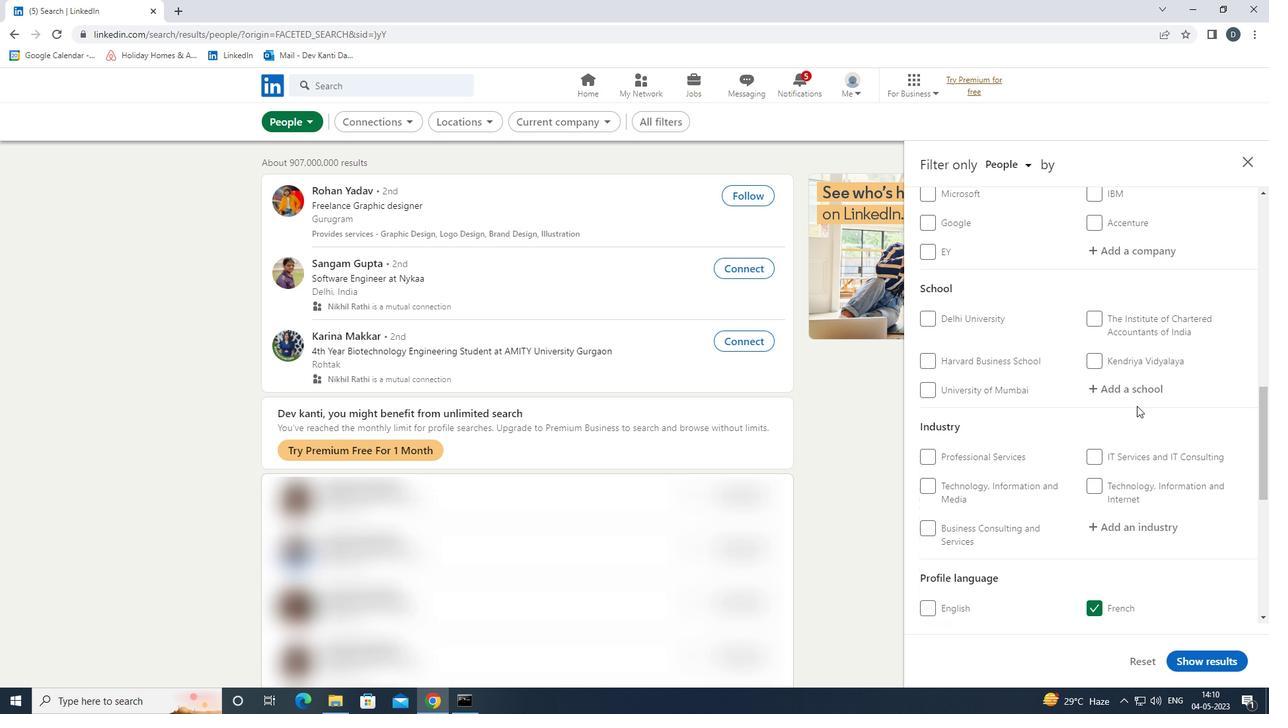 
Action: Mouse moved to (1138, 399)
Screenshot: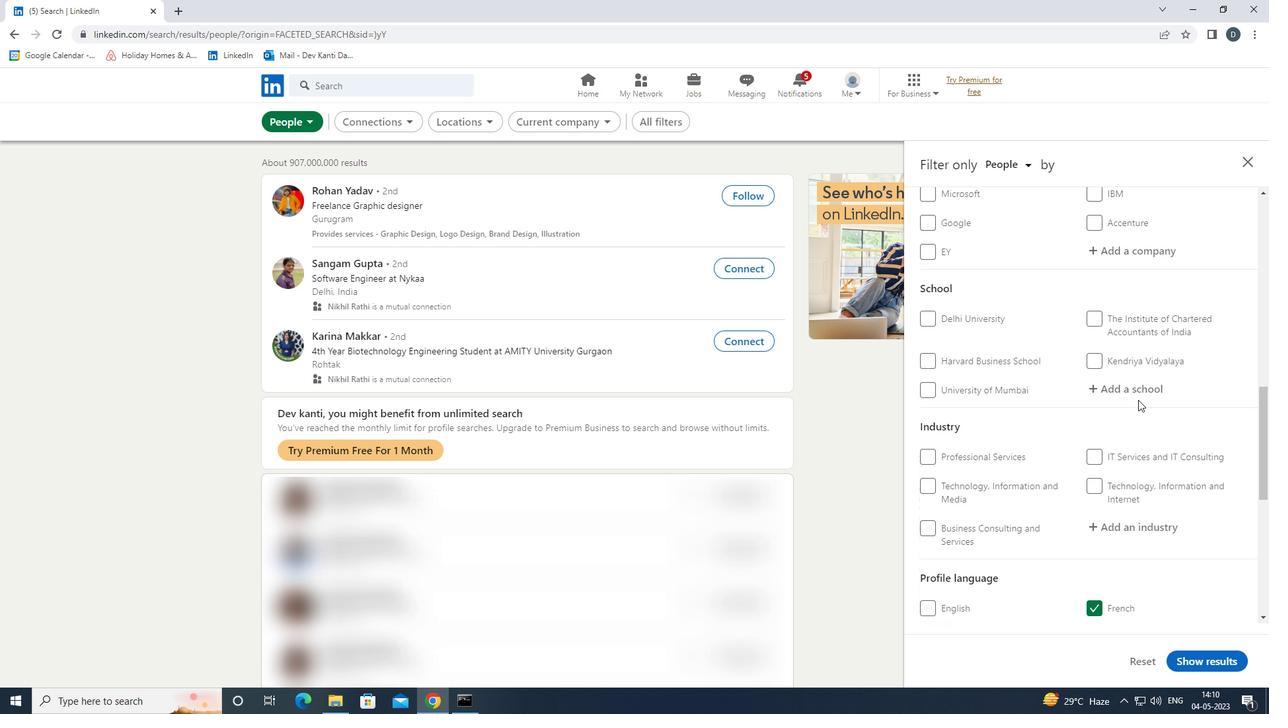 
Action: Mouse pressed left at (1138, 399)
Screenshot: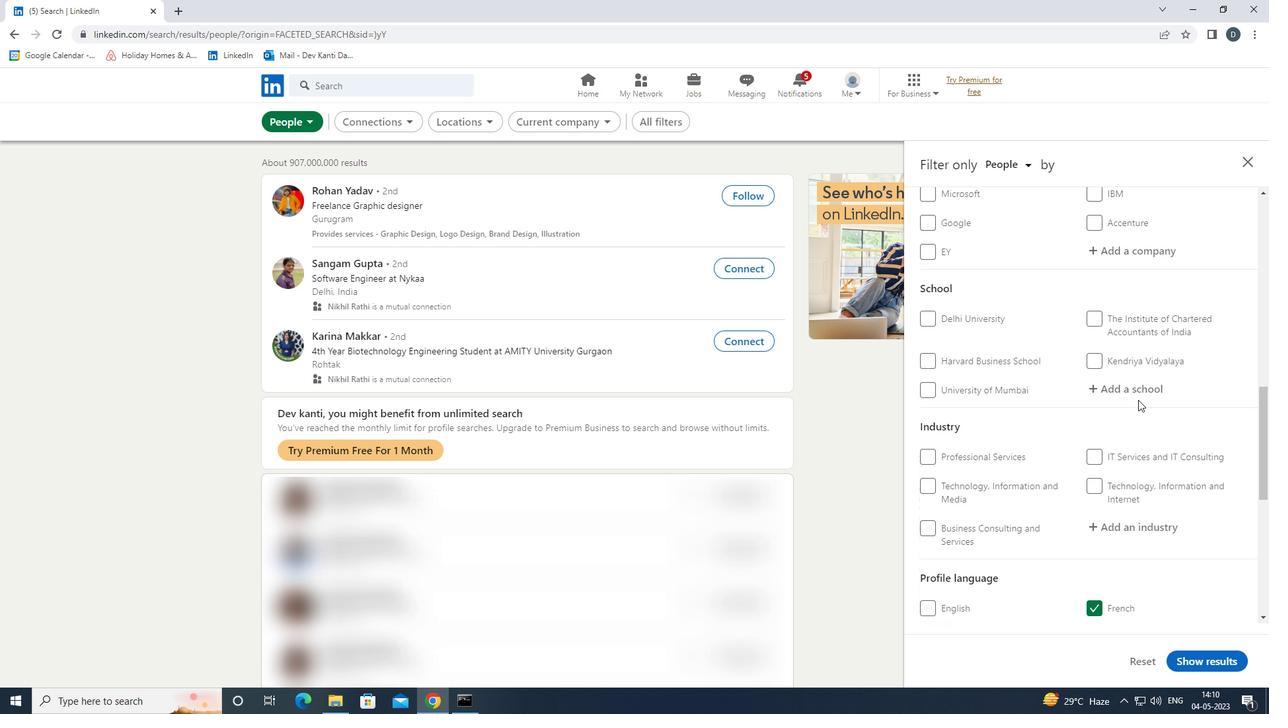 
Action: Mouse moved to (1139, 392)
Screenshot: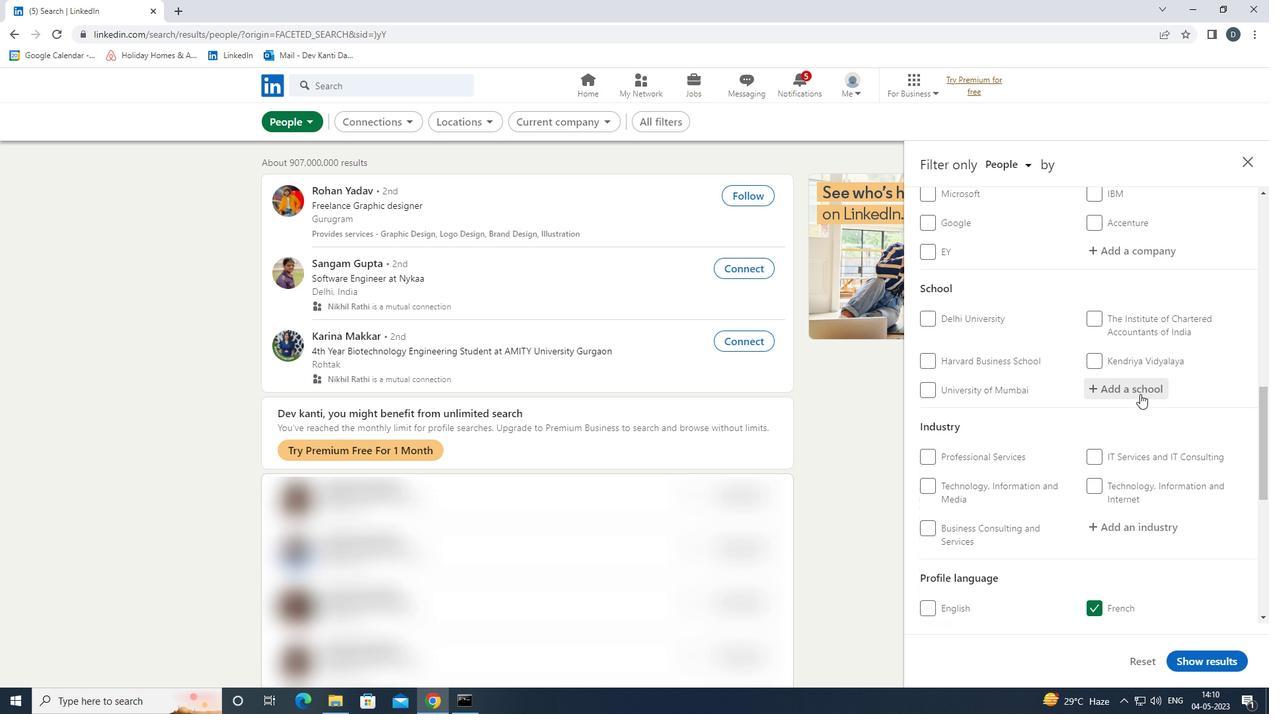 
Action: Mouse pressed left at (1139, 392)
Screenshot: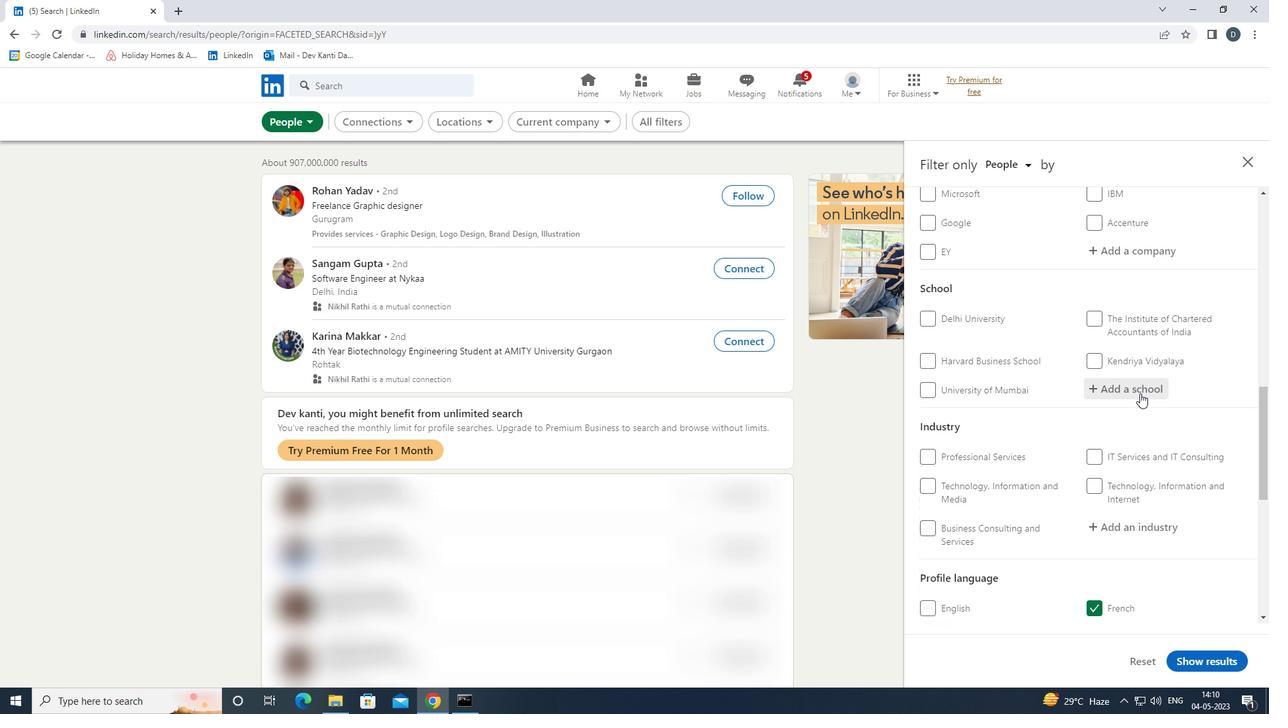 
Action: Key pressed <Key.shift>PSG<Key.space><Key.shift>COLLEGE<Key.down><Key.enter>
Screenshot: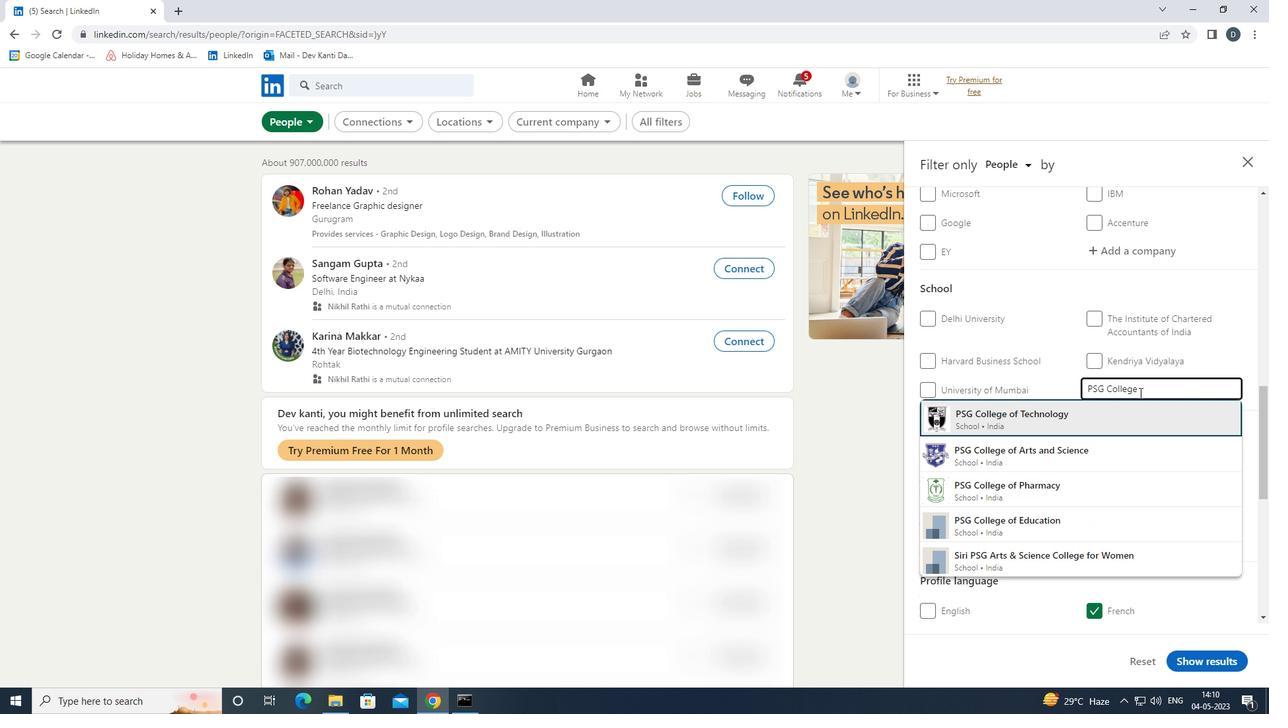 
Action: Mouse scrolled (1139, 392) with delta (0, 0)
Screenshot: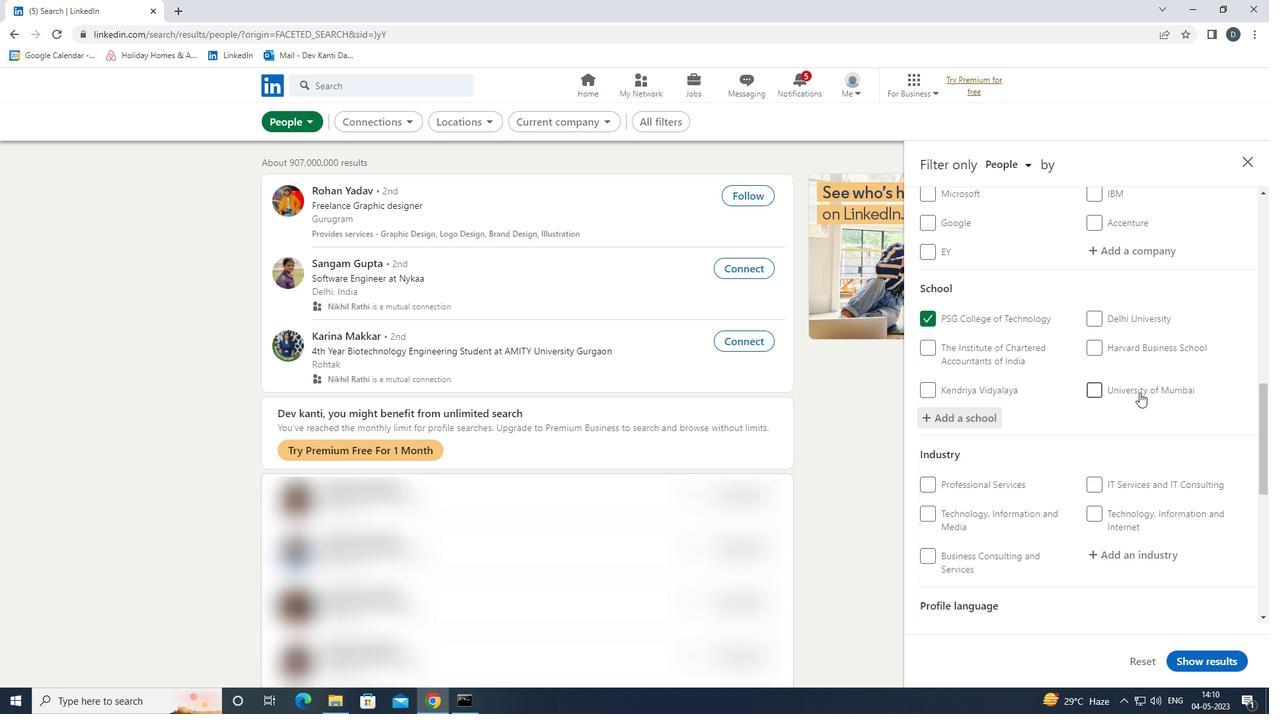 
Action: Mouse scrolled (1139, 392) with delta (0, 0)
Screenshot: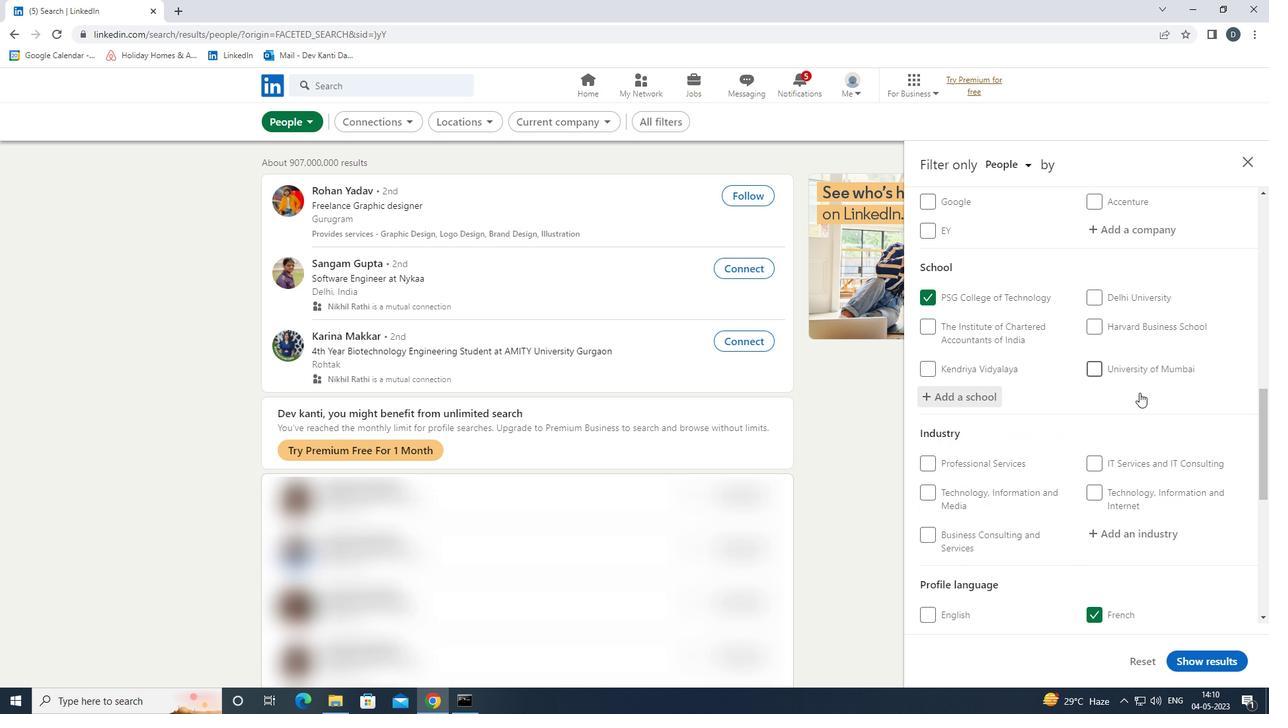 
Action: Mouse scrolled (1139, 392) with delta (0, 0)
Screenshot: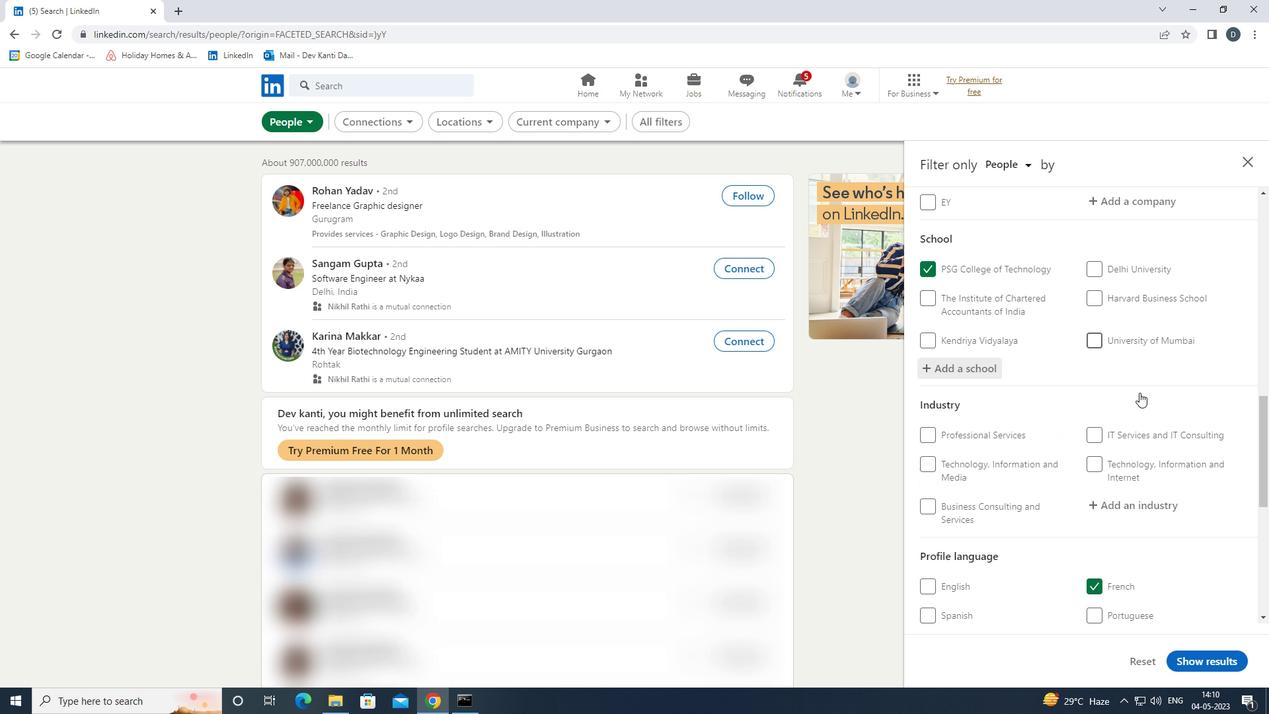 
Action: Mouse moved to (1138, 357)
Screenshot: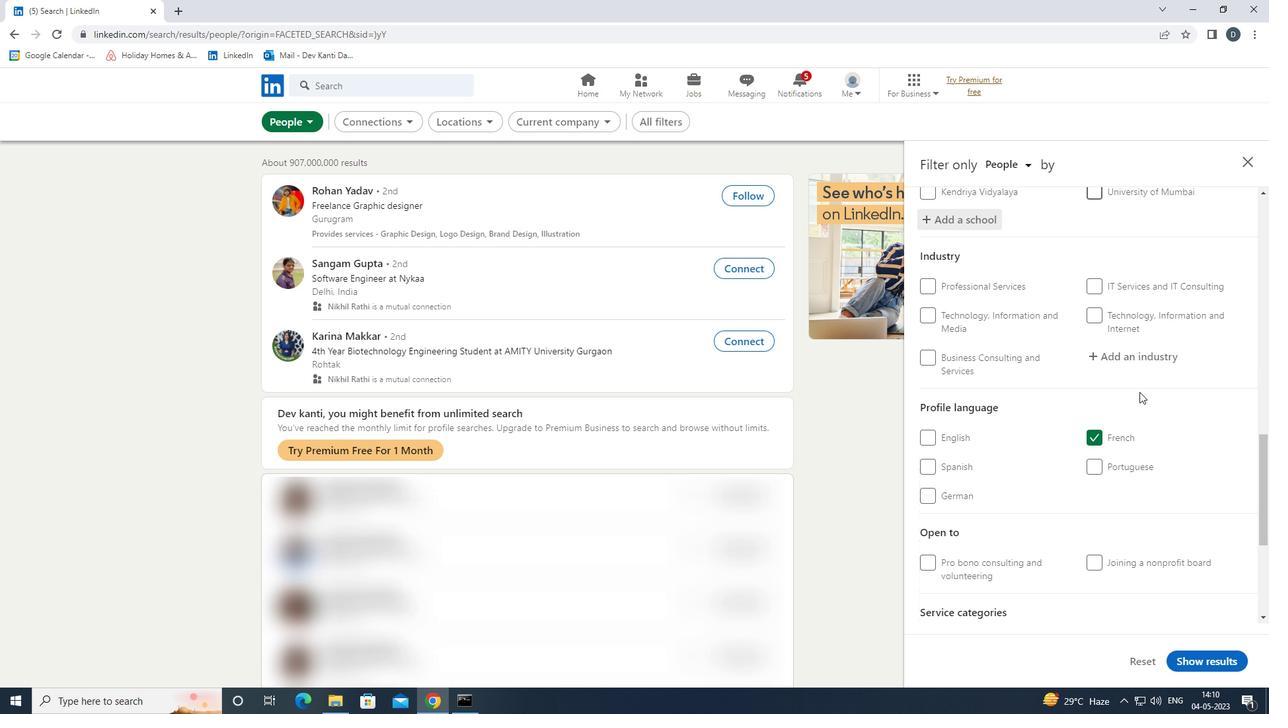 
Action: Mouse pressed left at (1138, 357)
Screenshot: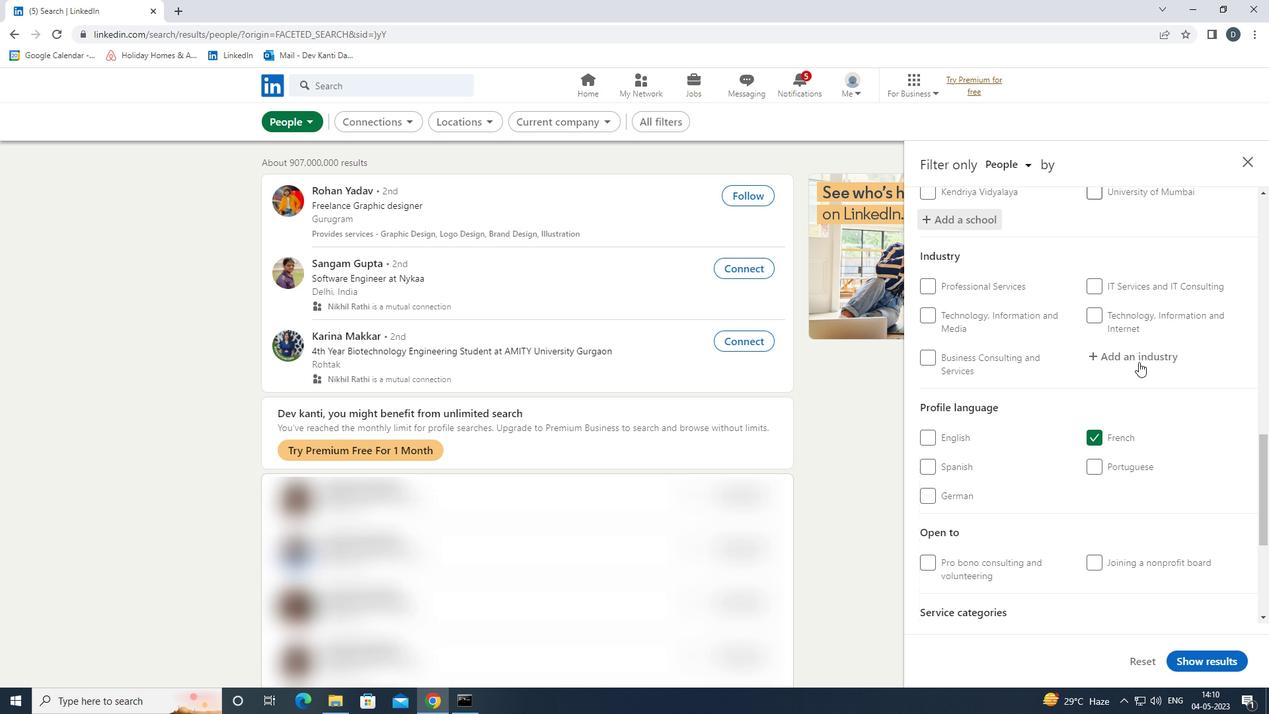
Action: Mouse moved to (1144, 389)
Screenshot: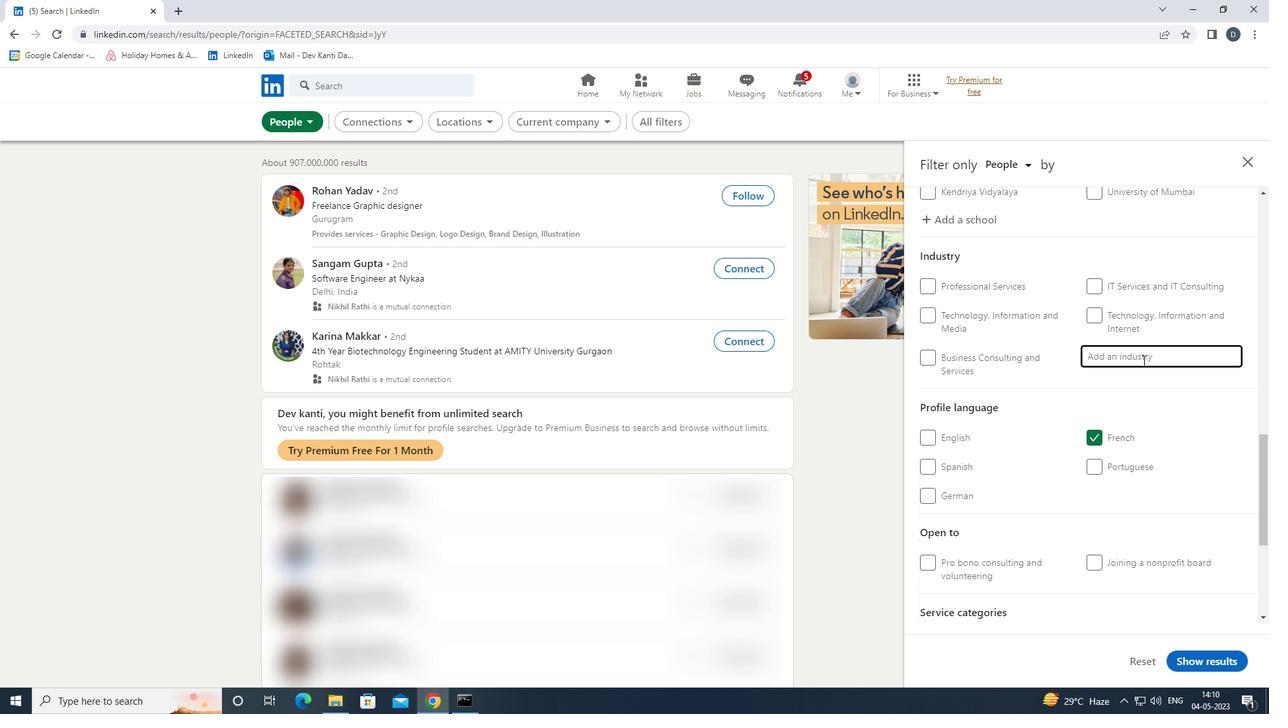 
Action: Key pressed <Key.shift>CABLE<Key.space>AND<Key.down><Key.enter><Key.down><Key.down><Key.down><Key.enter>
Screenshot: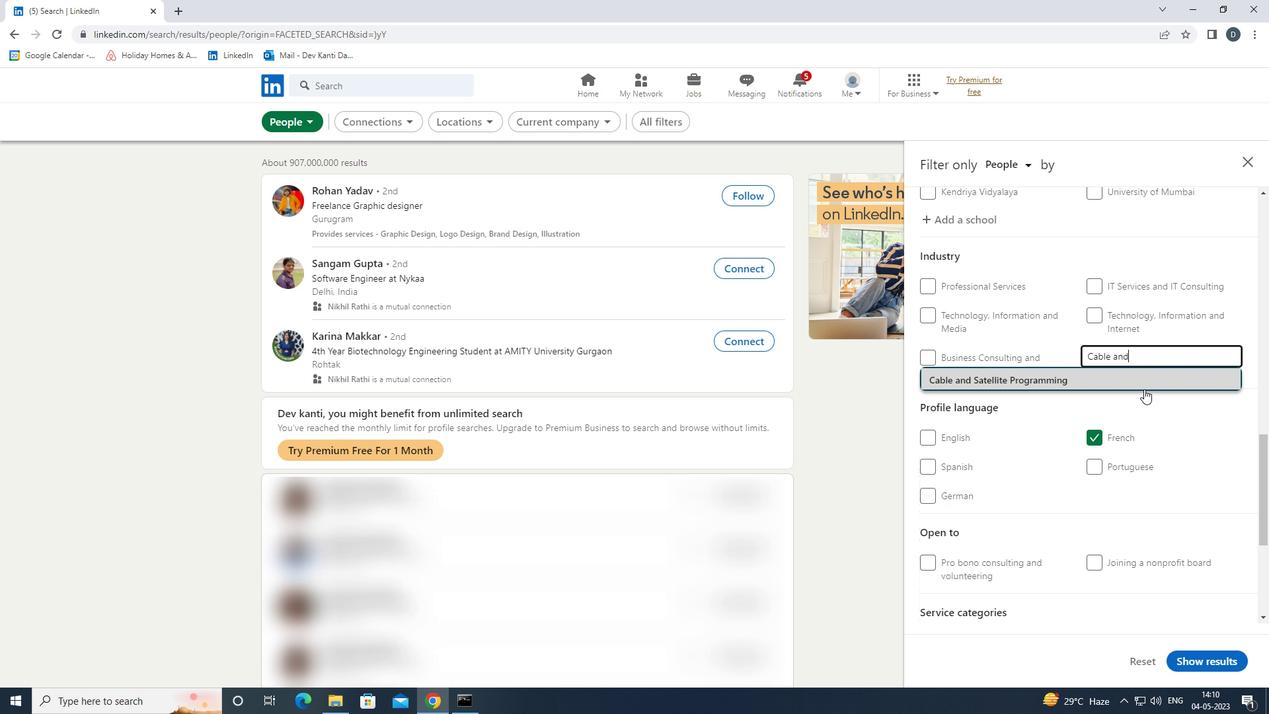 
Action: Mouse scrolled (1144, 388) with delta (0, 0)
Screenshot: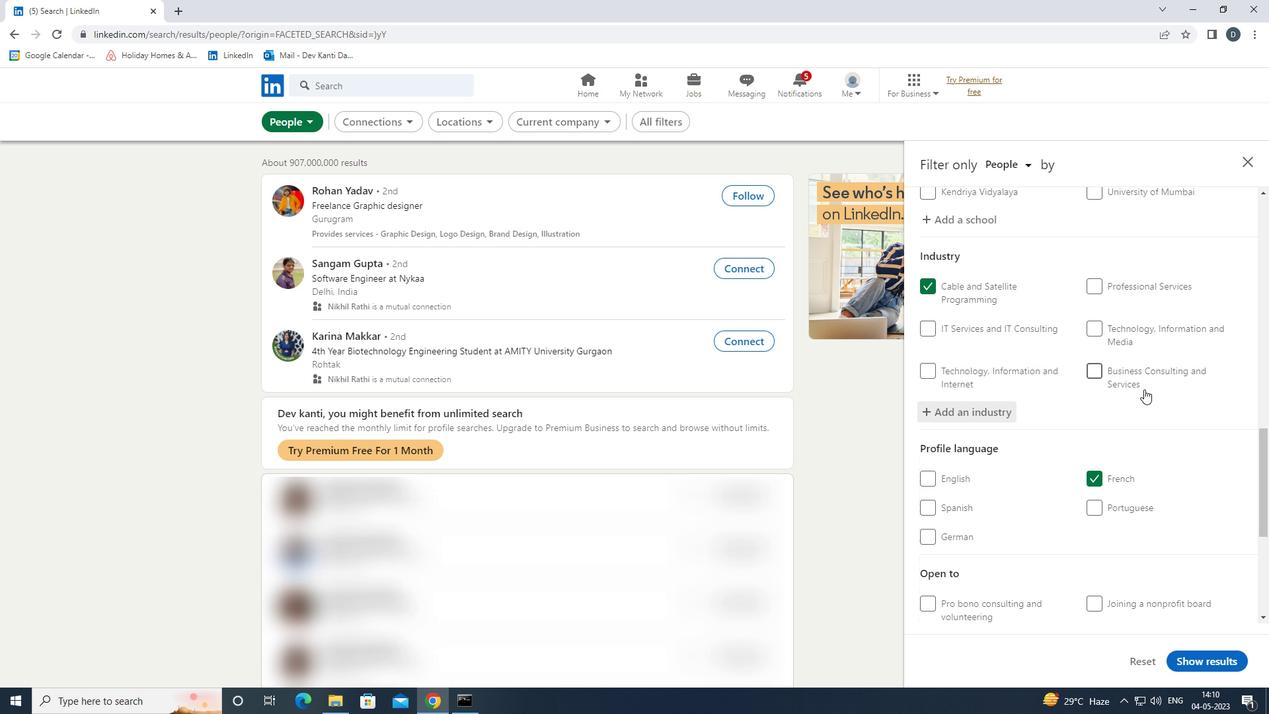 
Action: Mouse scrolled (1144, 388) with delta (0, 0)
Screenshot: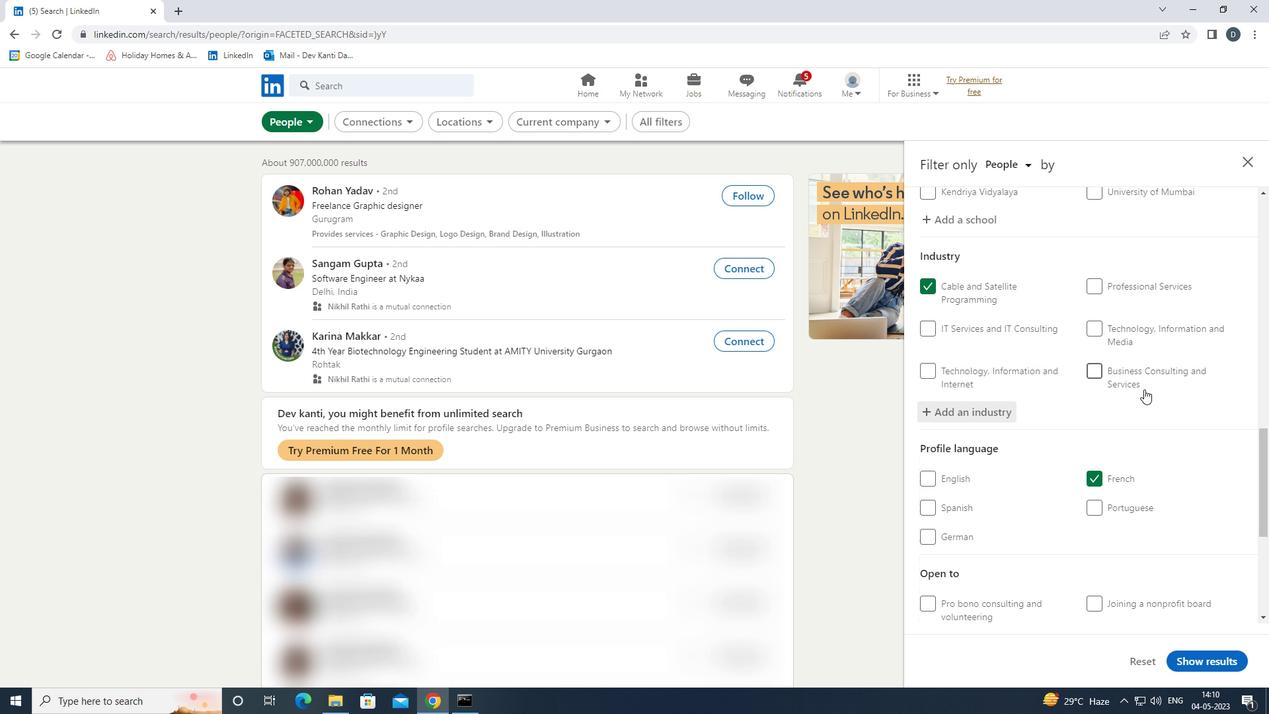
Action: Mouse scrolled (1144, 388) with delta (0, 0)
Screenshot: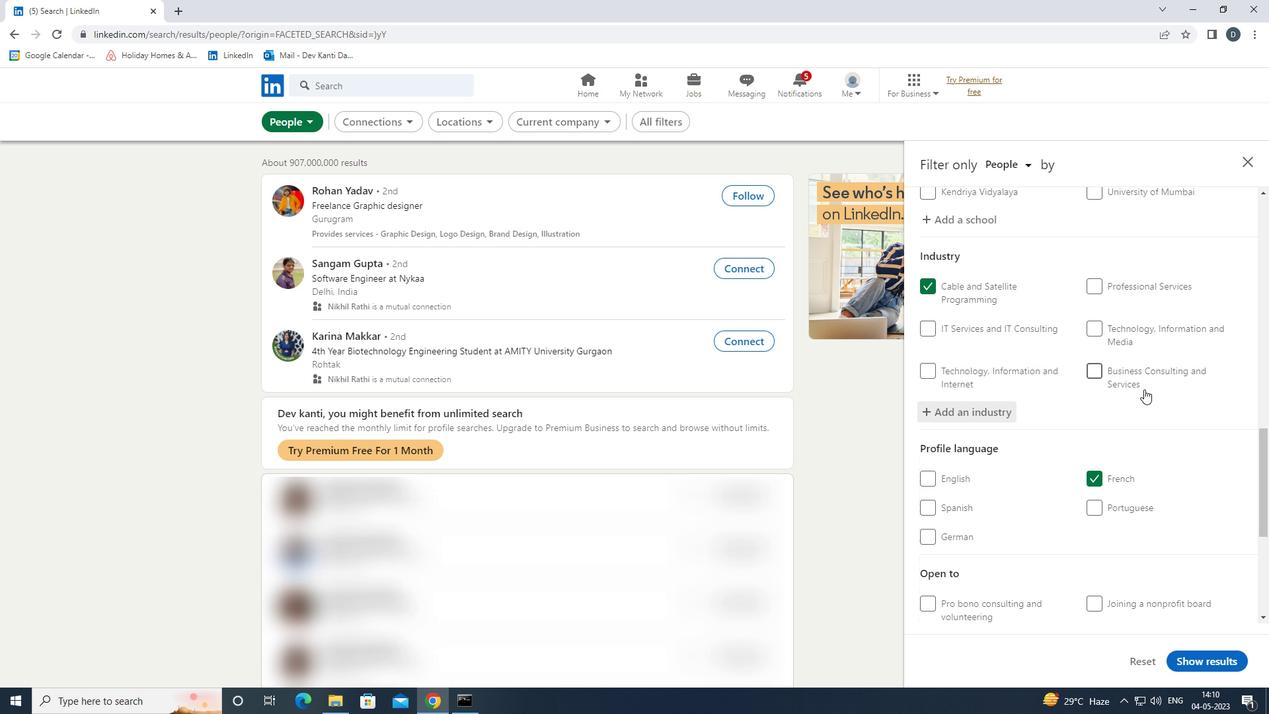 
Action: Mouse scrolled (1144, 388) with delta (0, 0)
Screenshot: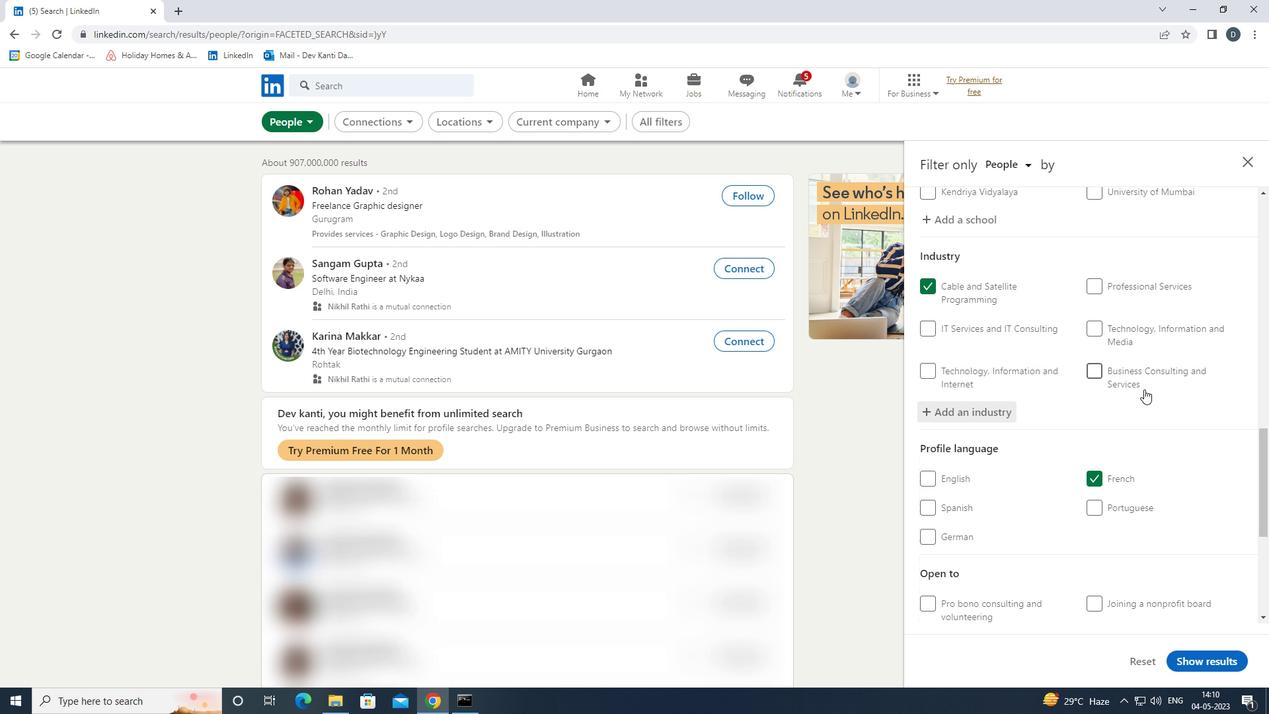 
Action: Mouse moved to (1128, 470)
Screenshot: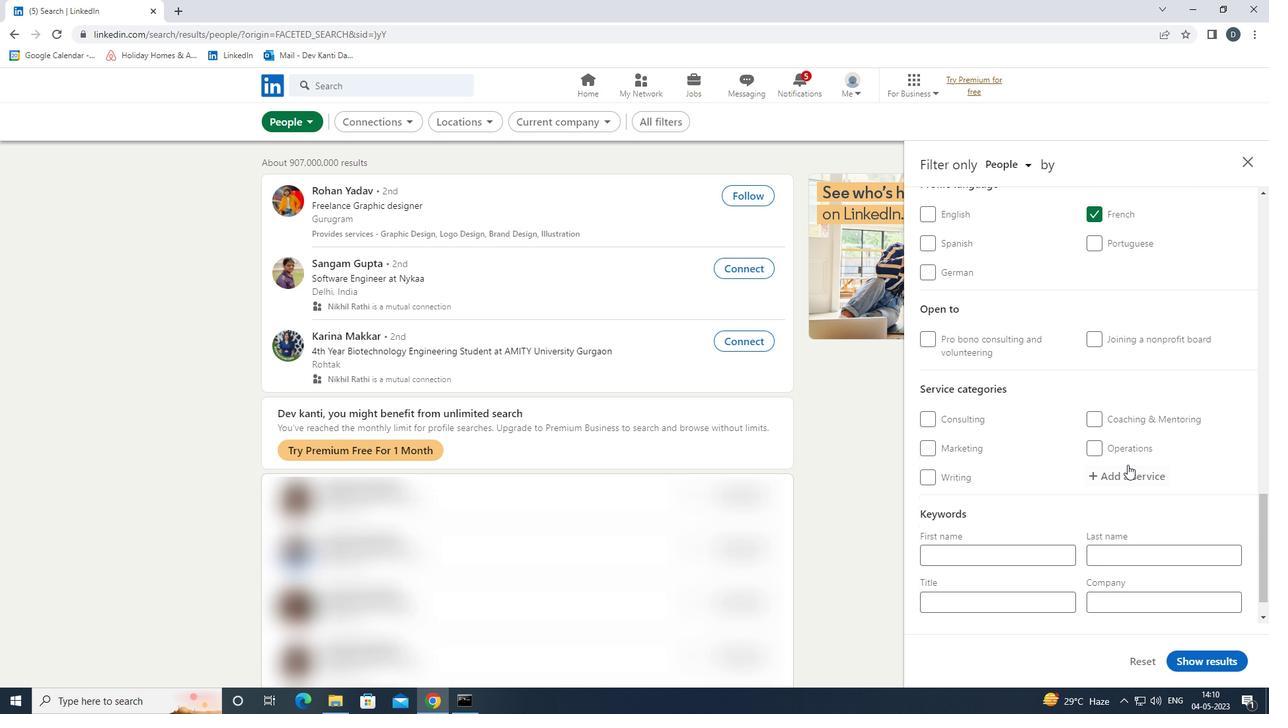 
Action: Mouse pressed left at (1128, 470)
Screenshot: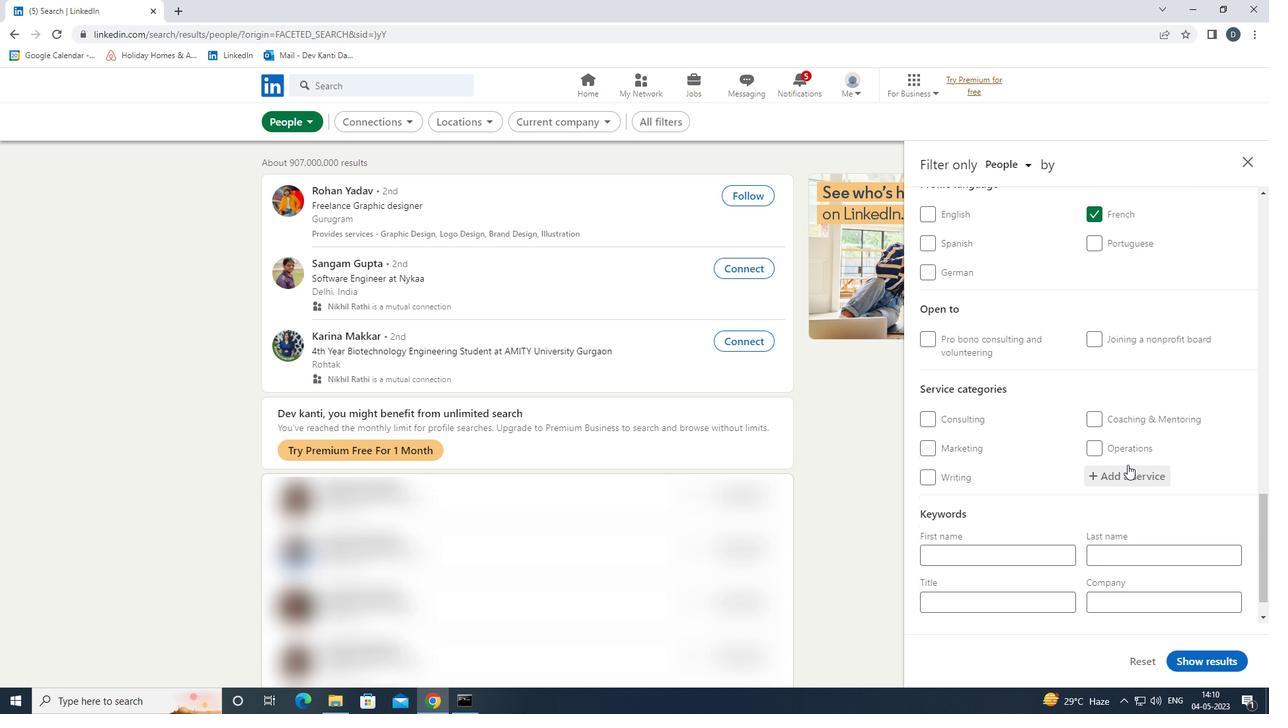 
Action: Key pressed <Key.shift><Key.shift><Key.shift><Key.shift><Key.shift><Key.shift><Key.shift>FAMILY<Key.space>L<Key.down><Key.enter>
Screenshot: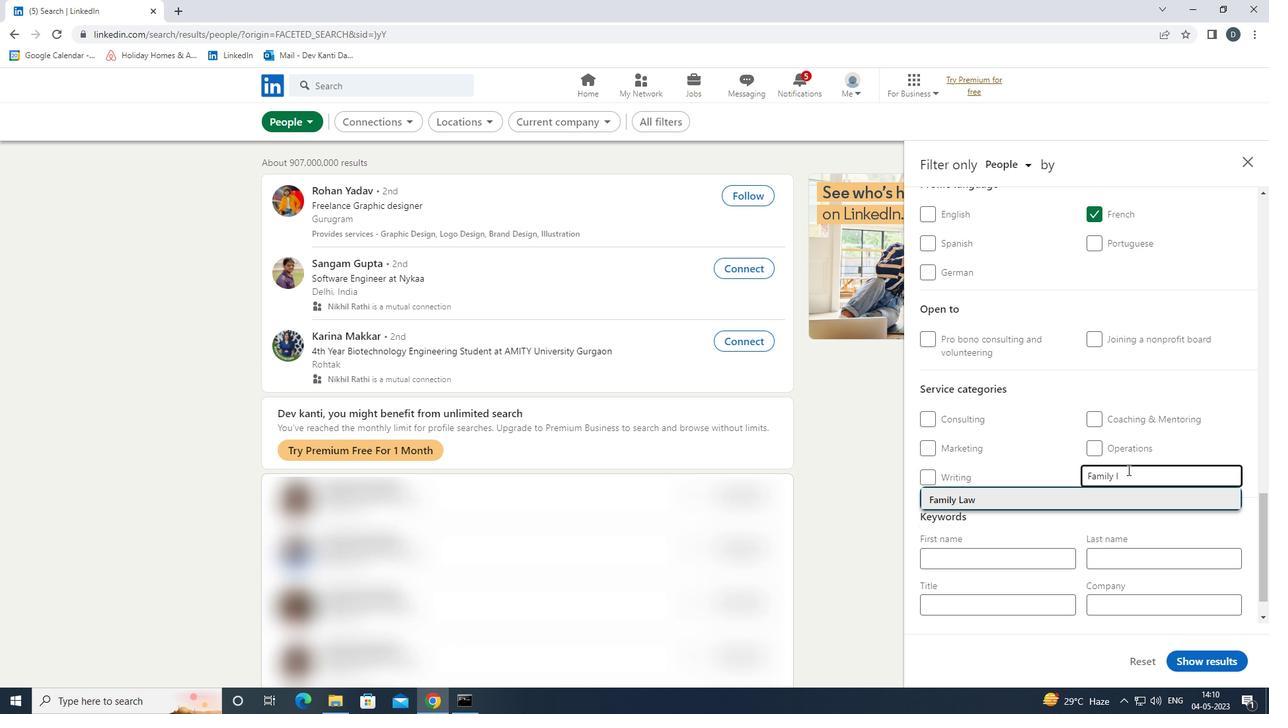 
Action: Mouse scrolled (1128, 469) with delta (0, 0)
Screenshot: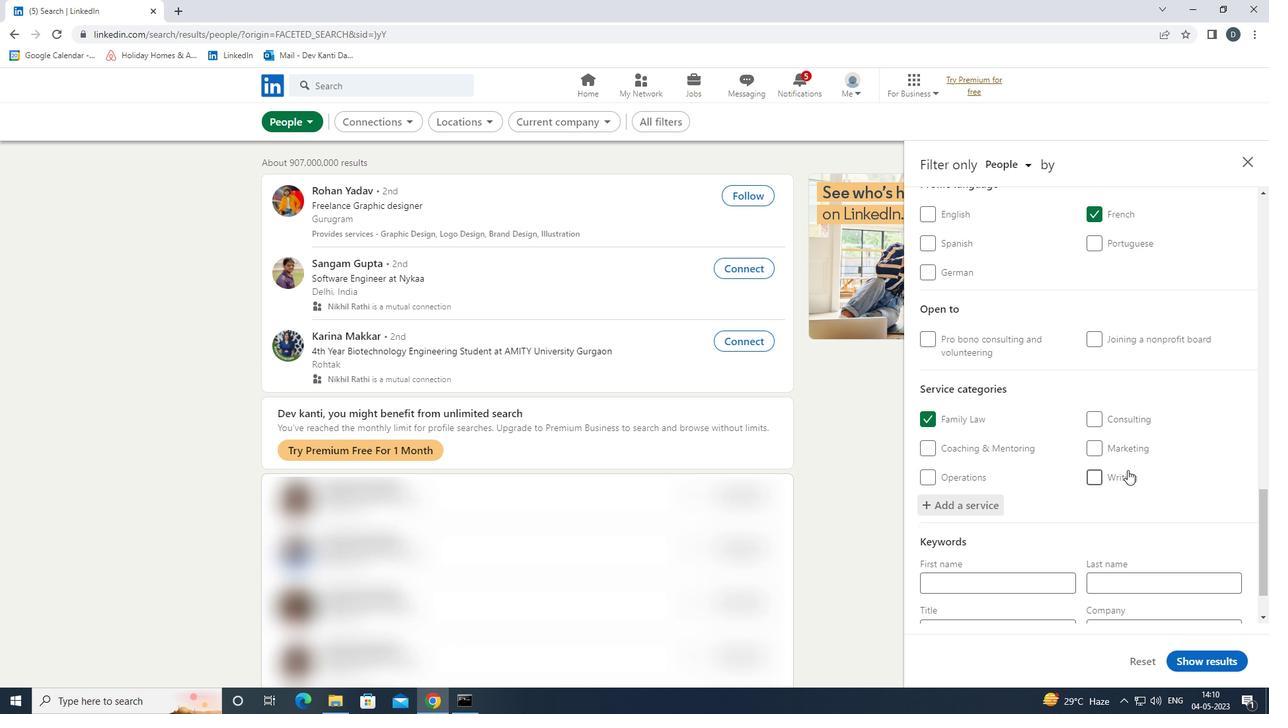 
Action: Mouse scrolled (1128, 469) with delta (0, 0)
Screenshot: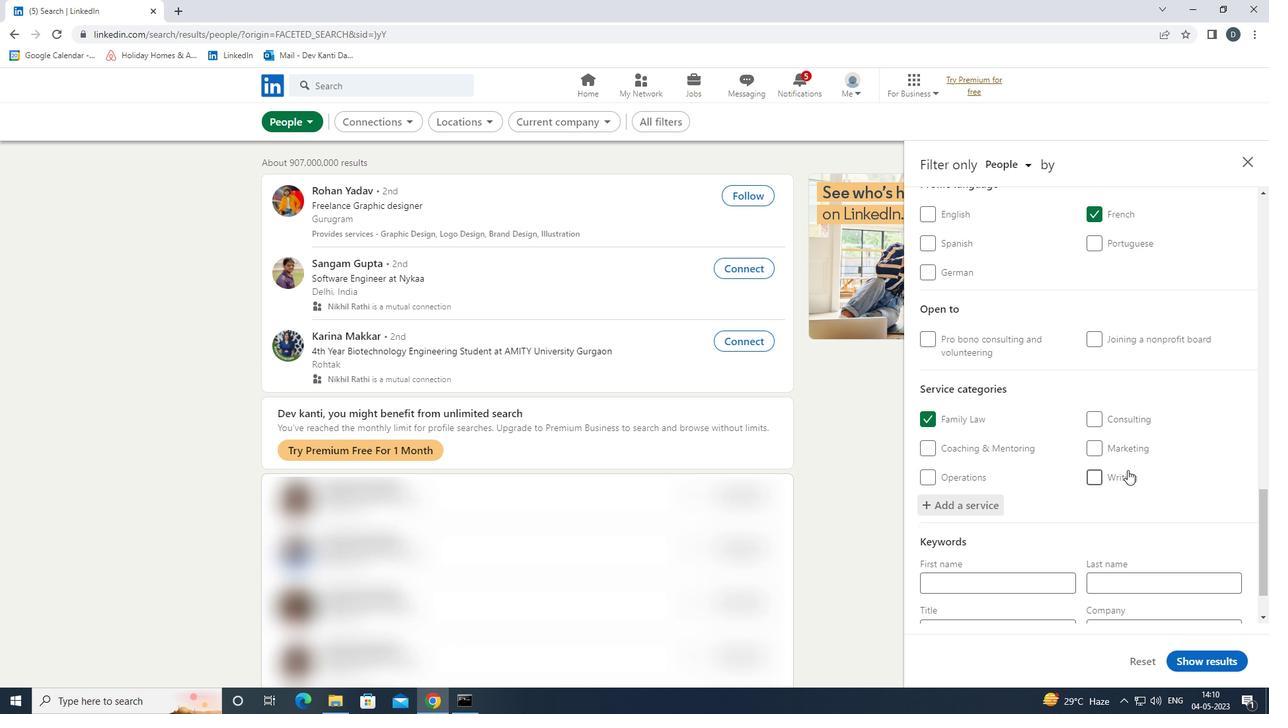 
Action: Mouse scrolled (1128, 469) with delta (0, 0)
Screenshot: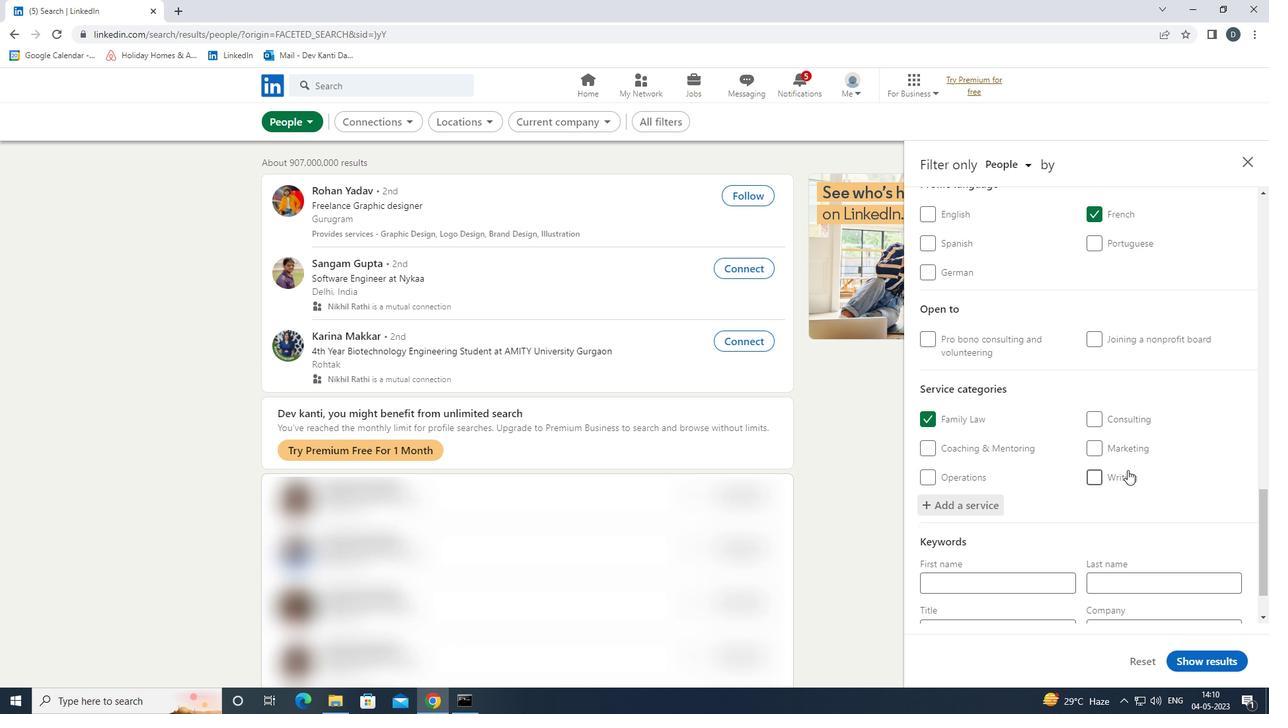 
Action: Mouse moved to (1049, 558)
Screenshot: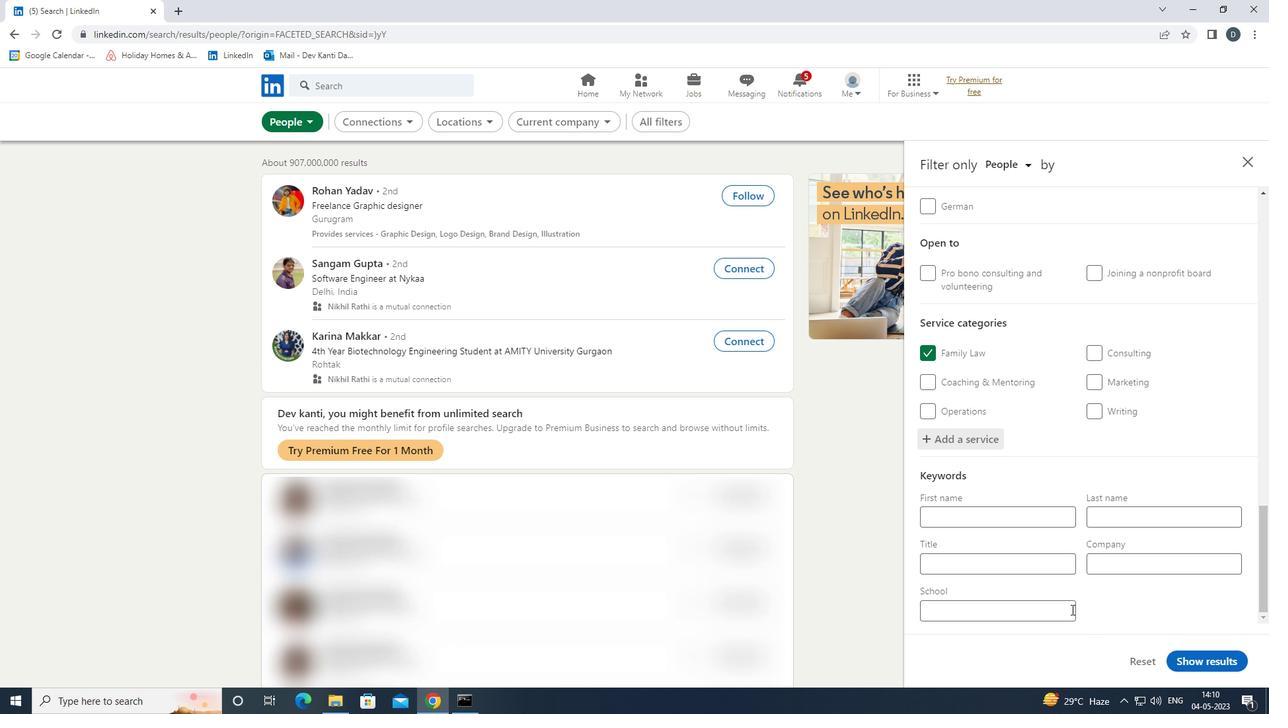 
Action: Mouse pressed left at (1049, 558)
Screenshot: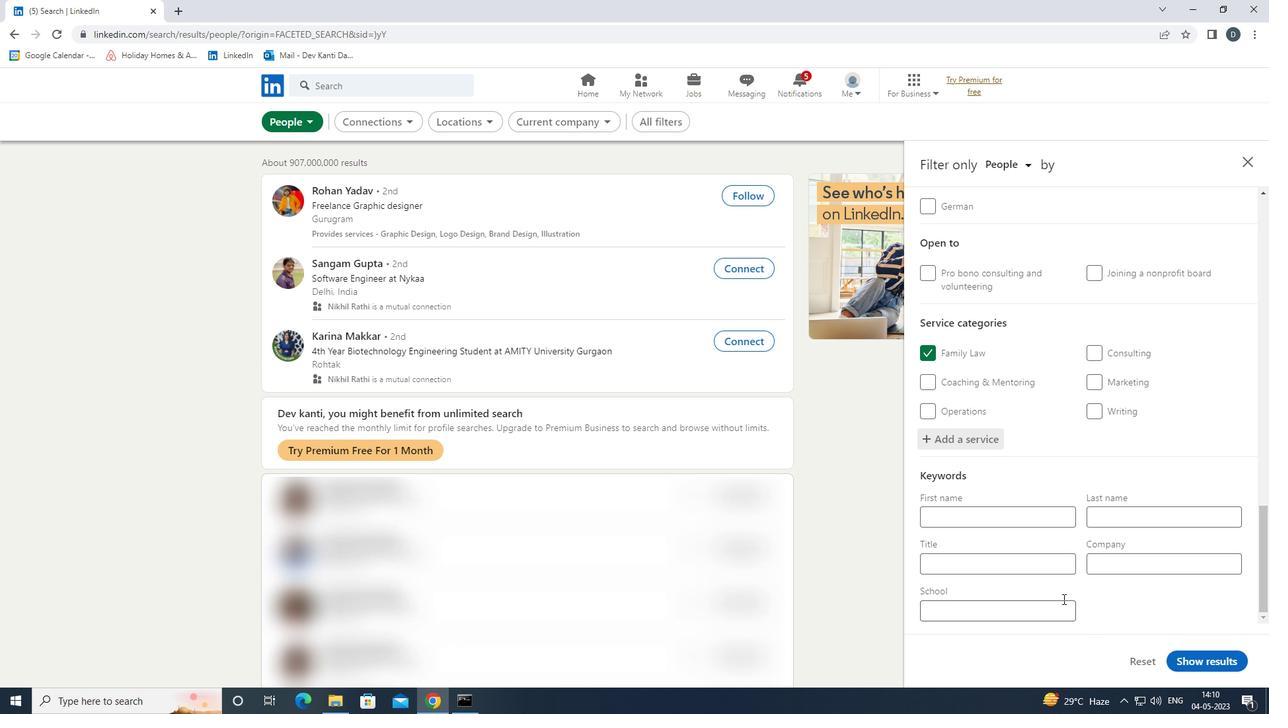 
Action: Key pressed <Key.shift>MARKETING<Key.space><Key.shift><Key.shift><Key.shift><Key.shift>COMMUNICATION<Key.space><Key.backspace>S<Key.space><Key.shift>MANAGER
Screenshot: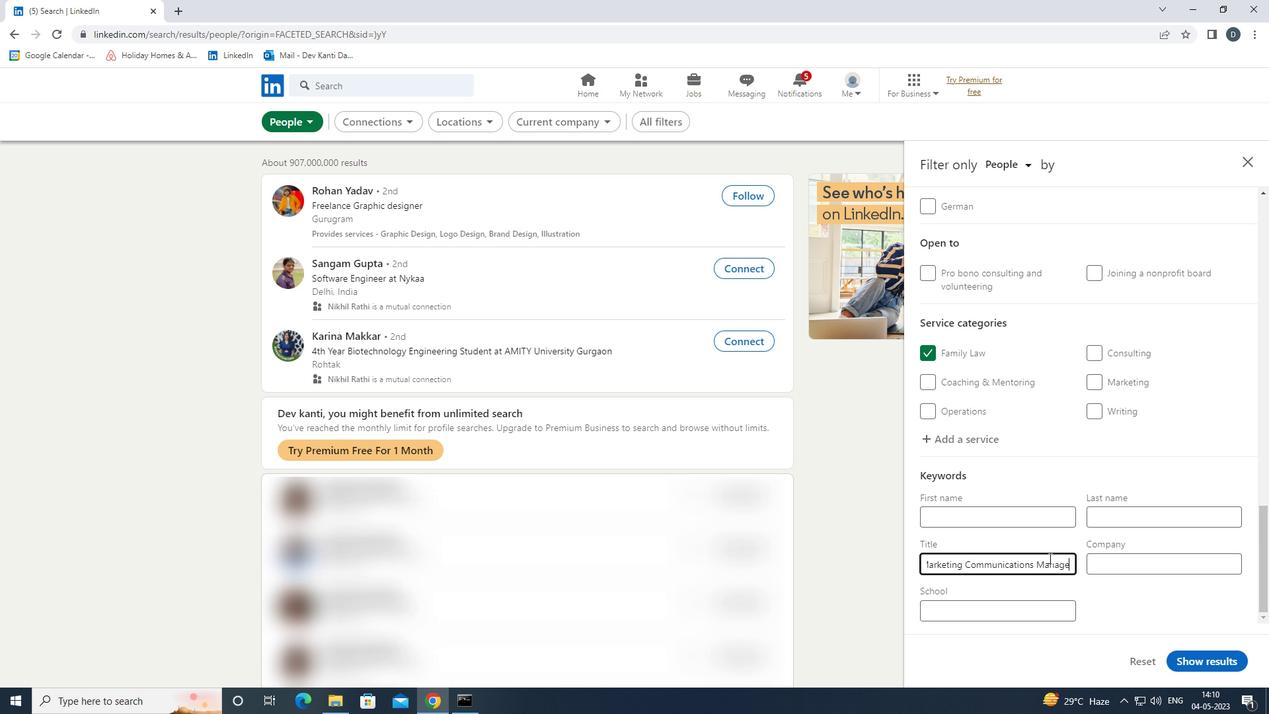 
Action: Mouse moved to (1210, 664)
Screenshot: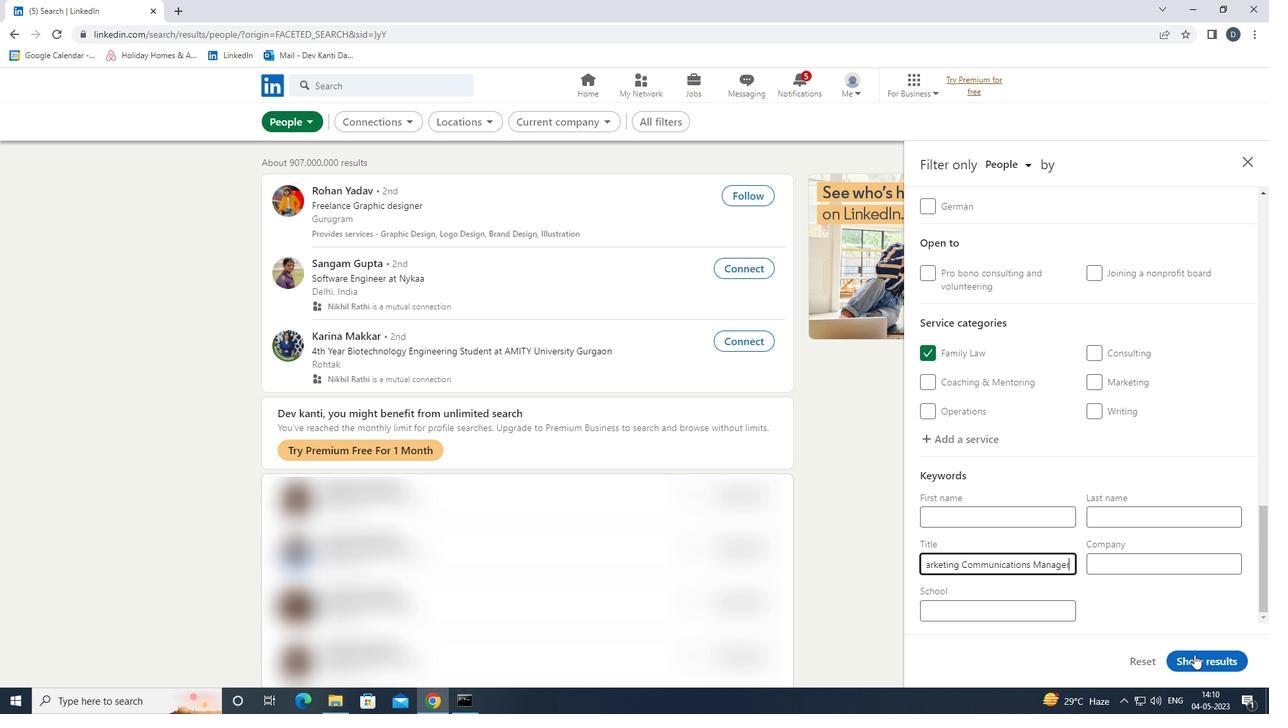 
Action: Mouse pressed left at (1210, 664)
Screenshot: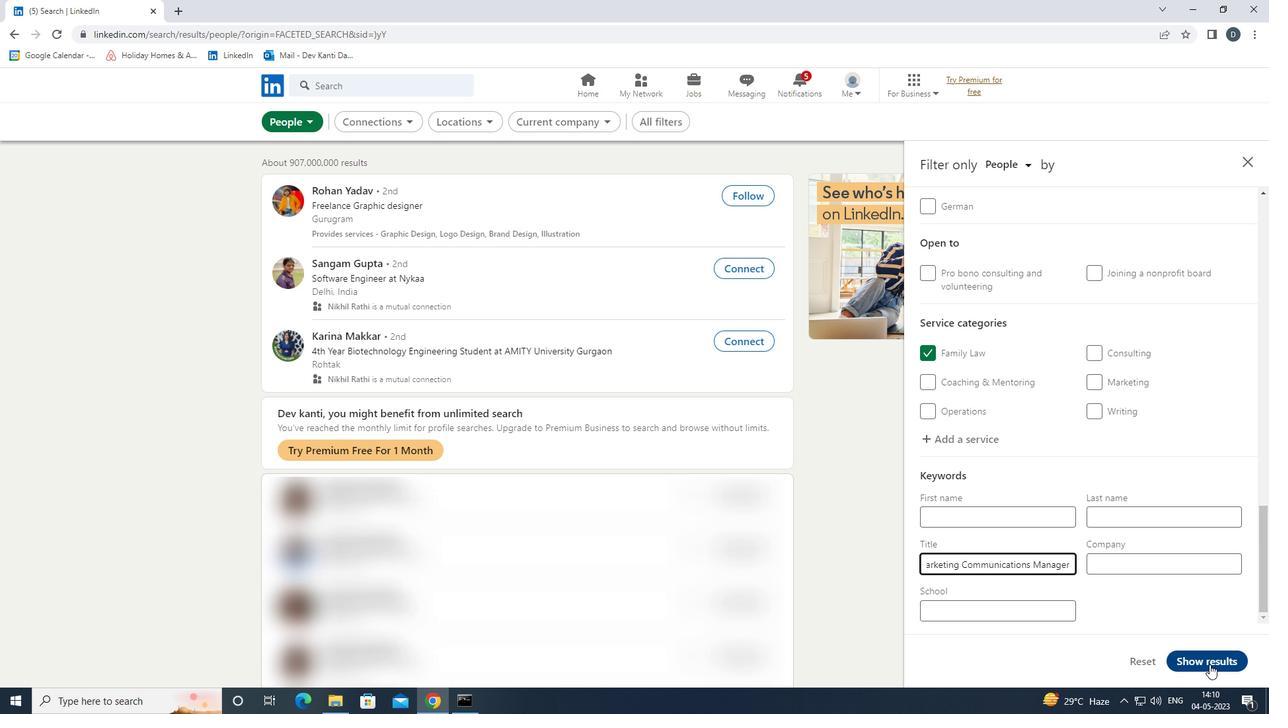 
Action: Mouse moved to (548, 169)
Screenshot: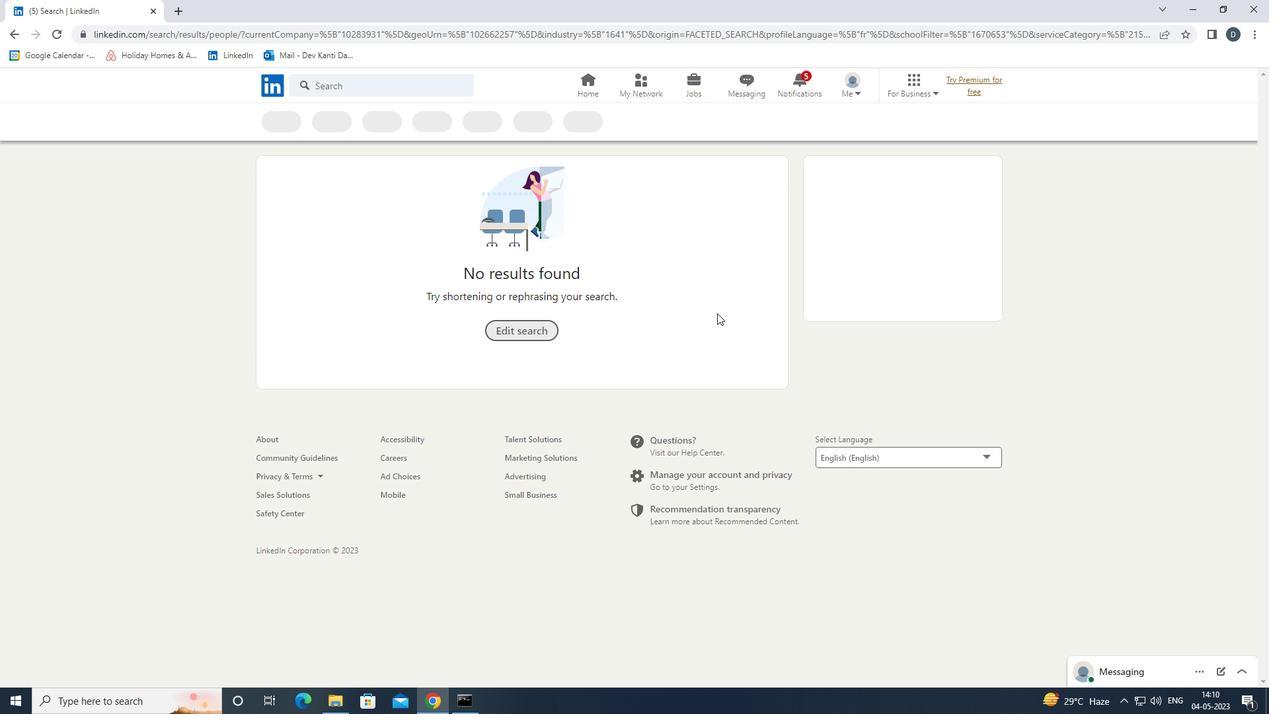 
